 Task: Find connections with filter location Sliven with filter topic #mentorwith filter profile language Potuguese with filter current company Jindal Stainless with filter school Guru Tegh Bahadur Public School - India with filter industry Law Enforcement with filter service category Health Insurance with filter keywords title Technical Specialist
Action: Mouse moved to (206, 249)
Screenshot: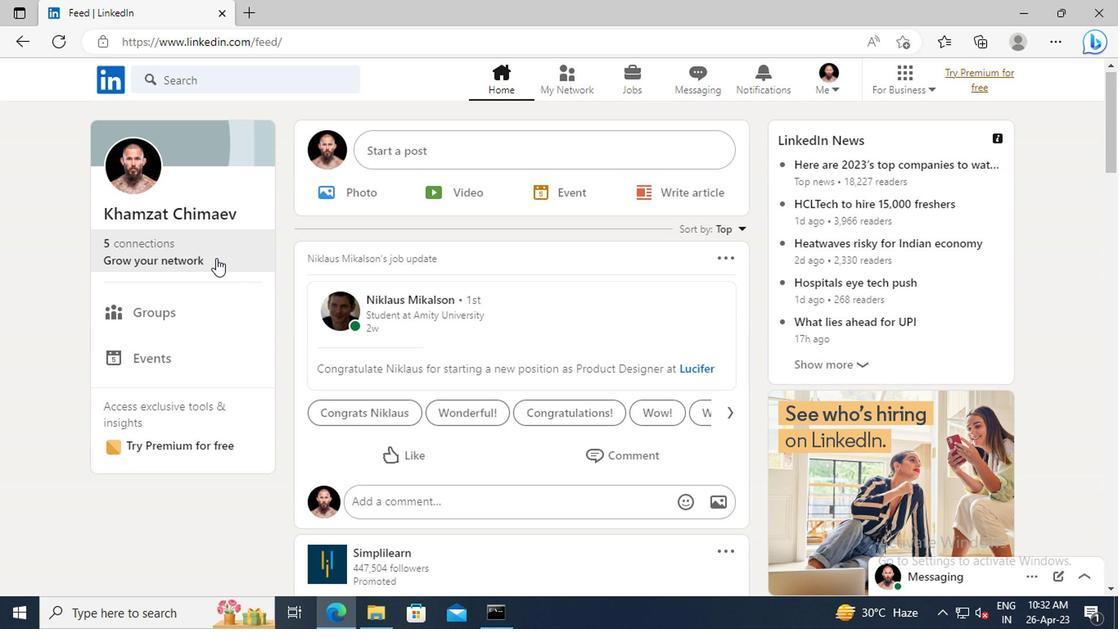 
Action: Mouse pressed left at (206, 249)
Screenshot: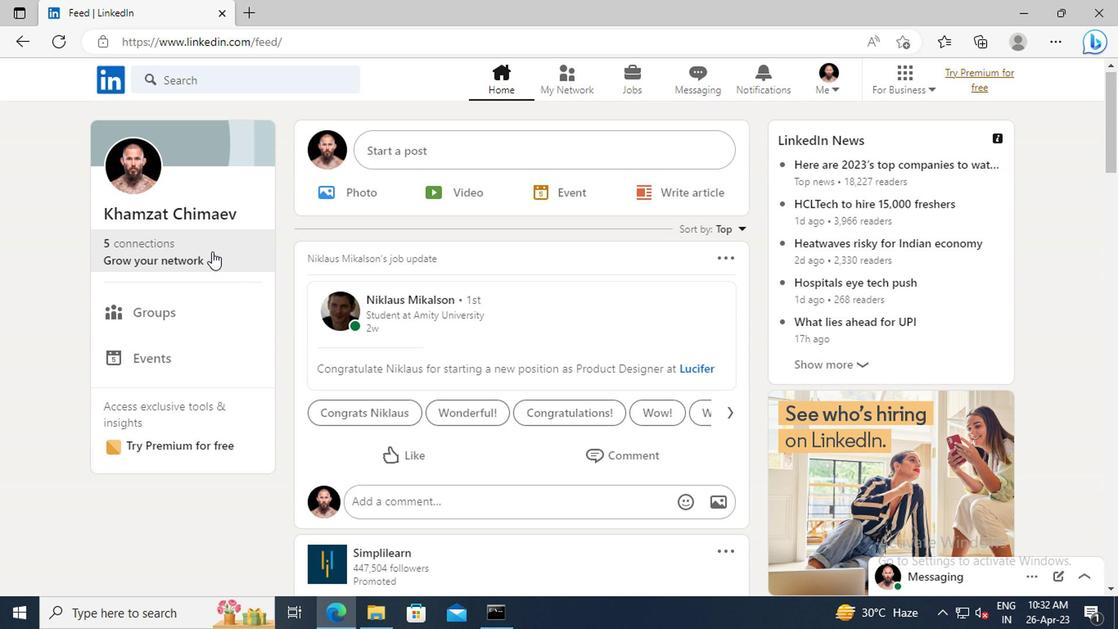 
Action: Mouse moved to (208, 177)
Screenshot: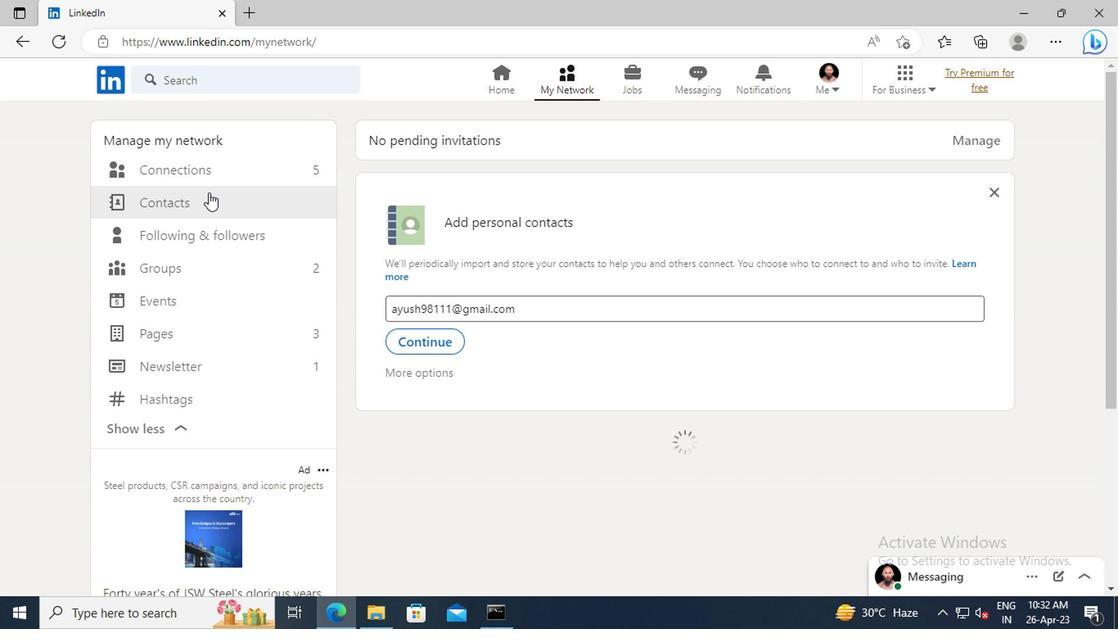 
Action: Mouse pressed left at (208, 177)
Screenshot: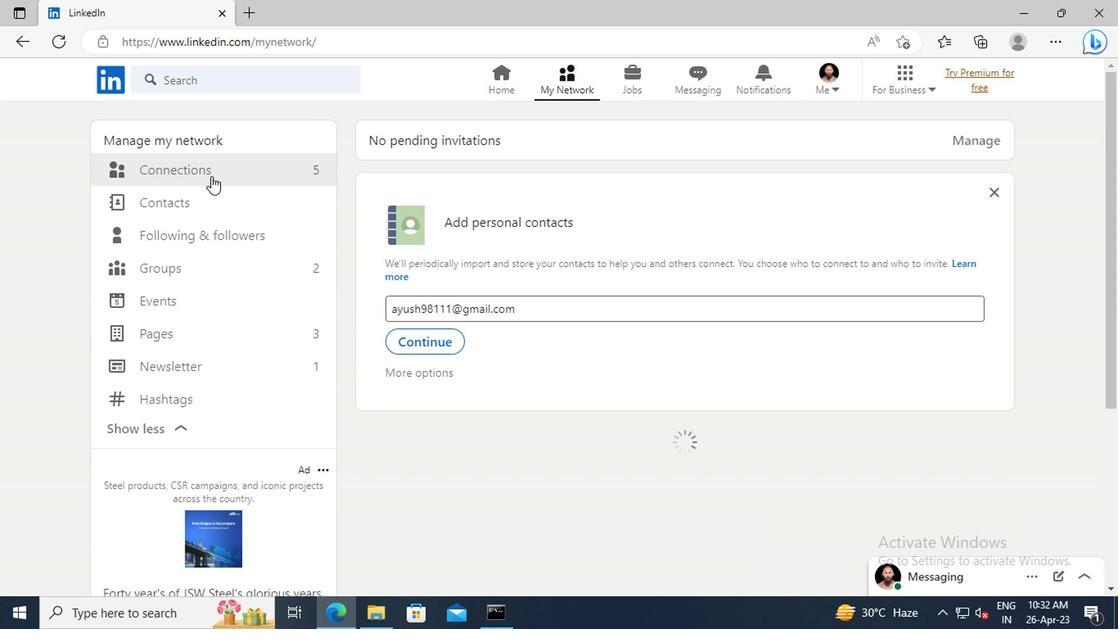 
Action: Mouse moved to (686, 178)
Screenshot: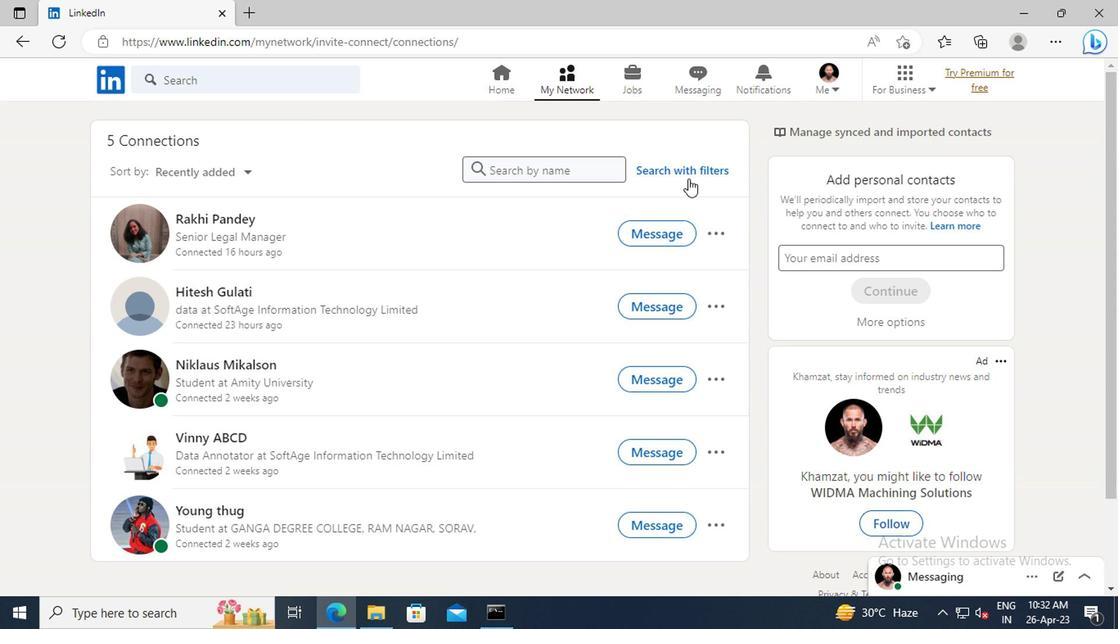 
Action: Mouse pressed left at (686, 178)
Screenshot: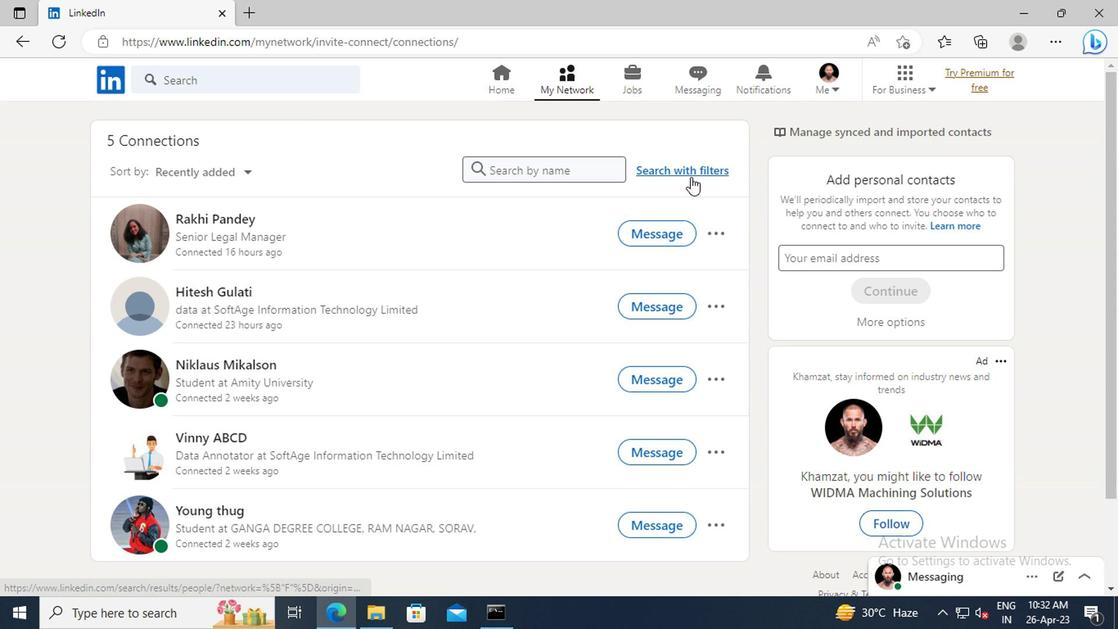 
Action: Mouse moved to (617, 131)
Screenshot: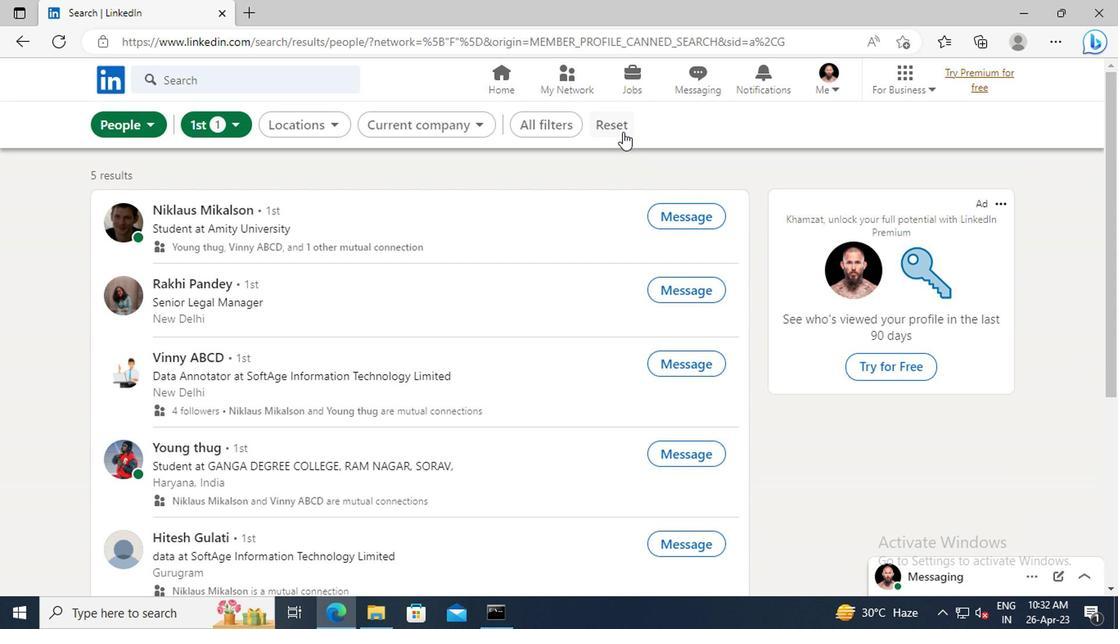 
Action: Mouse pressed left at (617, 131)
Screenshot: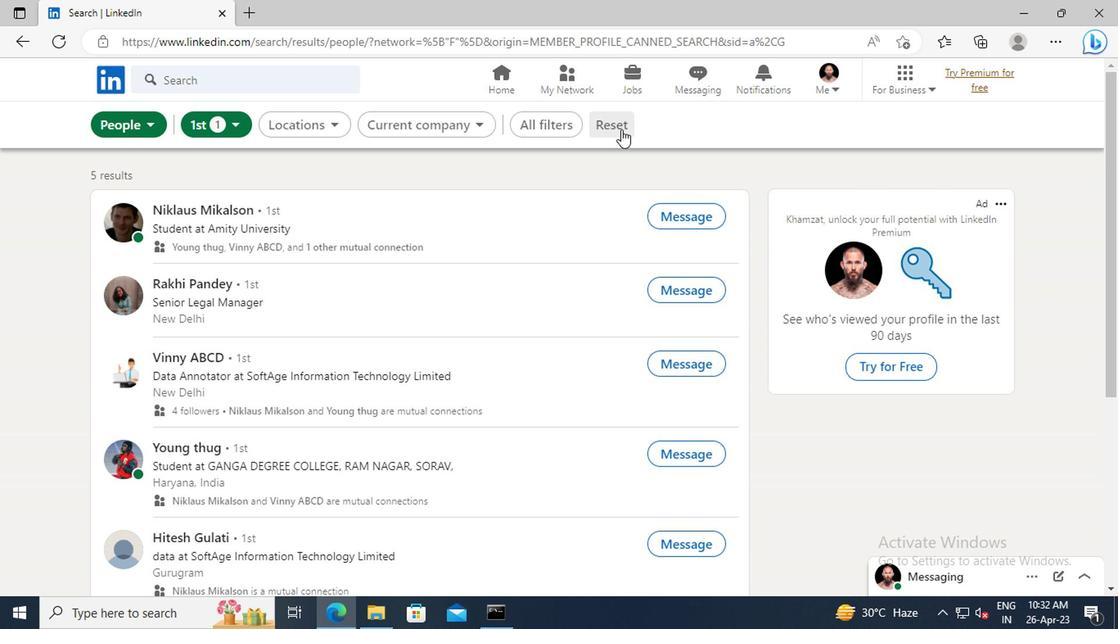 
Action: Mouse moved to (594, 130)
Screenshot: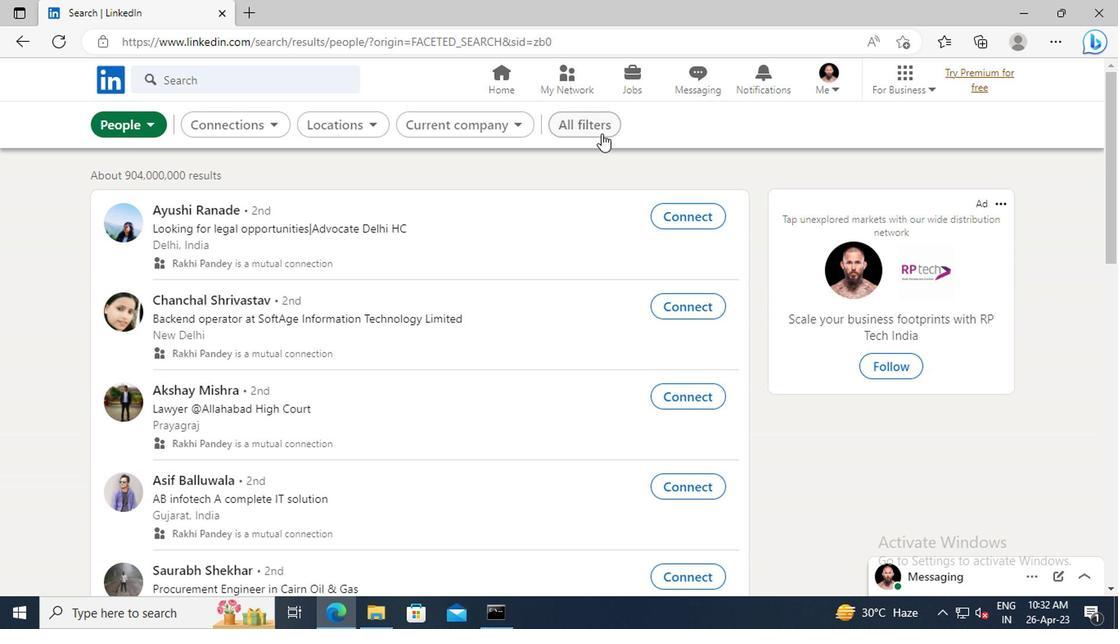 
Action: Mouse pressed left at (594, 130)
Screenshot: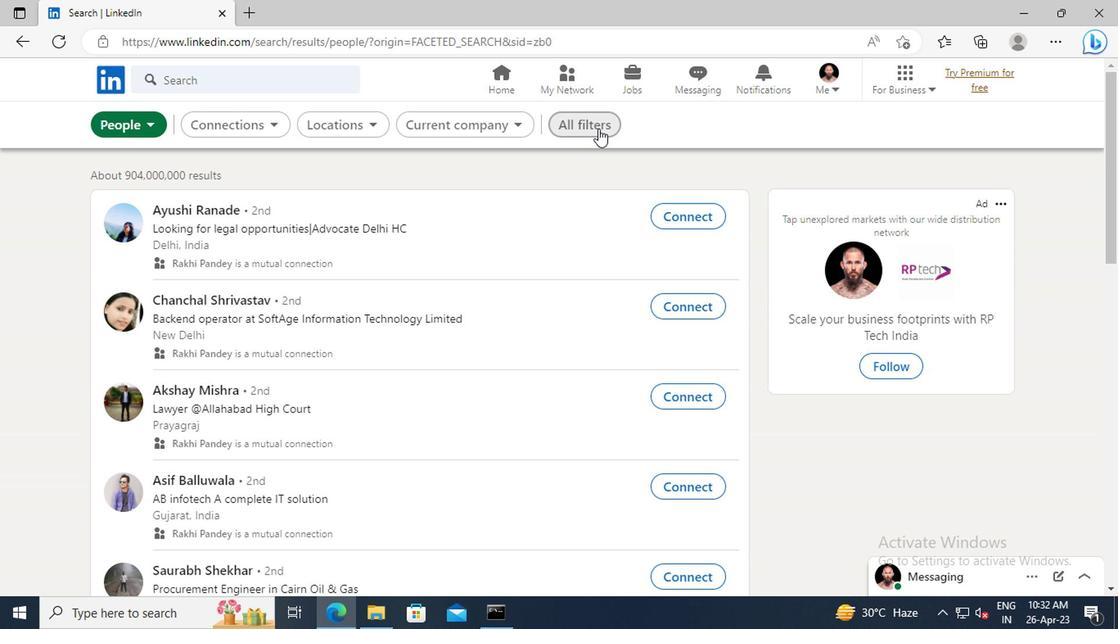 
Action: Mouse moved to (918, 290)
Screenshot: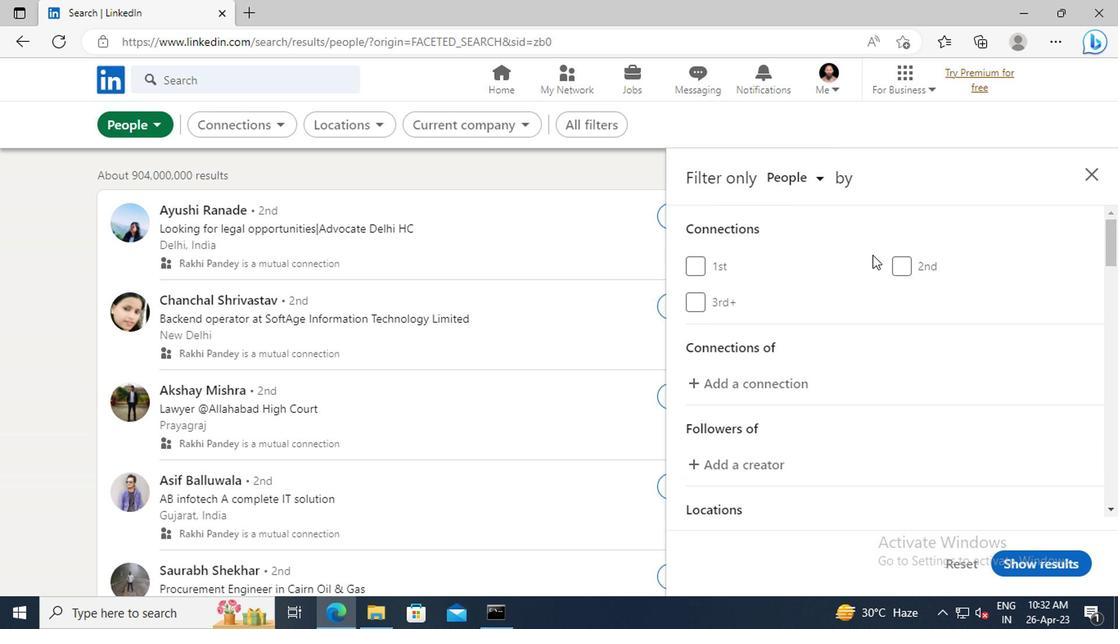 
Action: Mouse scrolled (918, 289) with delta (0, 0)
Screenshot: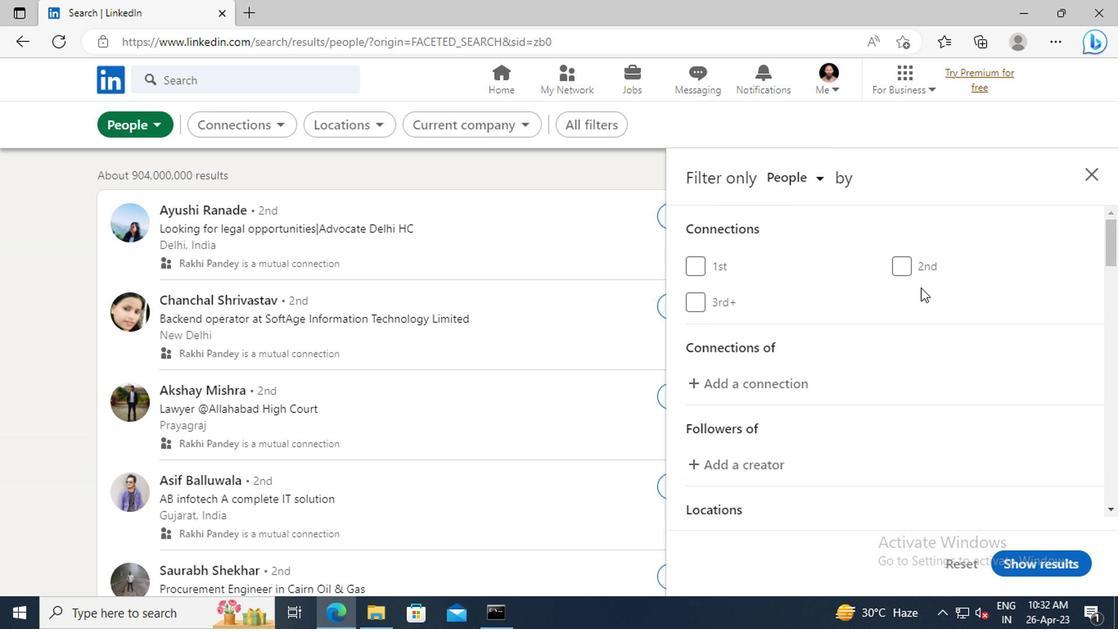 
Action: Mouse scrolled (918, 289) with delta (0, 0)
Screenshot: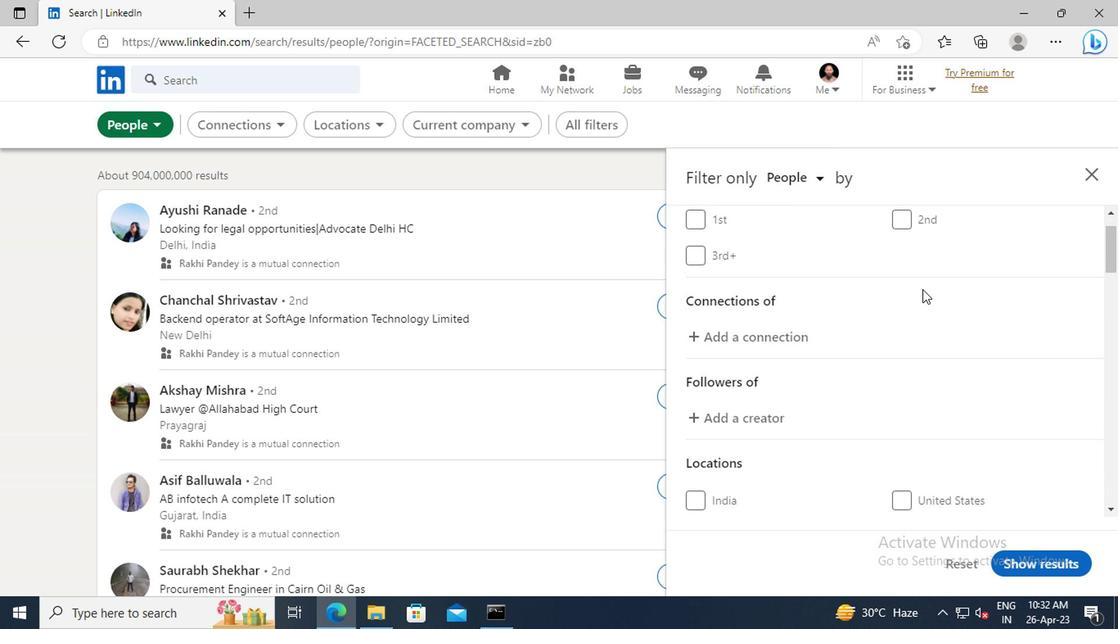 
Action: Mouse scrolled (918, 289) with delta (0, 0)
Screenshot: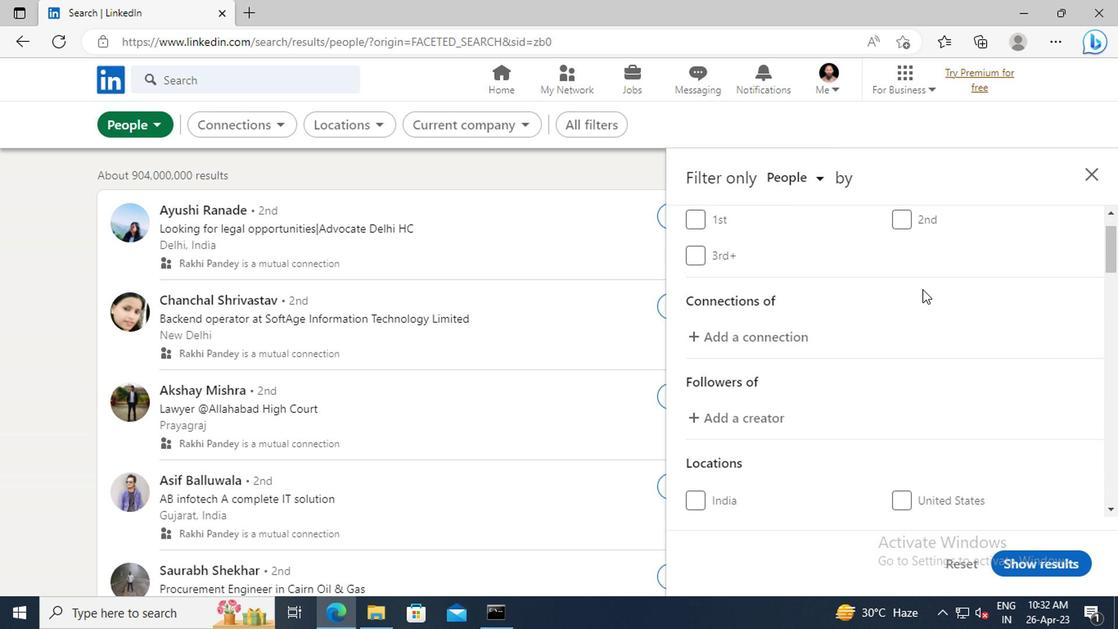 
Action: Mouse scrolled (918, 289) with delta (0, 0)
Screenshot: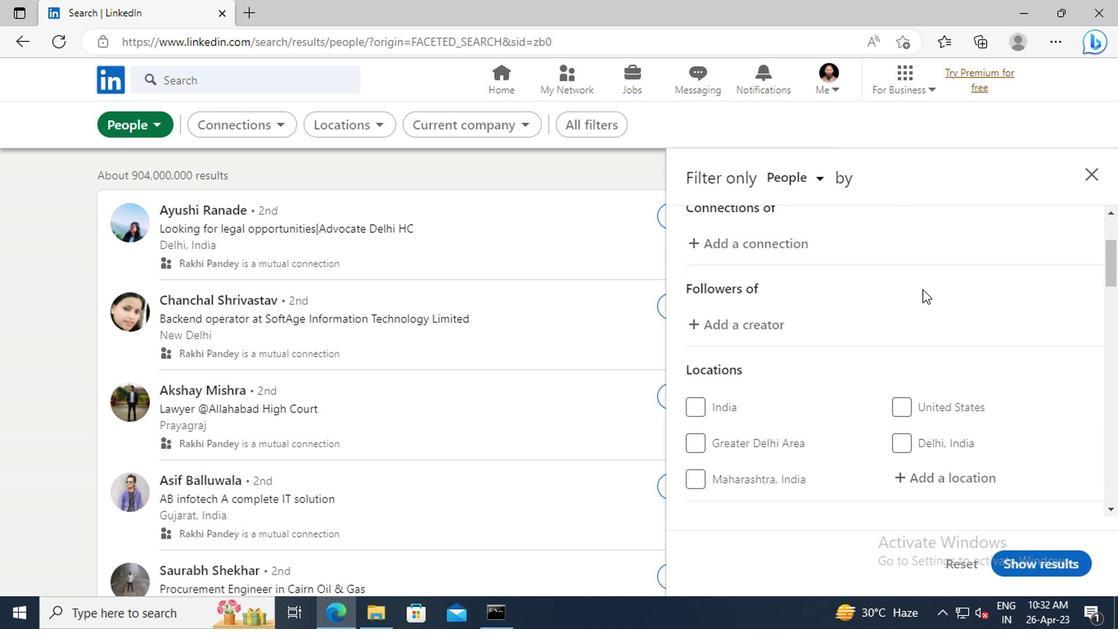 
Action: Mouse scrolled (918, 289) with delta (0, 0)
Screenshot: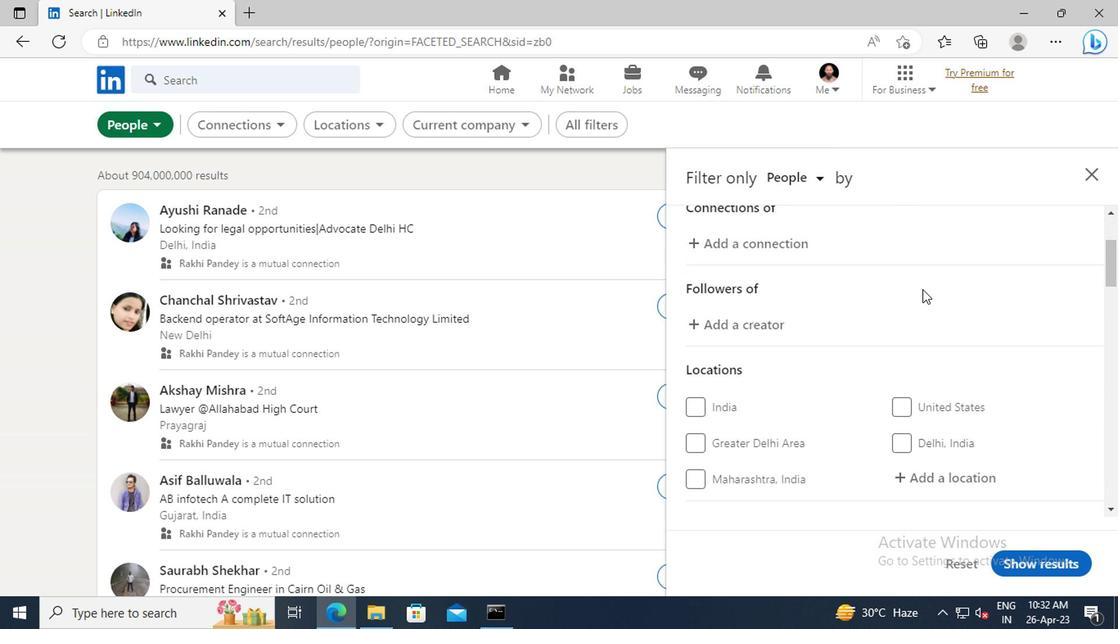 
Action: Mouse moved to (932, 382)
Screenshot: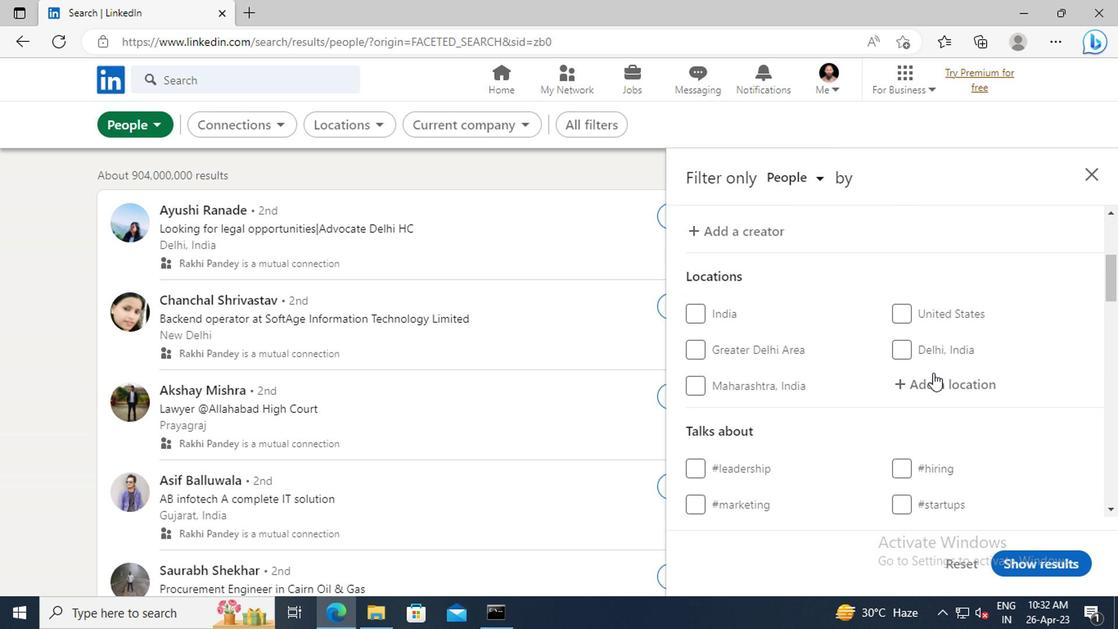 
Action: Mouse pressed left at (932, 382)
Screenshot: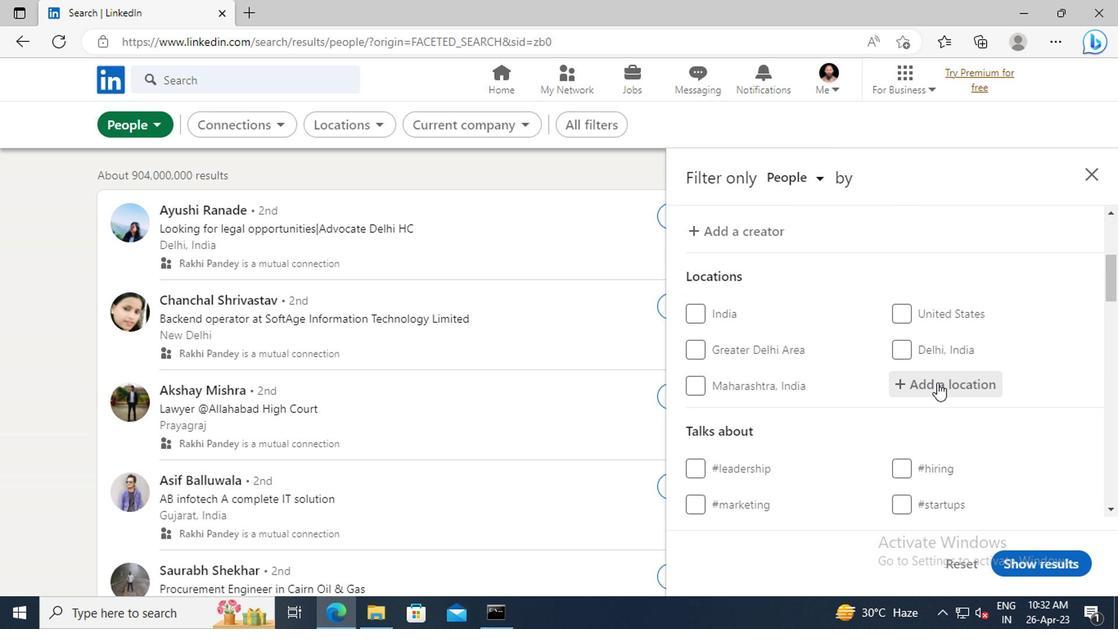 
Action: Key pressed <Key.shift>SLIVEN
Screenshot: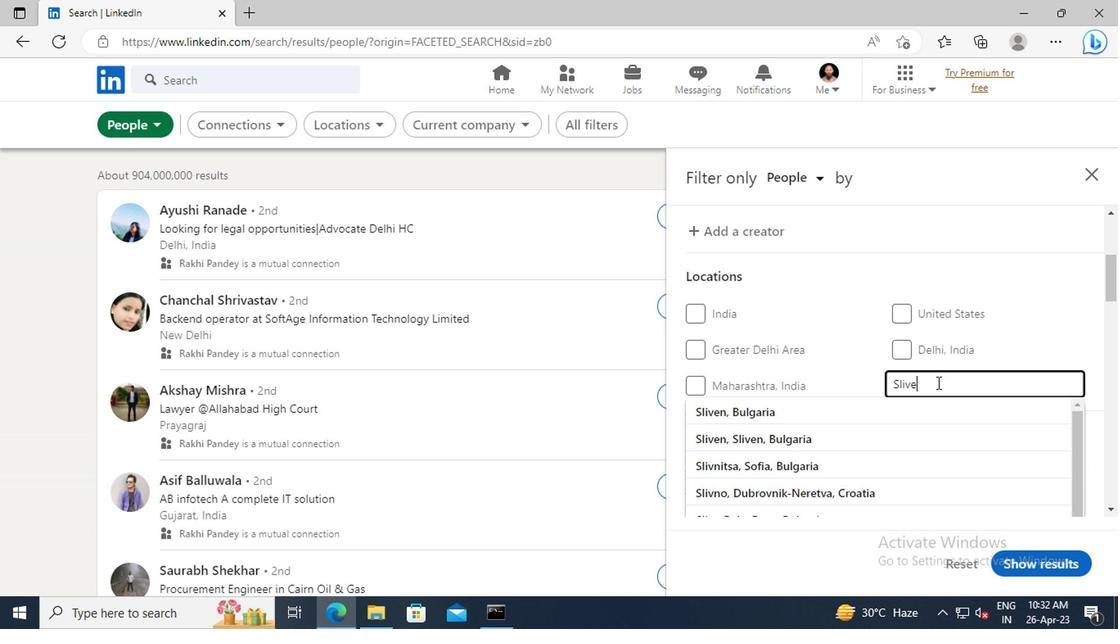 
Action: Mouse moved to (910, 407)
Screenshot: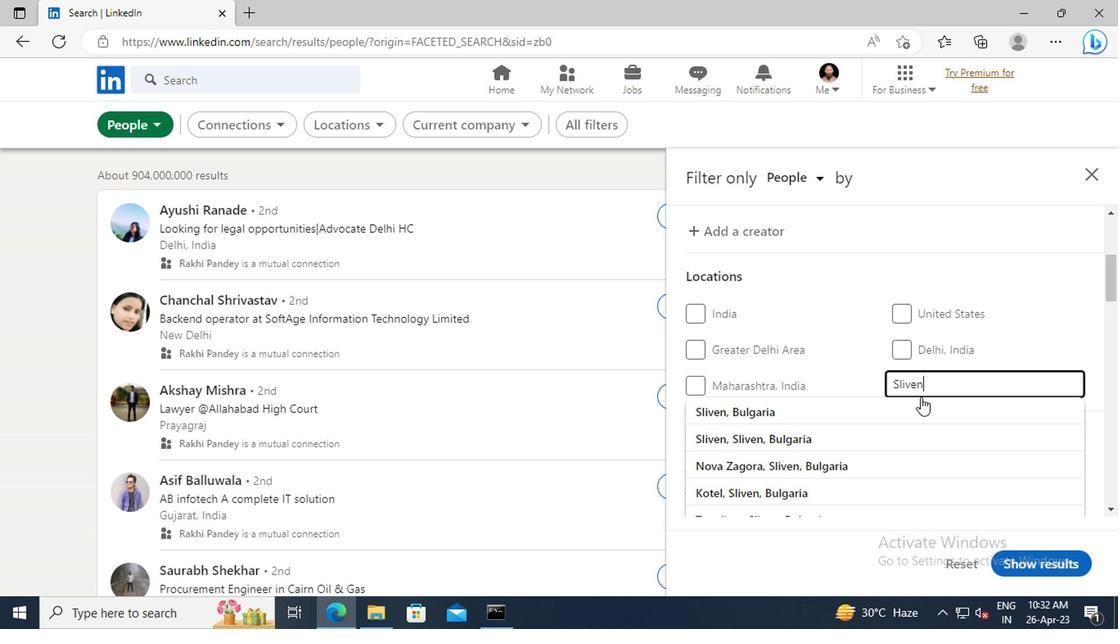 
Action: Mouse pressed left at (910, 407)
Screenshot: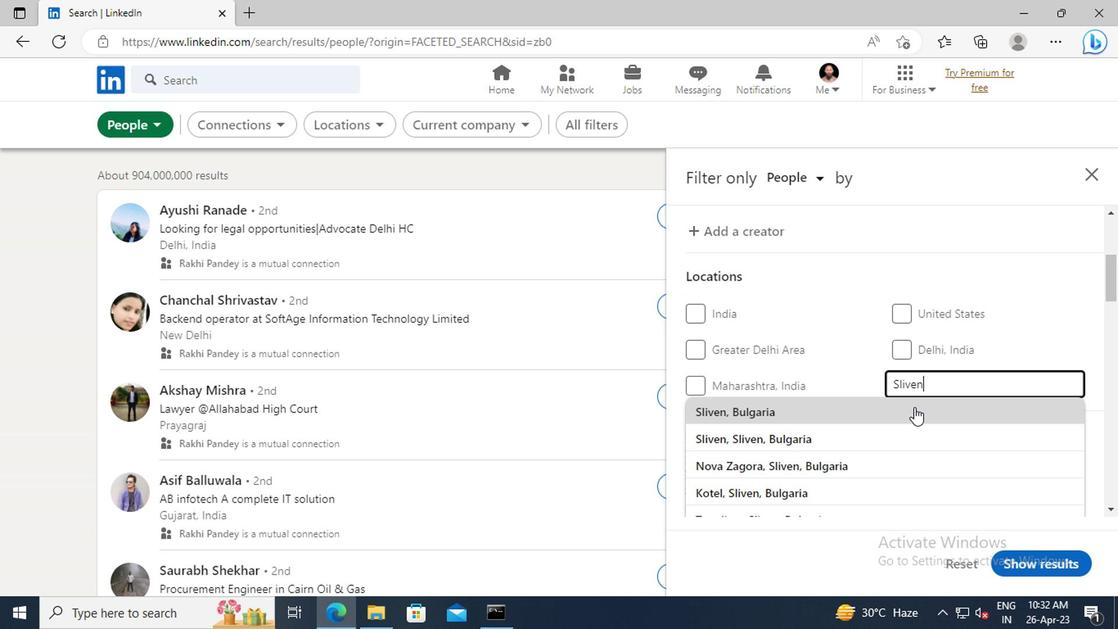 
Action: Mouse moved to (899, 363)
Screenshot: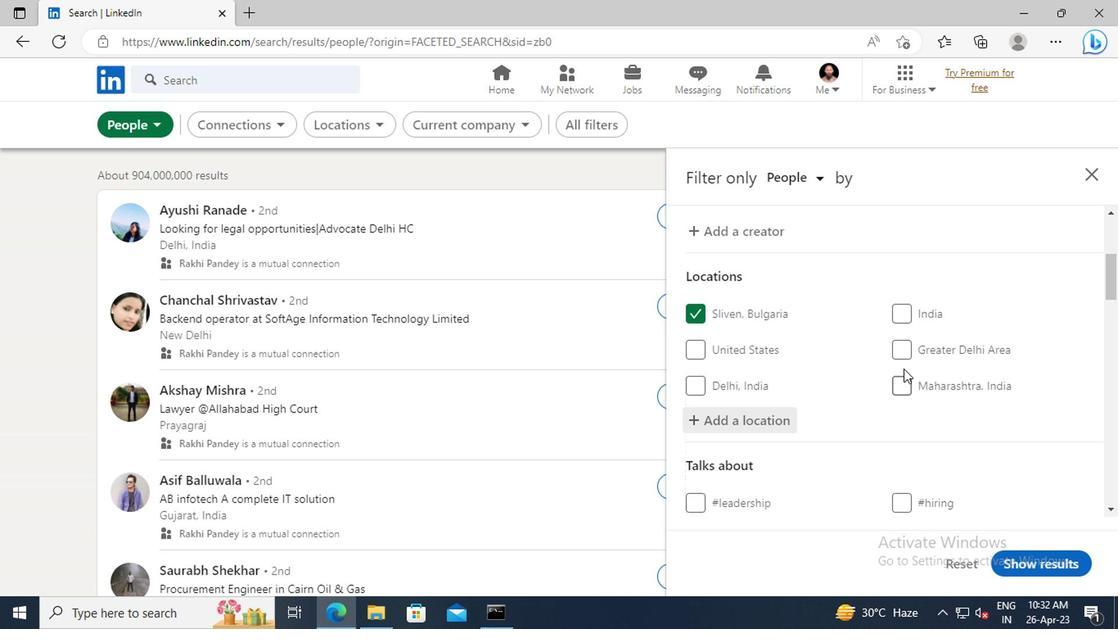 
Action: Mouse scrolled (899, 362) with delta (0, -1)
Screenshot: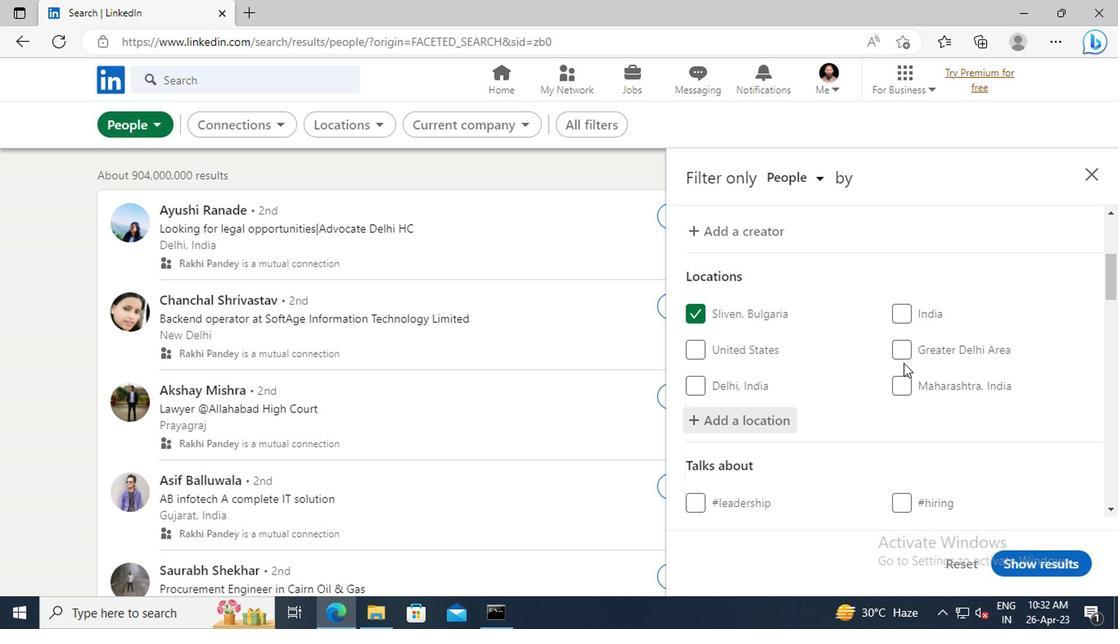 
Action: Mouse scrolled (899, 362) with delta (0, -1)
Screenshot: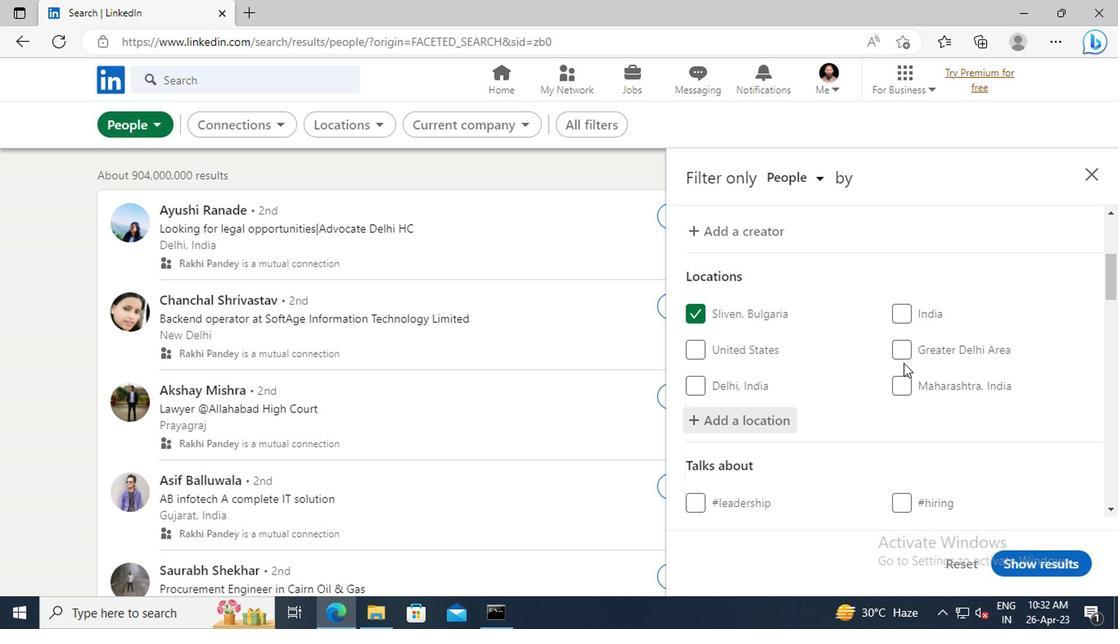 
Action: Mouse scrolled (899, 362) with delta (0, -1)
Screenshot: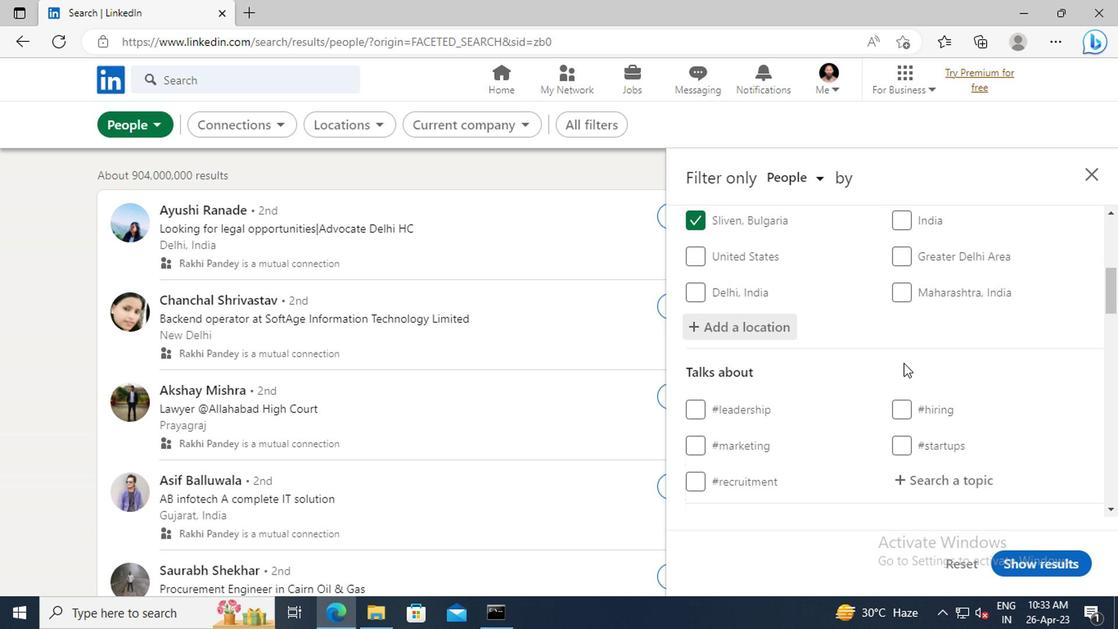 
Action: Mouse scrolled (899, 362) with delta (0, -1)
Screenshot: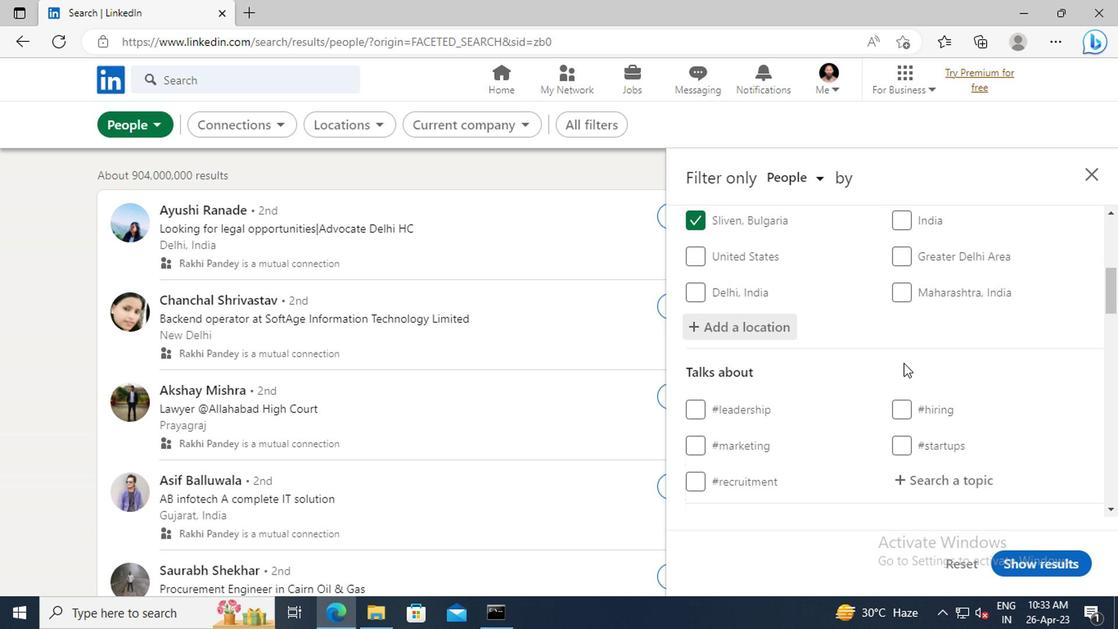 
Action: Mouse moved to (918, 392)
Screenshot: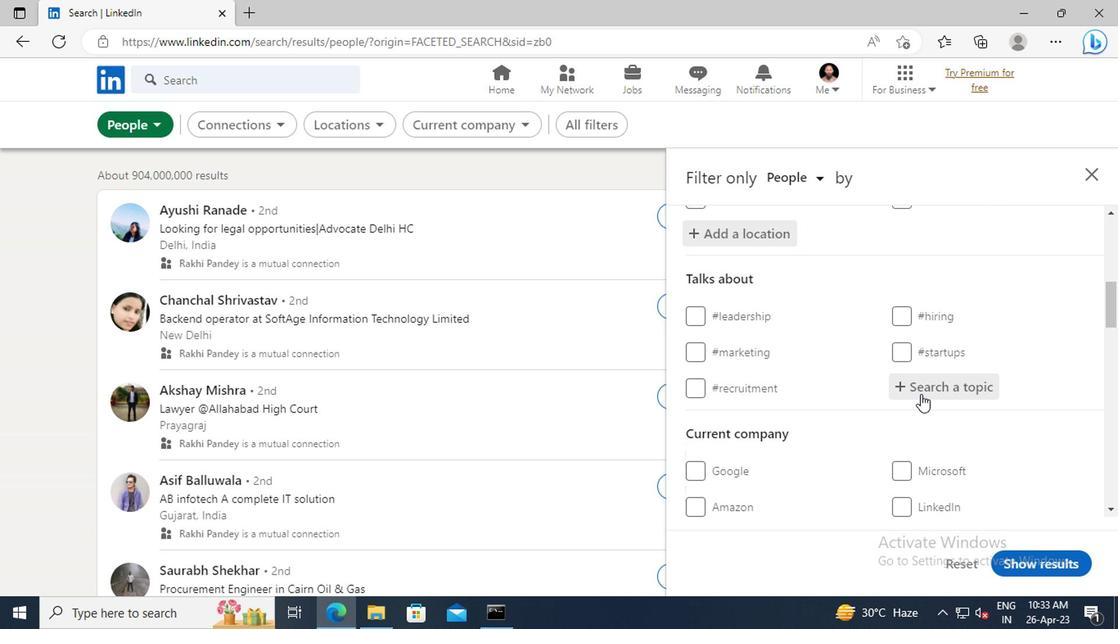 
Action: Mouse pressed left at (918, 392)
Screenshot: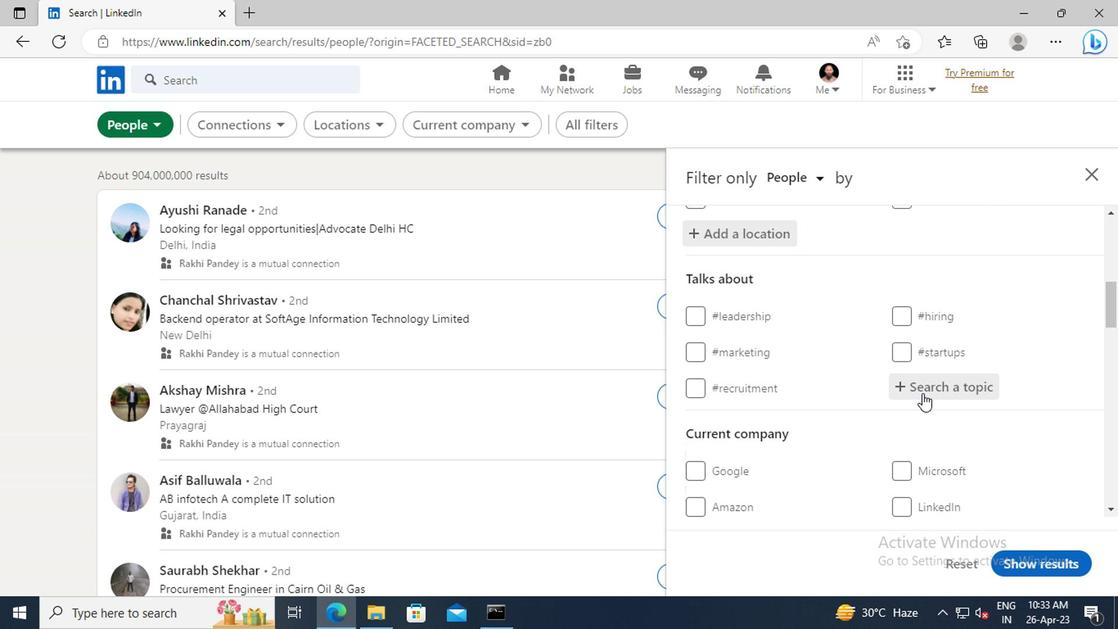 
Action: Key pressed <Key.shift>#MENTORWITH<Key.enter>
Screenshot: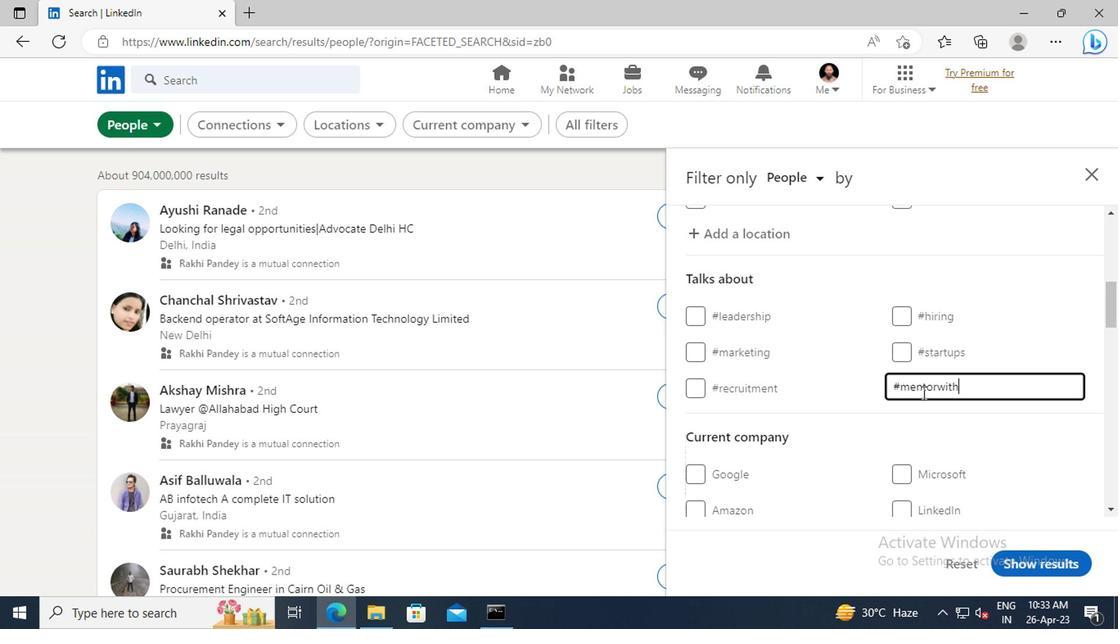 
Action: Mouse moved to (917, 392)
Screenshot: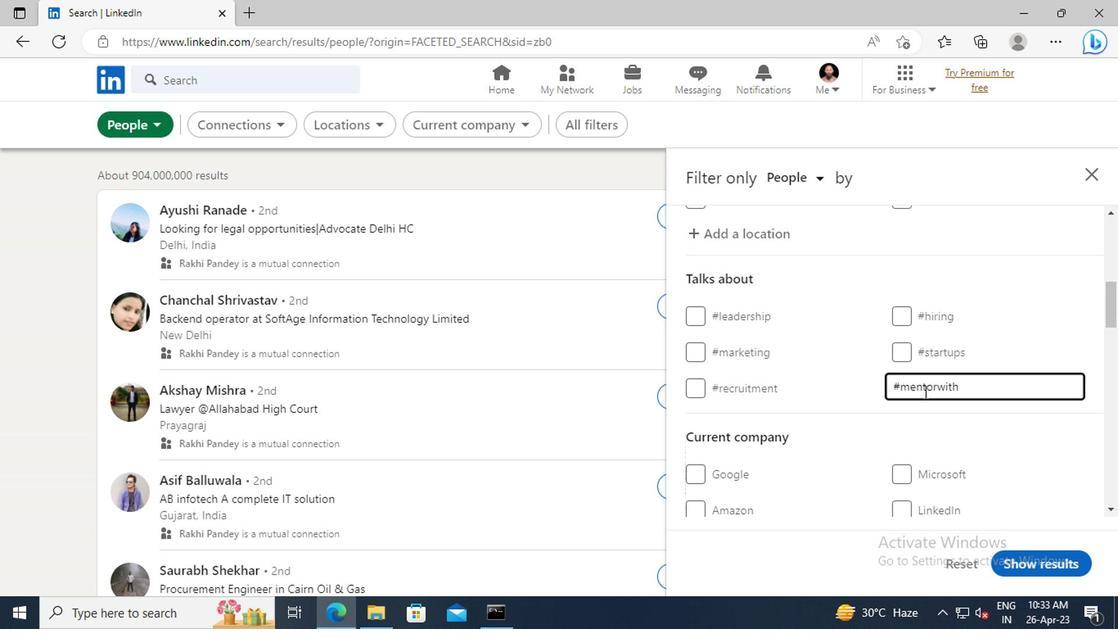 
Action: Mouse scrolled (917, 390) with delta (0, -1)
Screenshot: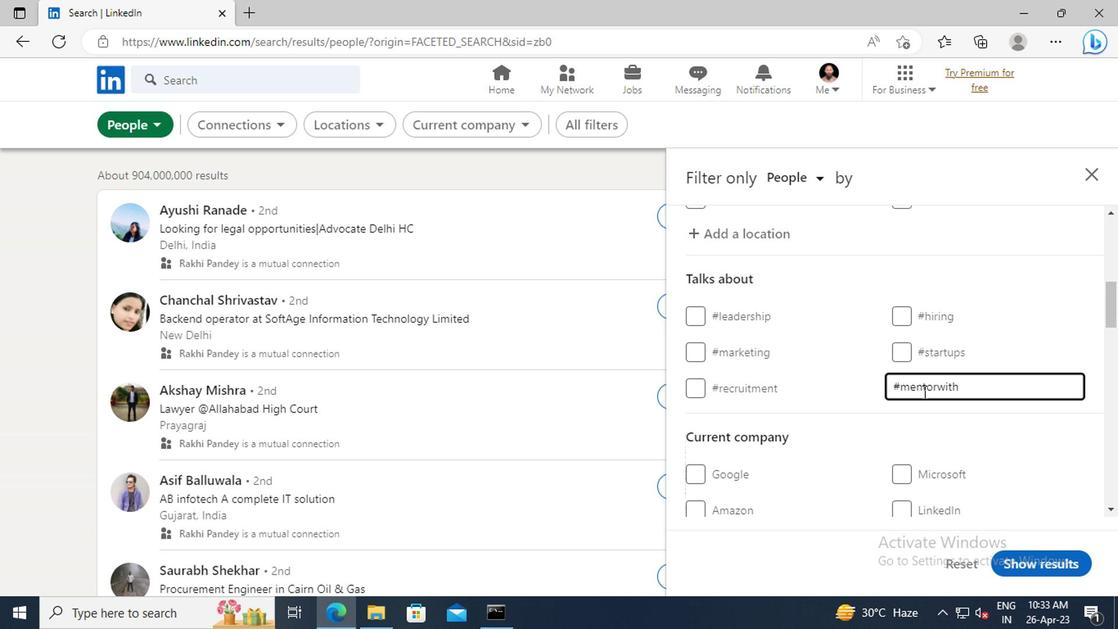 
Action: Mouse scrolled (917, 390) with delta (0, -1)
Screenshot: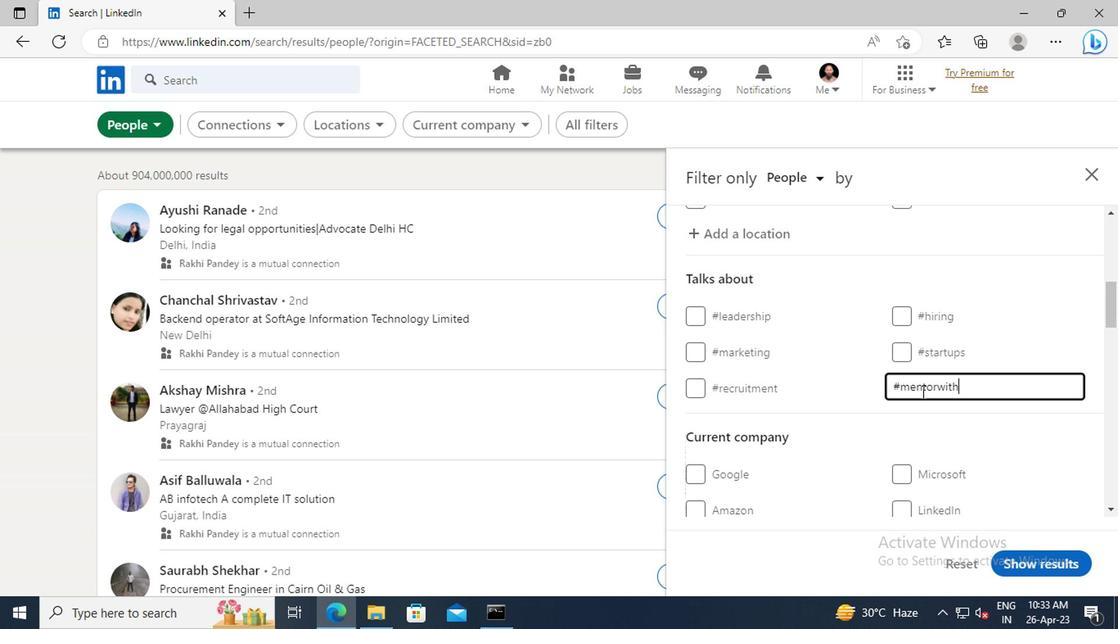 
Action: Mouse scrolled (917, 390) with delta (0, -1)
Screenshot: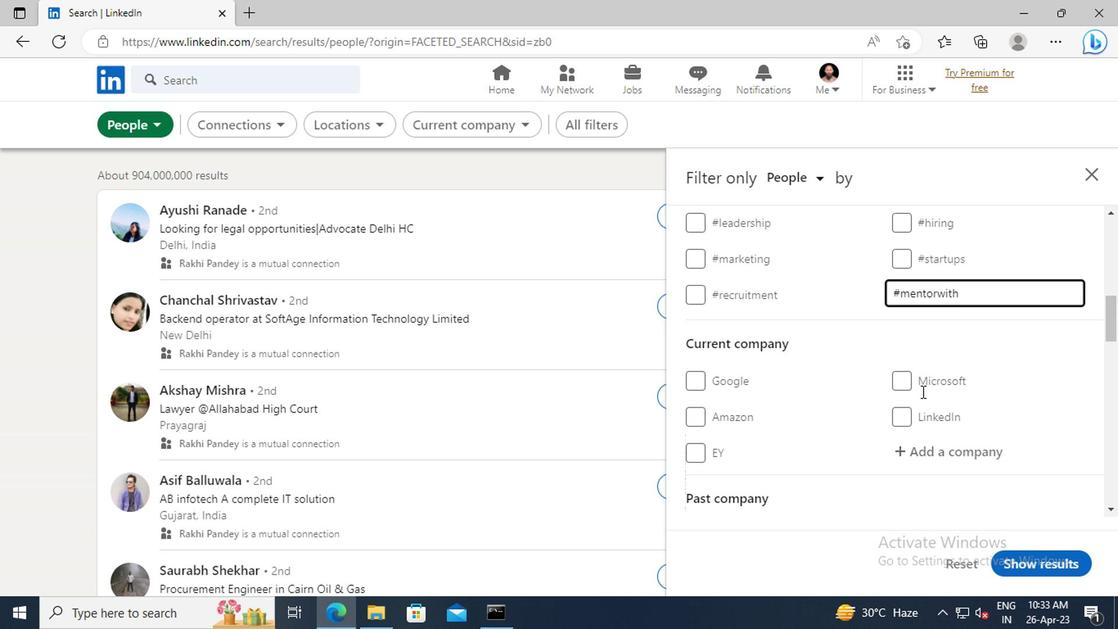 
Action: Mouse scrolled (917, 390) with delta (0, -1)
Screenshot: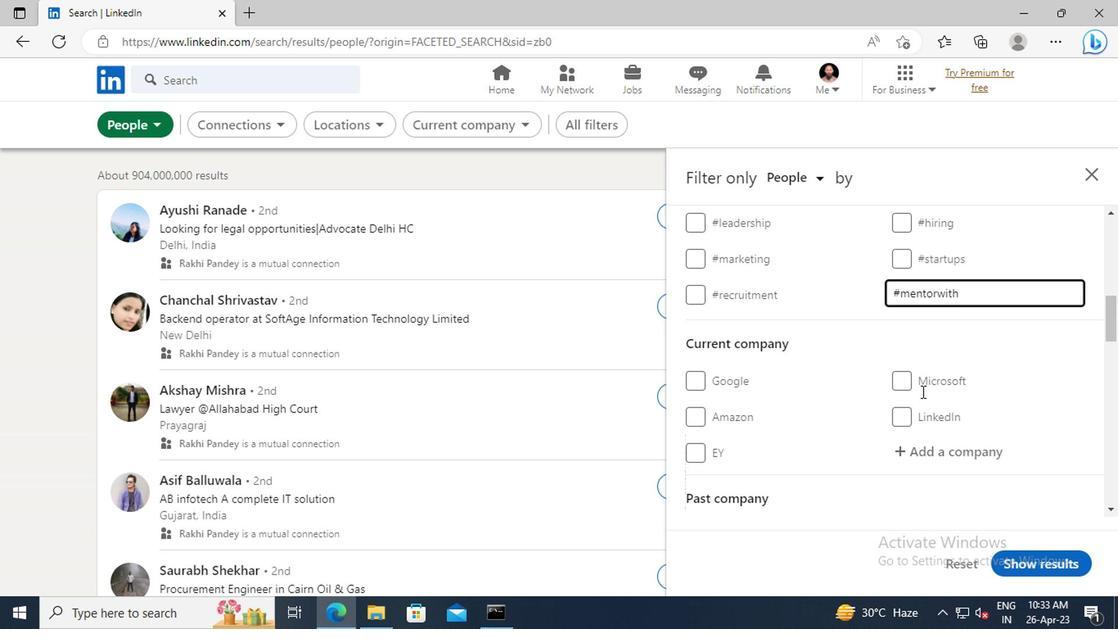 
Action: Mouse scrolled (917, 390) with delta (0, -1)
Screenshot: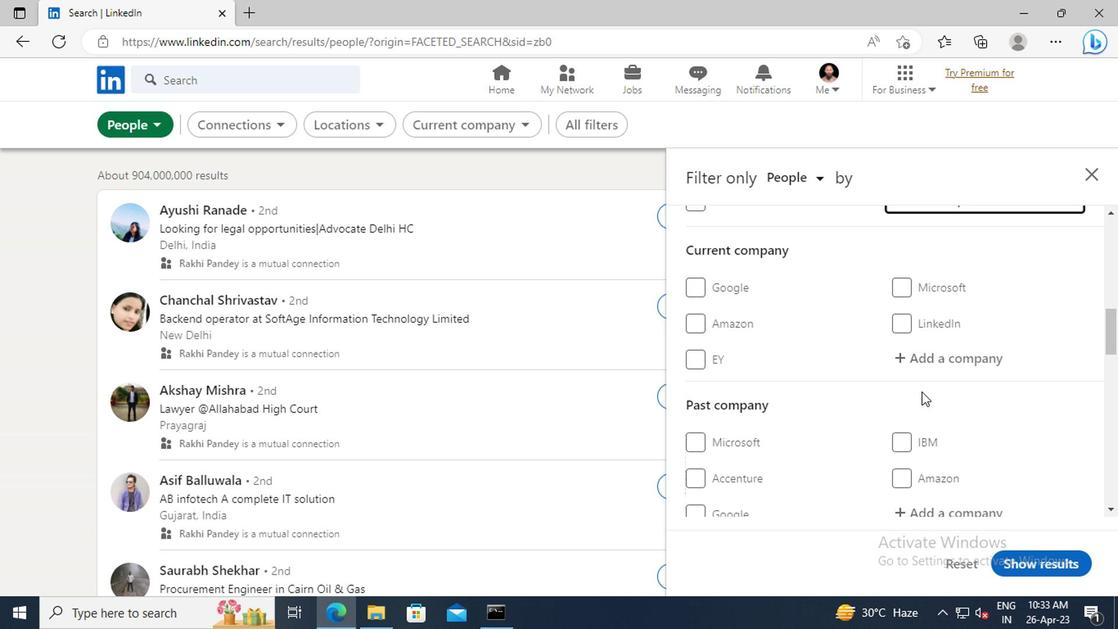 
Action: Mouse moved to (916, 392)
Screenshot: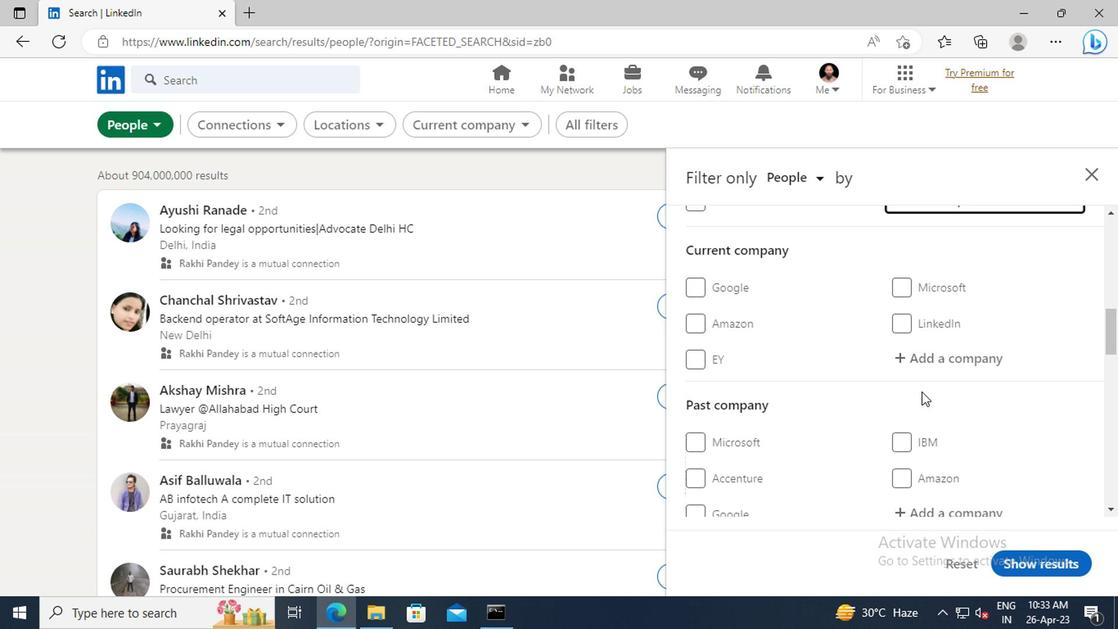 
Action: Mouse scrolled (916, 390) with delta (0, -1)
Screenshot: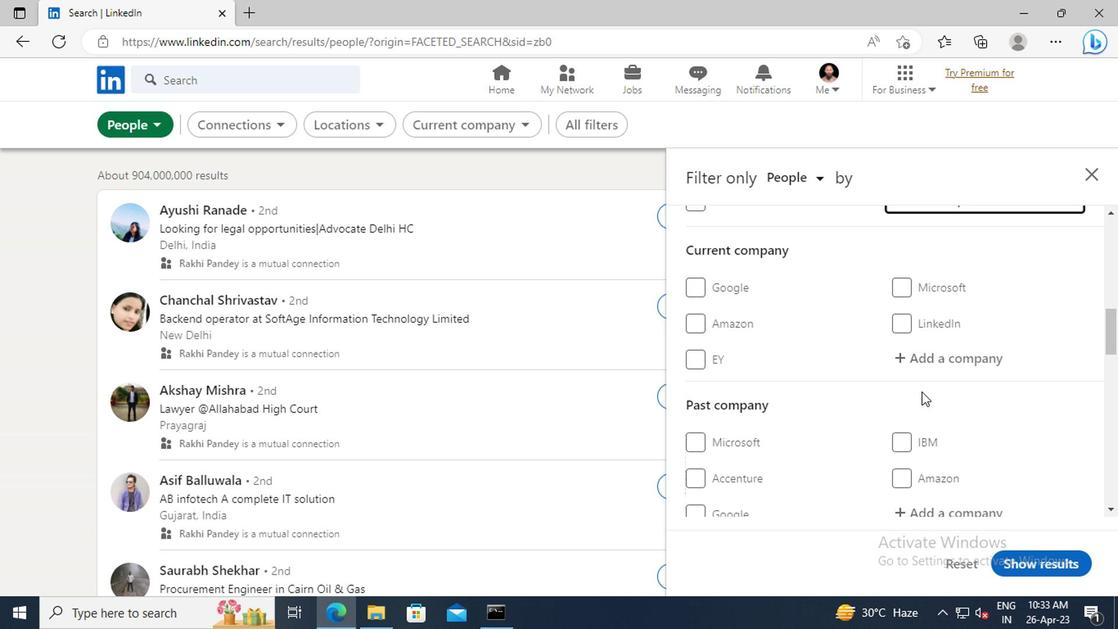 
Action: Mouse scrolled (916, 390) with delta (0, -1)
Screenshot: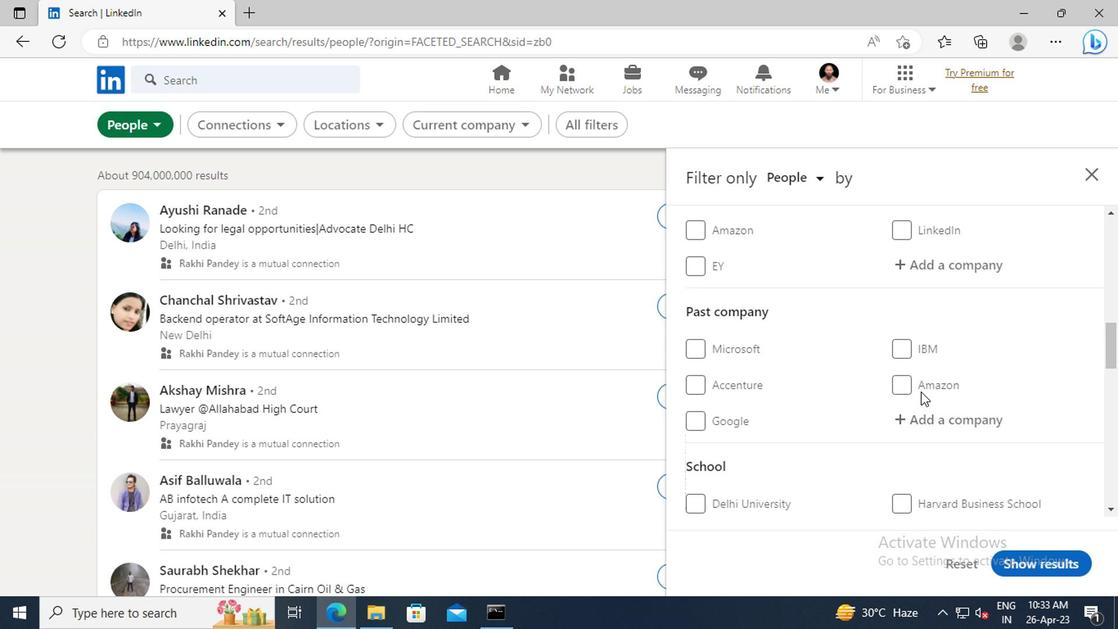 
Action: Mouse scrolled (916, 390) with delta (0, -1)
Screenshot: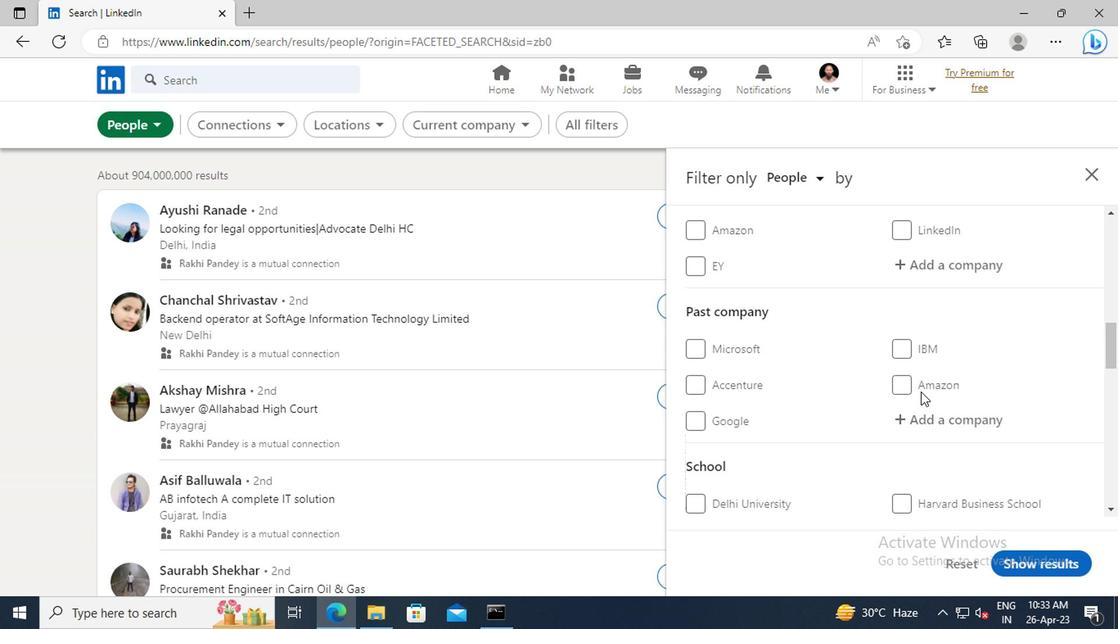 
Action: Mouse scrolled (916, 390) with delta (0, -1)
Screenshot: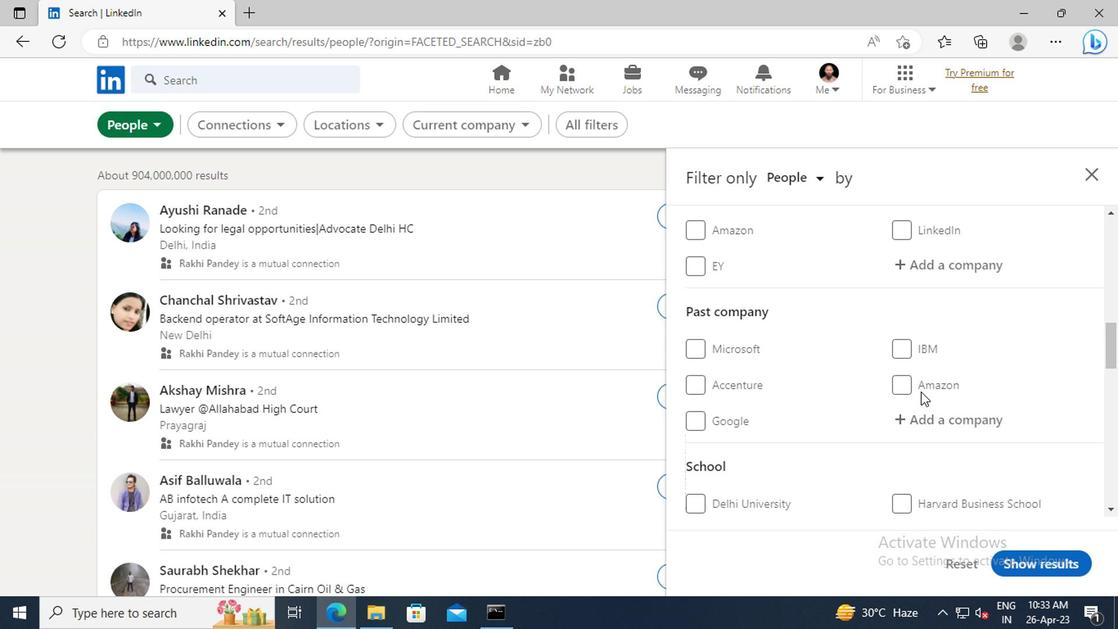 
Action: Mouse scrolled (916, 390) with delta (0, -1)
Screenshot: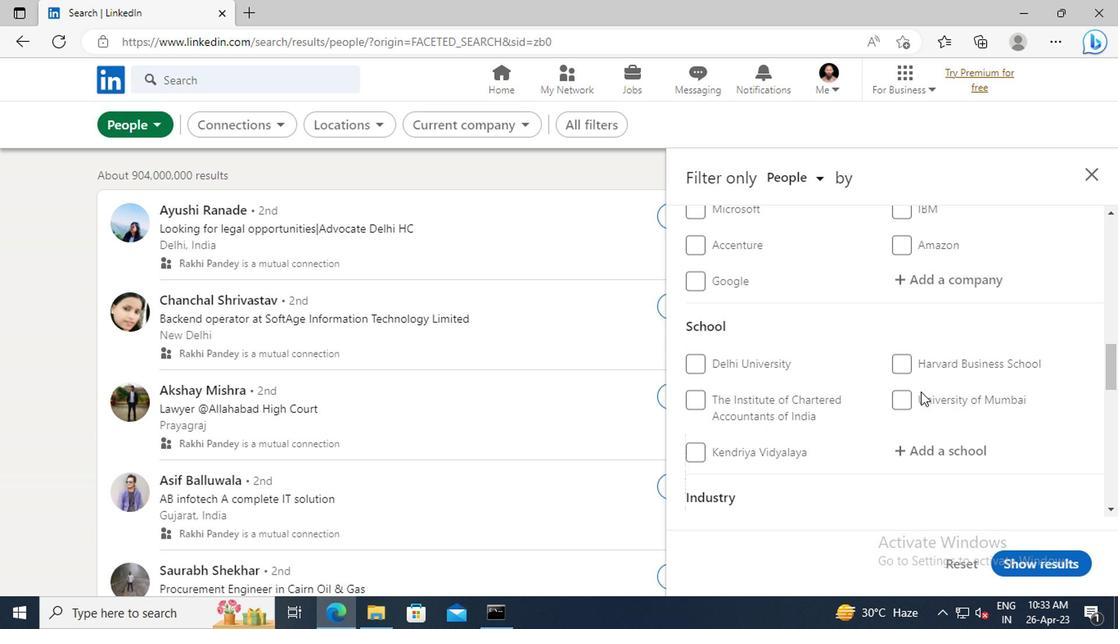
Action: Mouse scrolled (916, 390) with delta (0, -1)
Screenshot: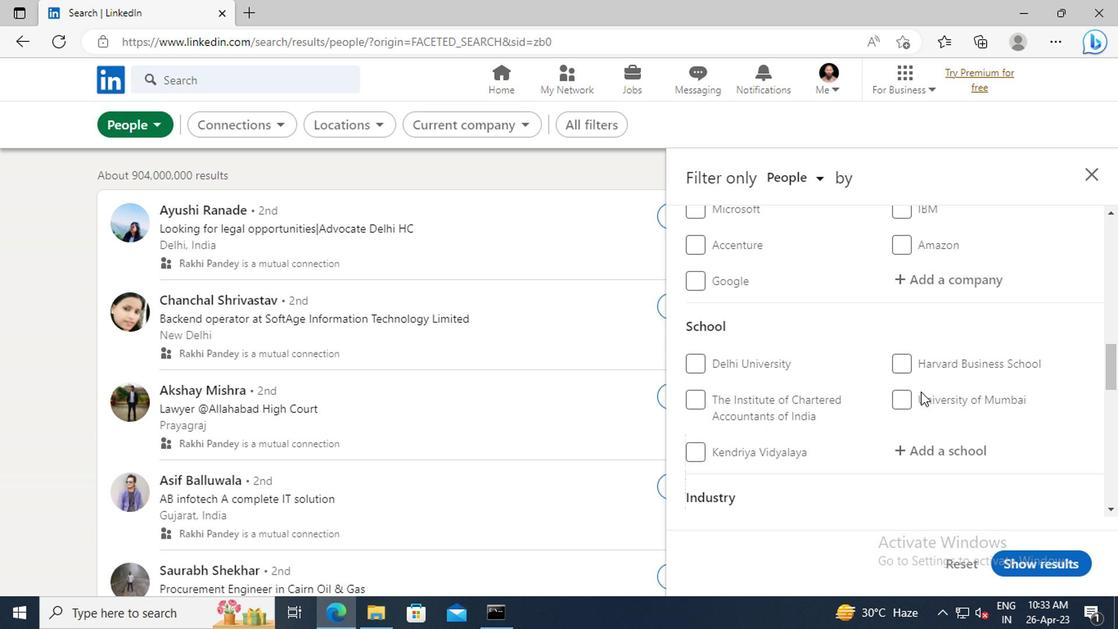 
Action: Mouse scrolled (916, 390) with delta (0, -1)
Screenshot: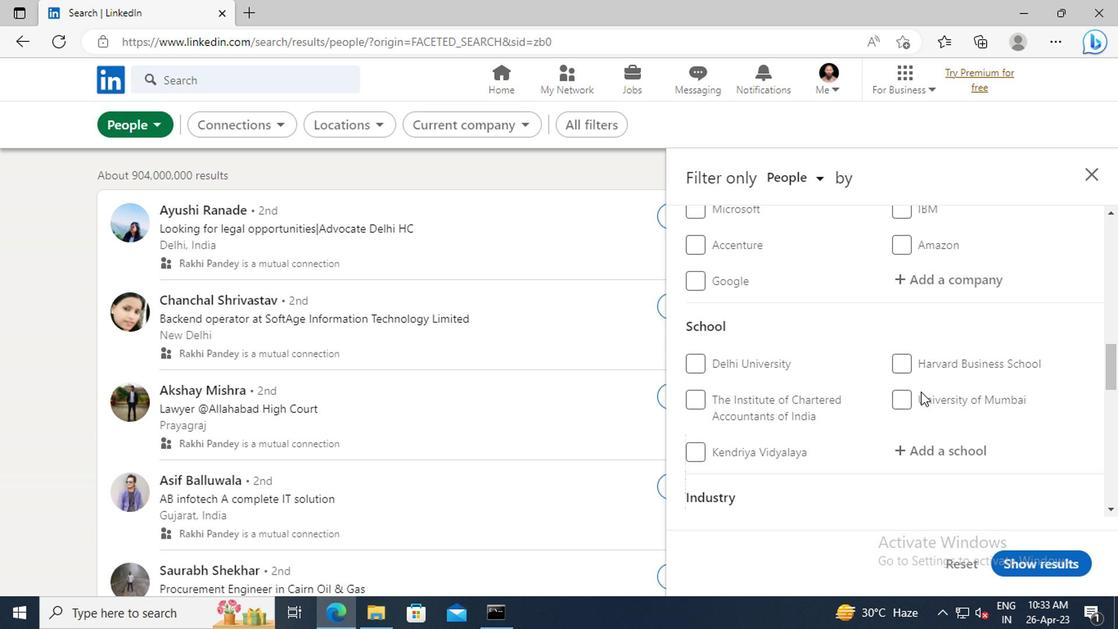 
Action: Mouse scrolled (916, 390) with delta (0, -1)
Screenshot: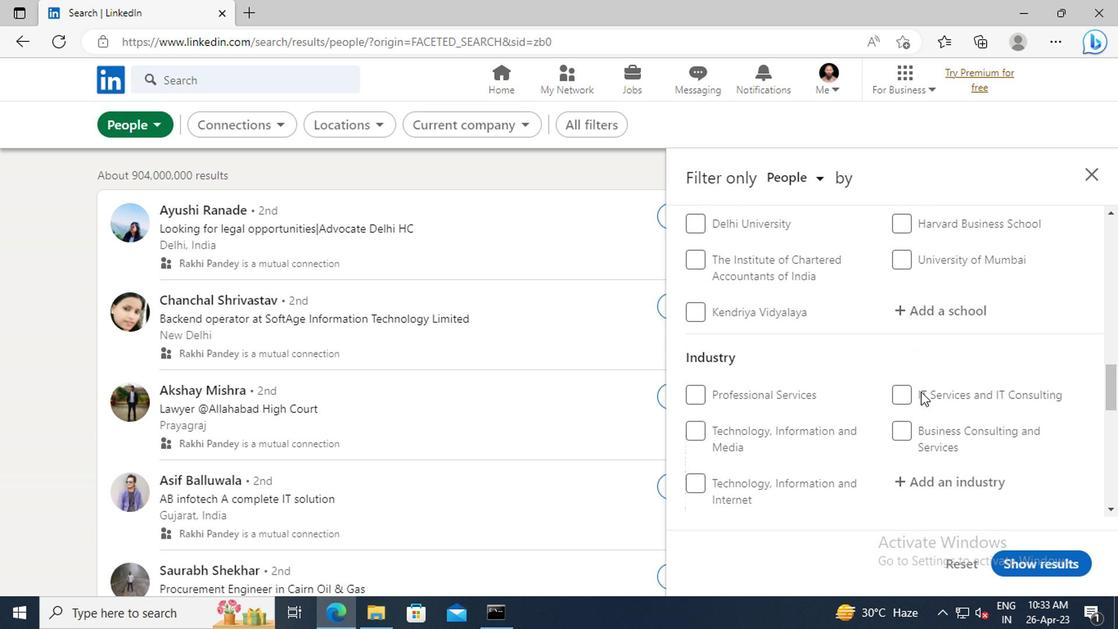 
Action: Mouse scrolled (916, 390) with delta (0, -1)
Screenshot: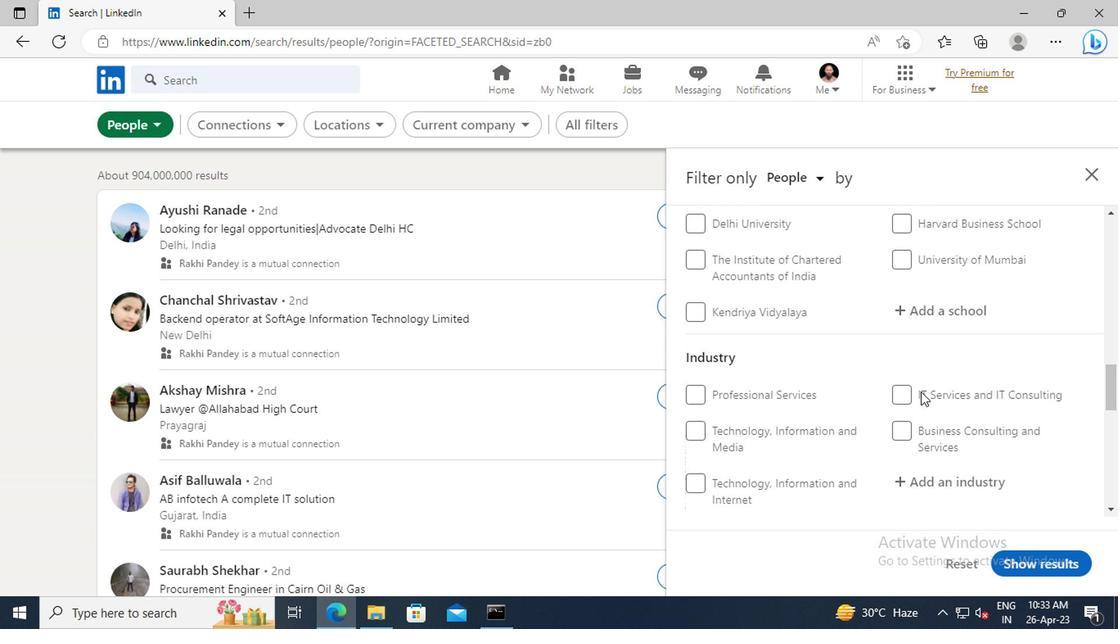 
Action: Mouse scrolled (916, 390) with delta (0, -1)
Screenshot: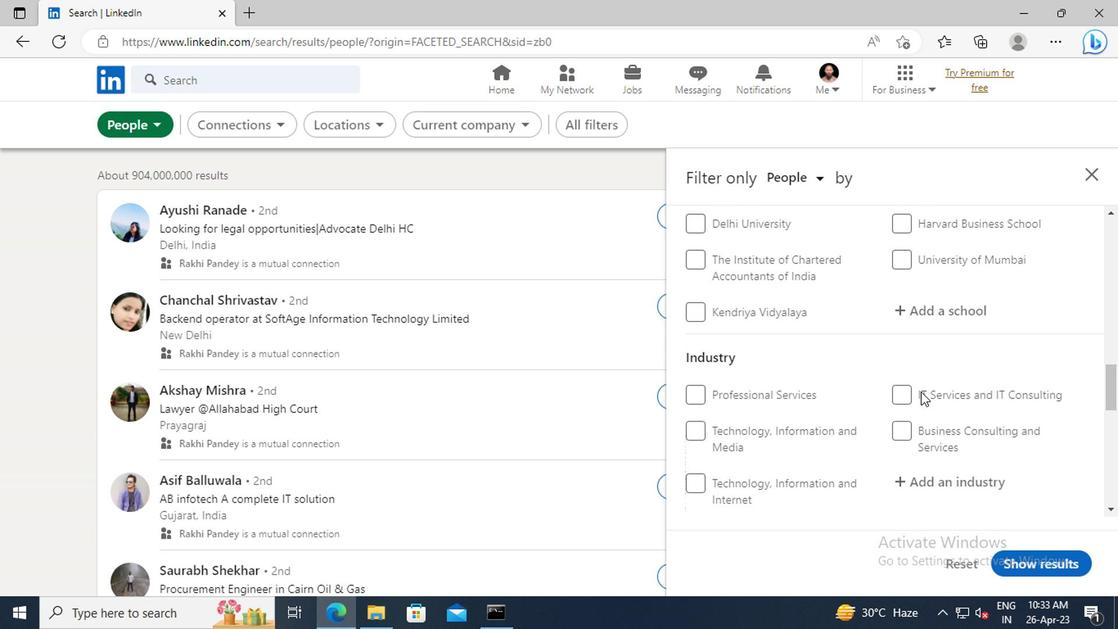 
Action: Mouse moved to (915, 392)
Screenshot: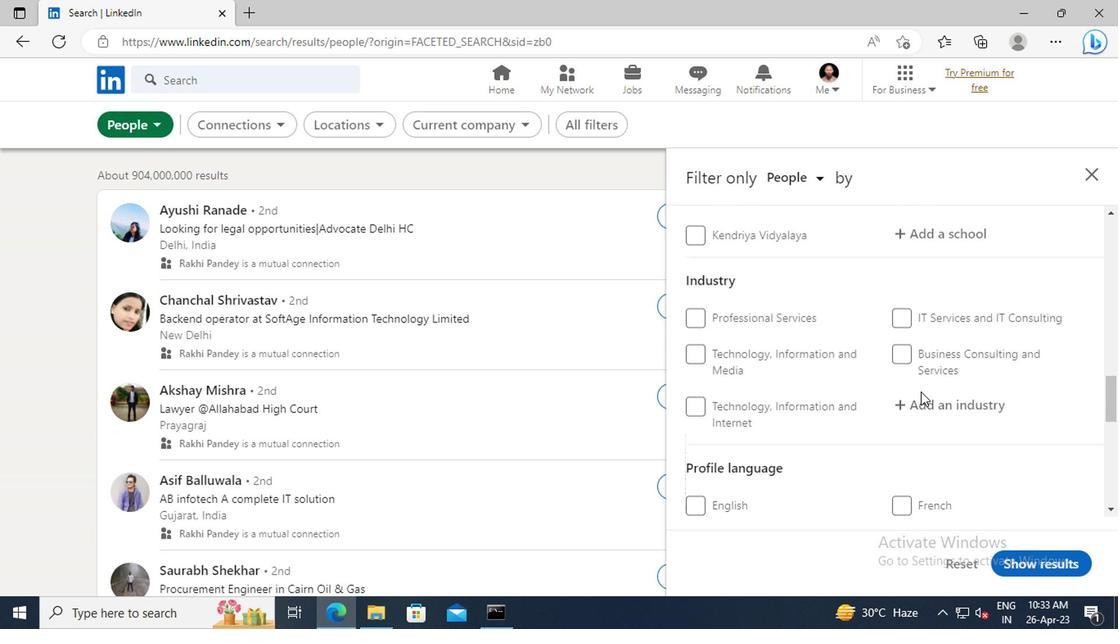 
Action: Mouse scrolled (915, 392) with delta (0, 0)
Screenshot: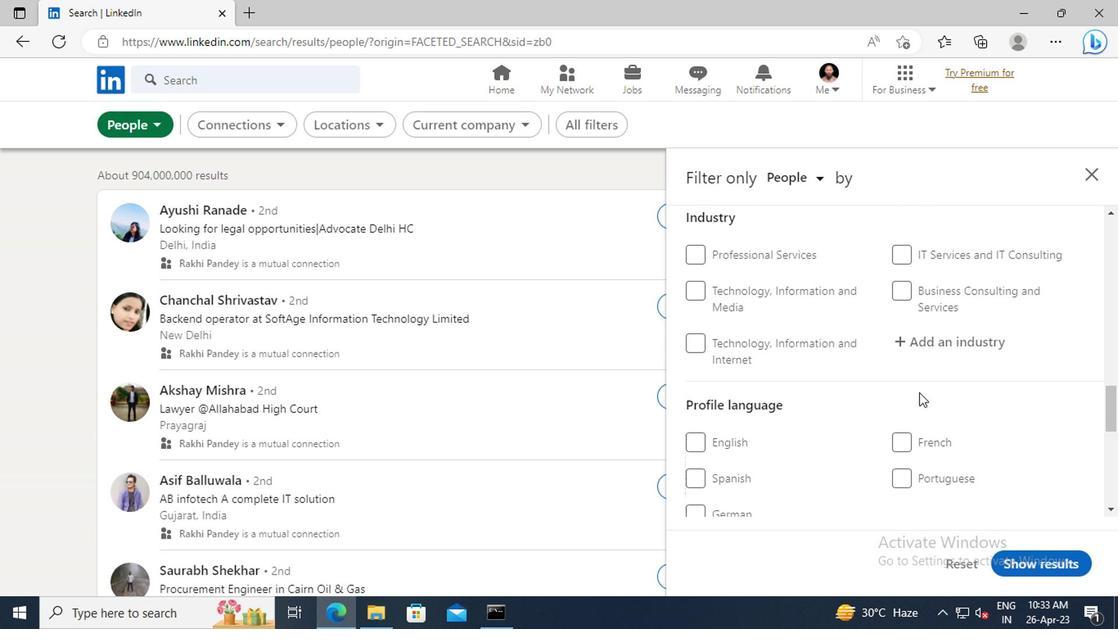 
Action: Mouse scrolled (915, 392) with delta (0, 0)
Screenshot: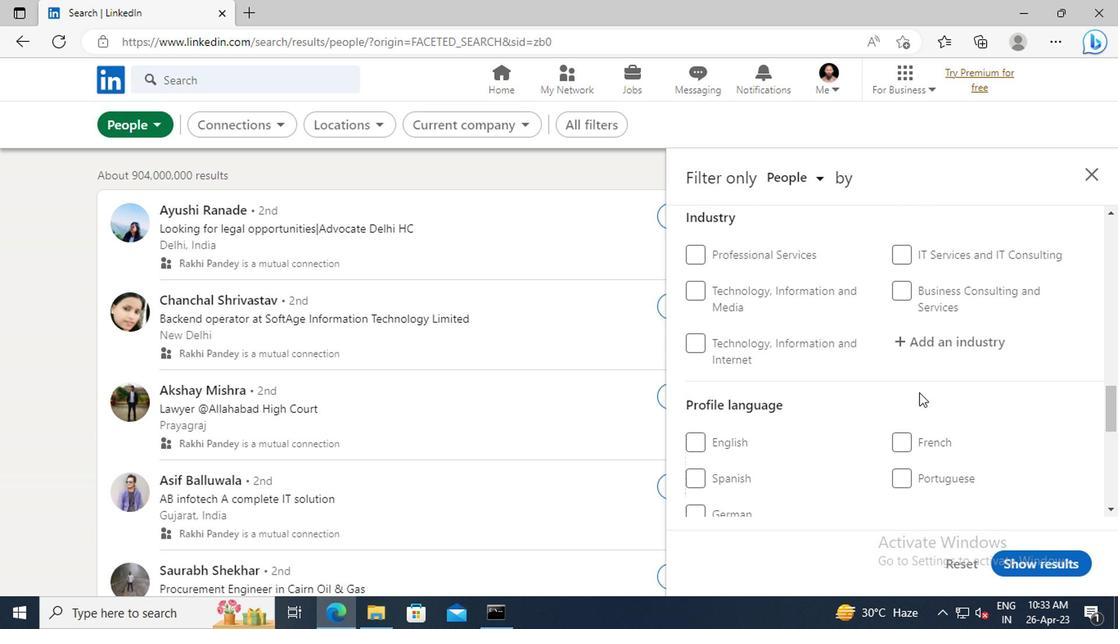
Action: Mouse scrolled (915, 392) with delta (0, 0)
Screenshot: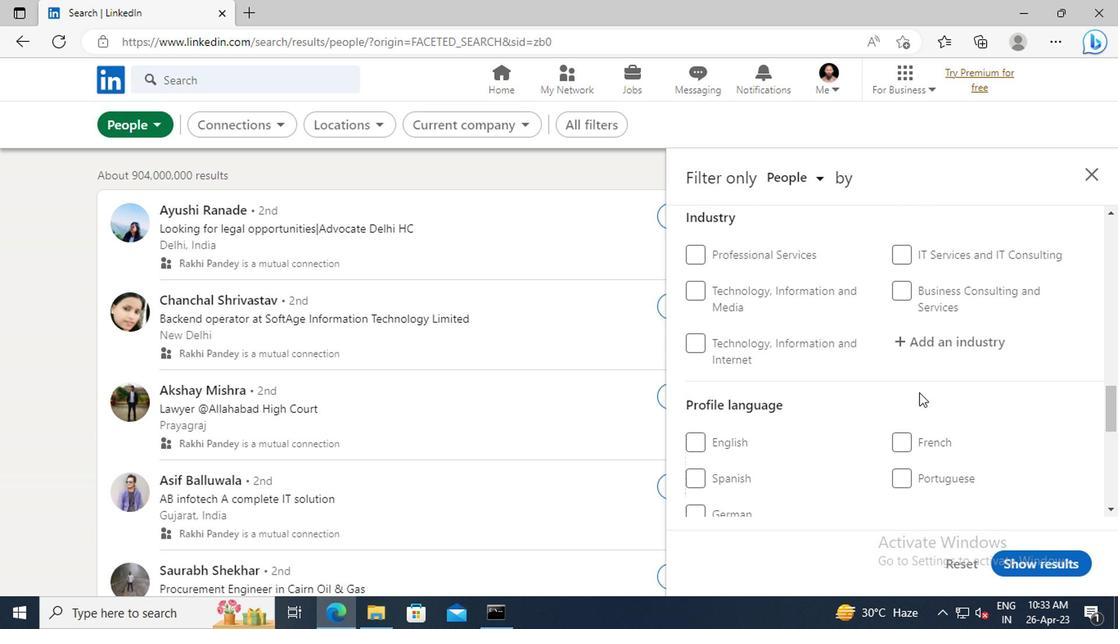 
Action: Mouse moved to (901, 344)
Screenshot: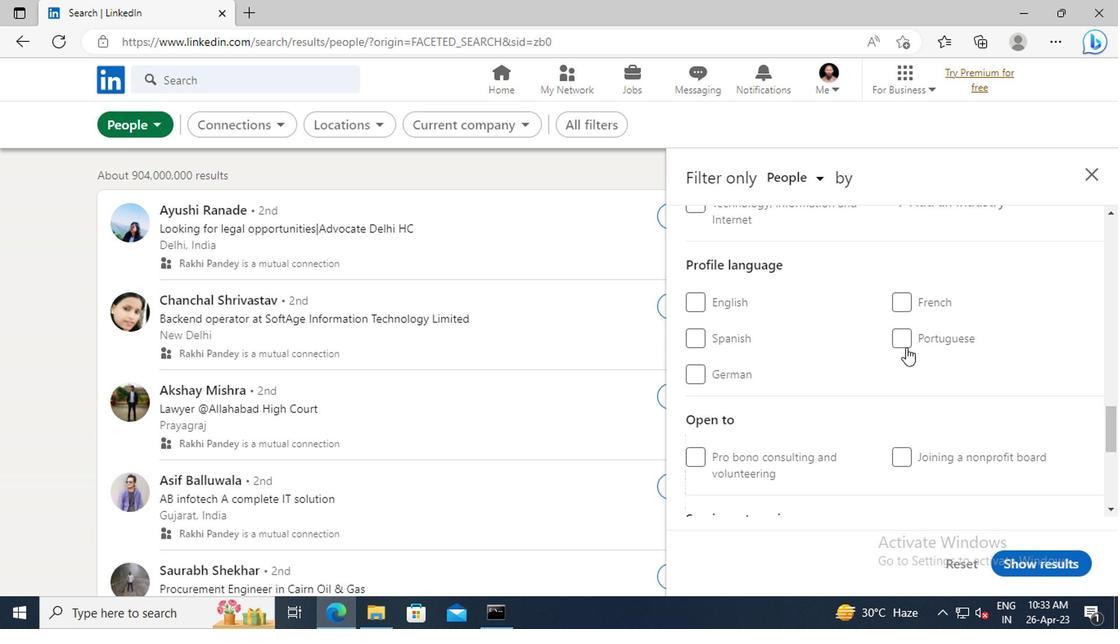 
Action: Mouse pressed left at (901, 344)
Screenshot: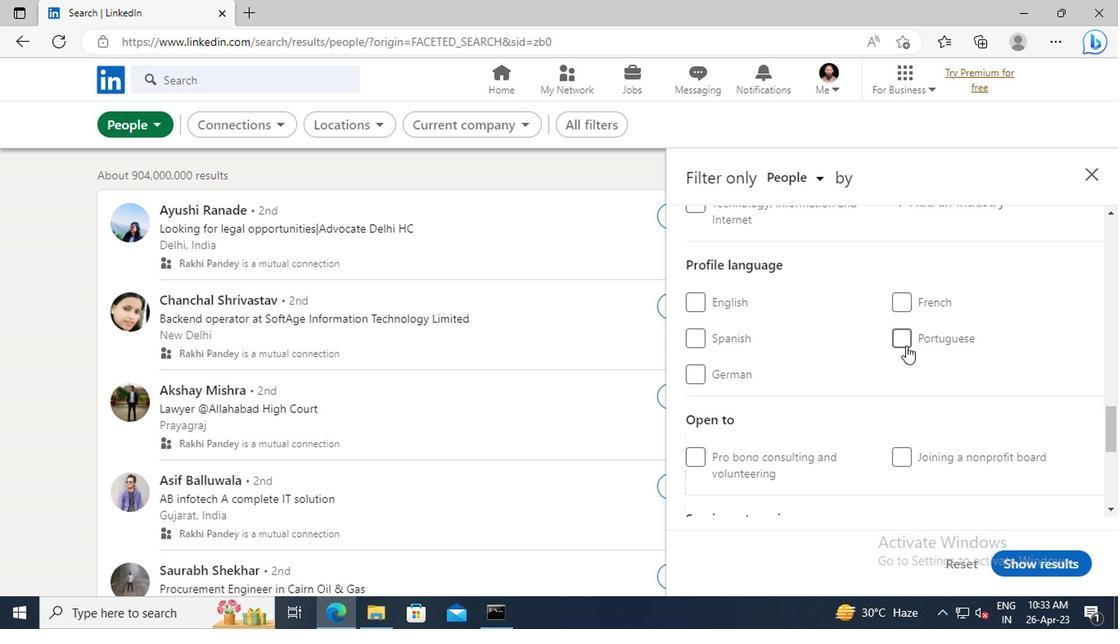
Action: Mouse moved to (873, 349)
Screenshot: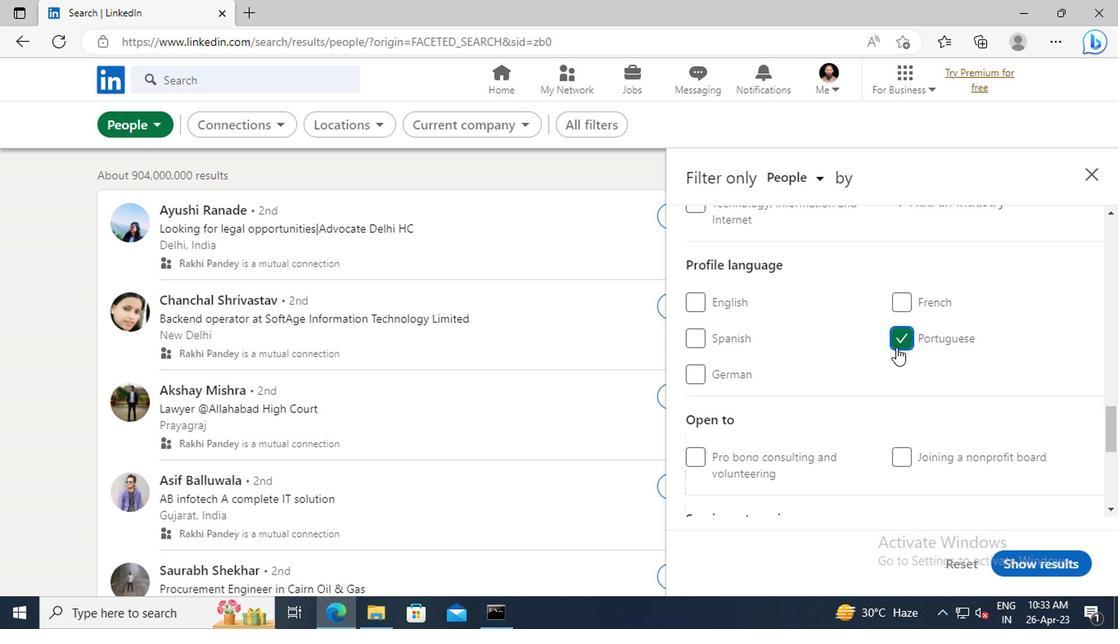 
Action: Mouse scrolled (873, 350) with delta (0, 0)
Screenshot: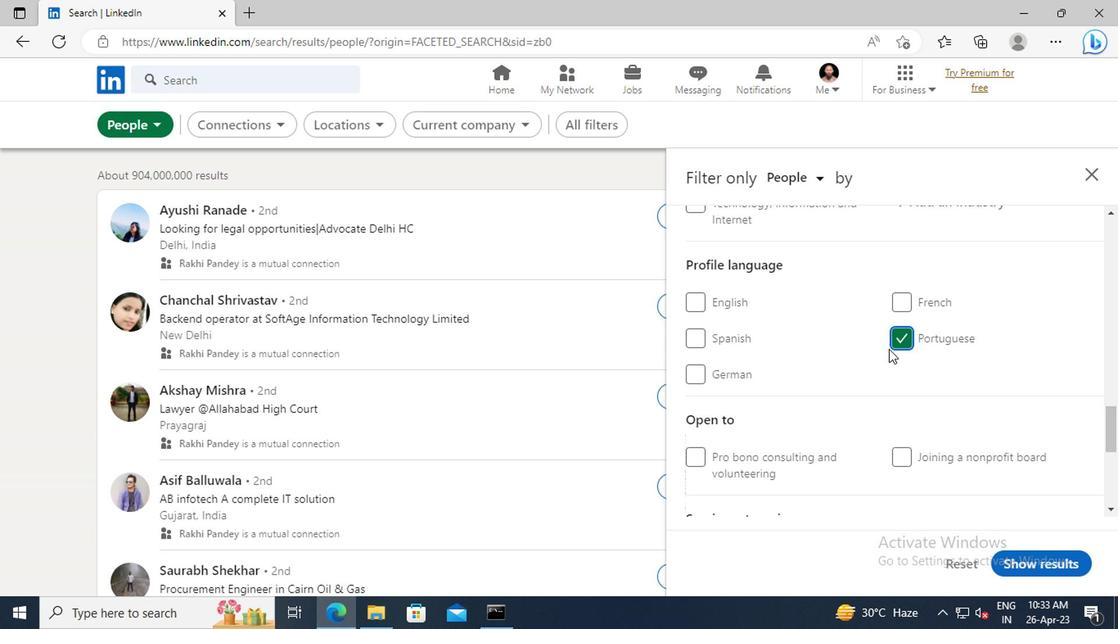 
Action: Mouse scrolled (873, 350) with delta (0, 0)
Screenshot: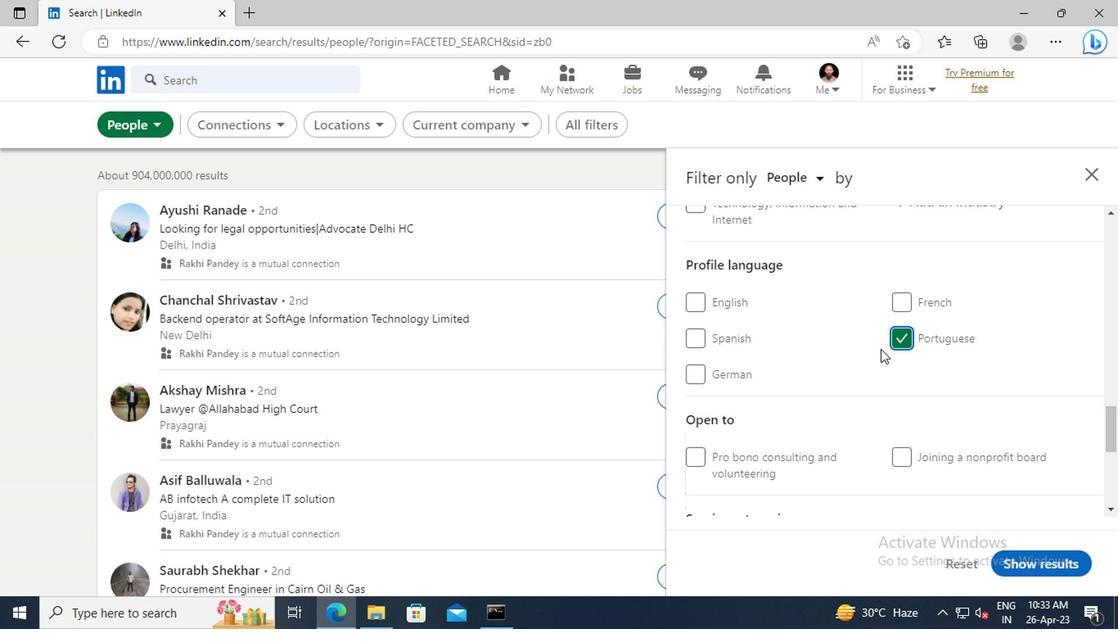 
Action: Mouse scrolled (873, 350) with delta (0, 0)
Screenshot: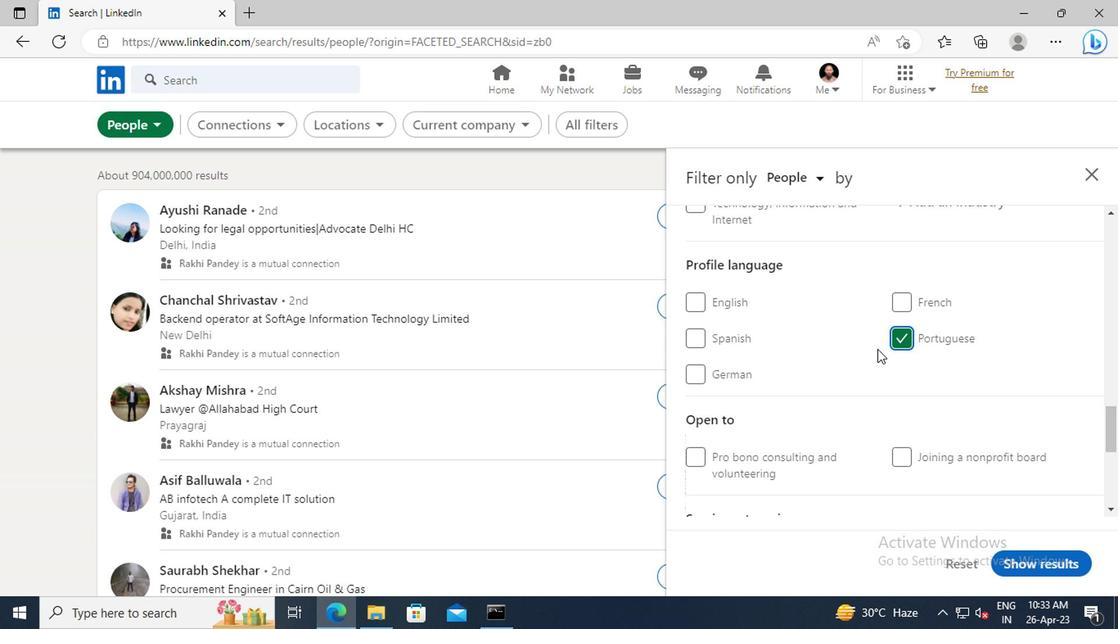 
Action: Mouse scrolled (873, 350) with delta (0, 0)
Screenshot: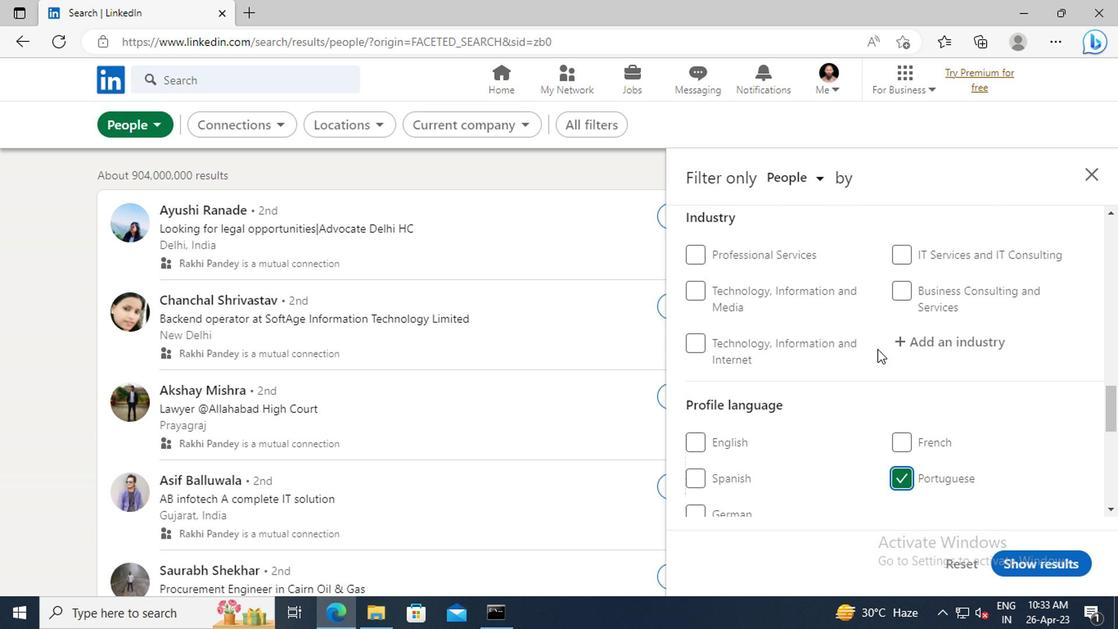 
Action: Mouse scrolled (873, 350) with delta (0, 0)
Screenshot: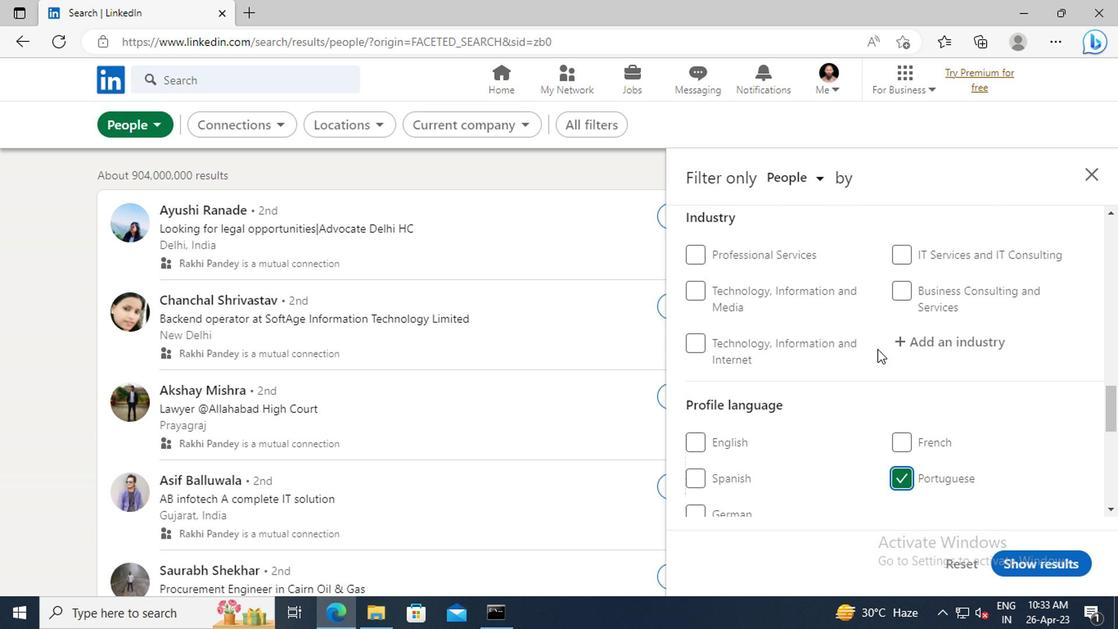 
Action: Mouse scrolled (873, 350) with delta (0, 0)
Screenshot: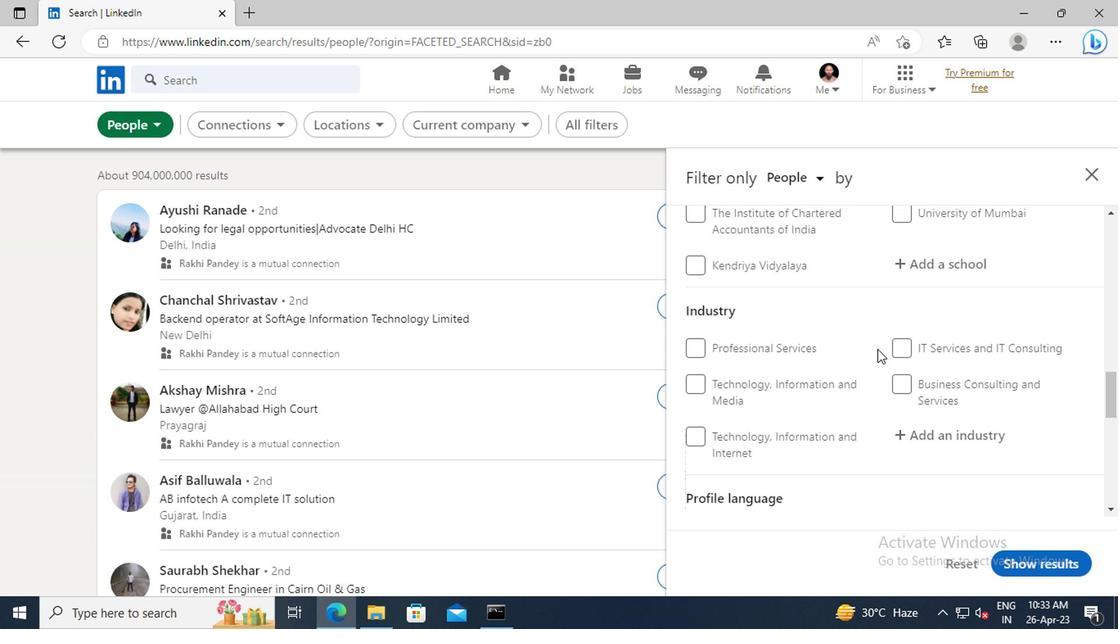 
Action: Mouse scrolled (873, 350) with delta (0, 0)
Screenshot: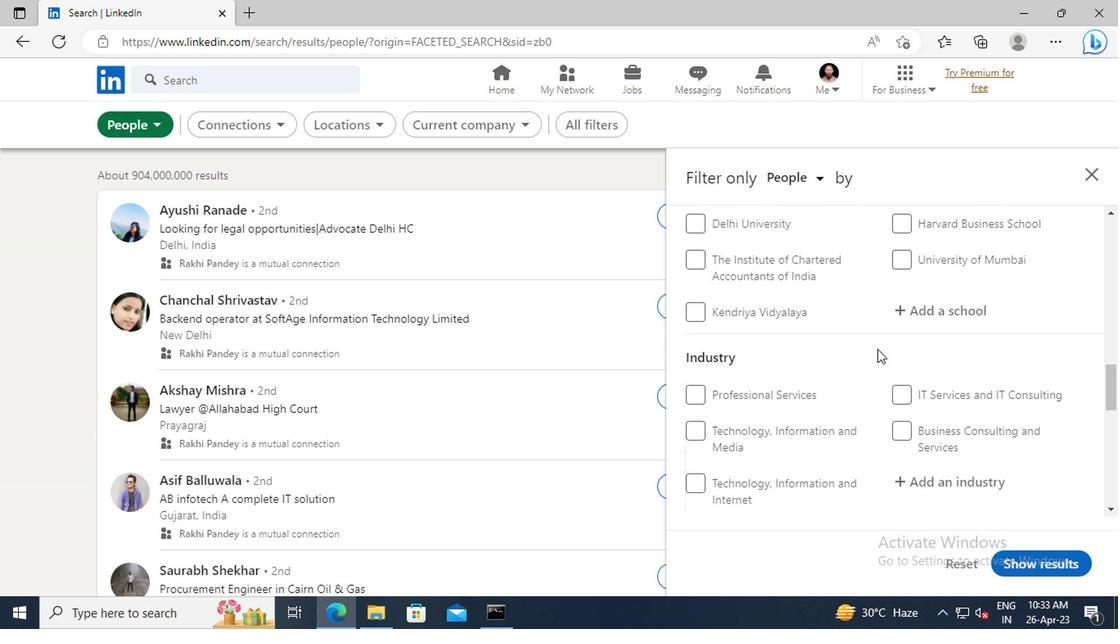 
Action: Mouse scrolled (873, 350) with delta (0, 0)
Screenshot: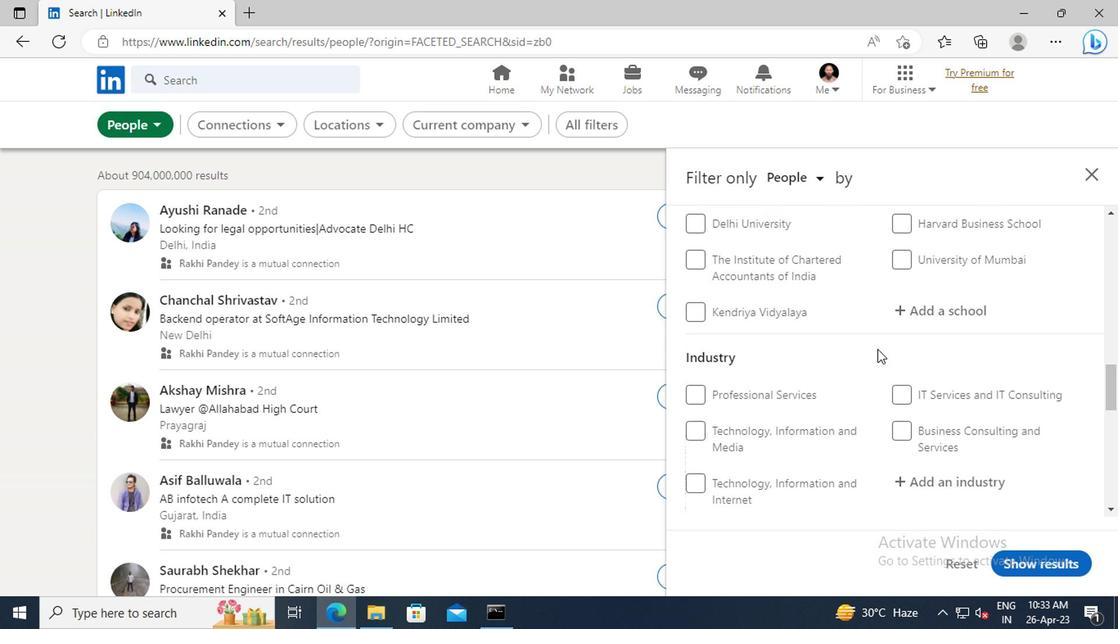 
Action: Mouse scrolled (873, 350) with delta (0, 0)
Screenshot: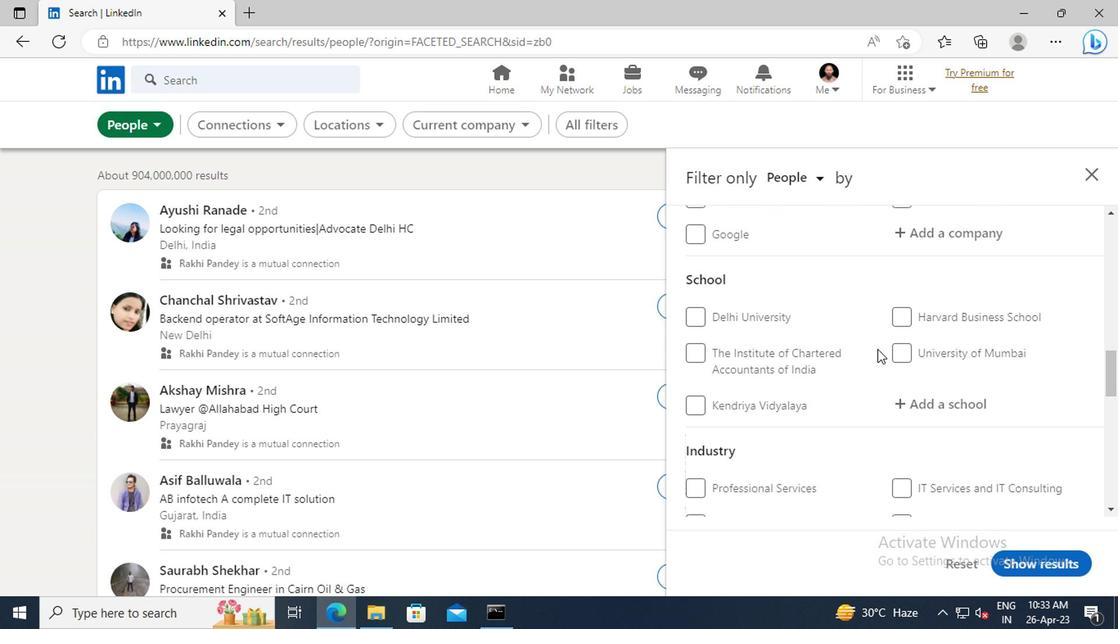 
Action: Mouse scrolled (873, 350) with delta (0, 0)
Screenshot: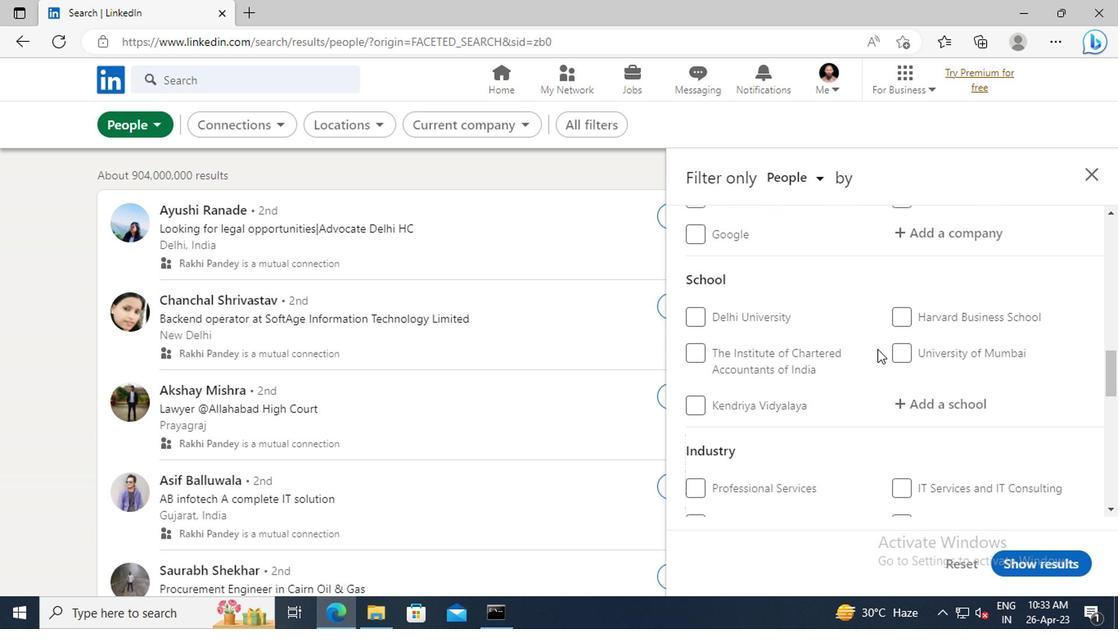 
Action: Mouse scrolled (873, 350) with delta (0, 0)
Screenshot: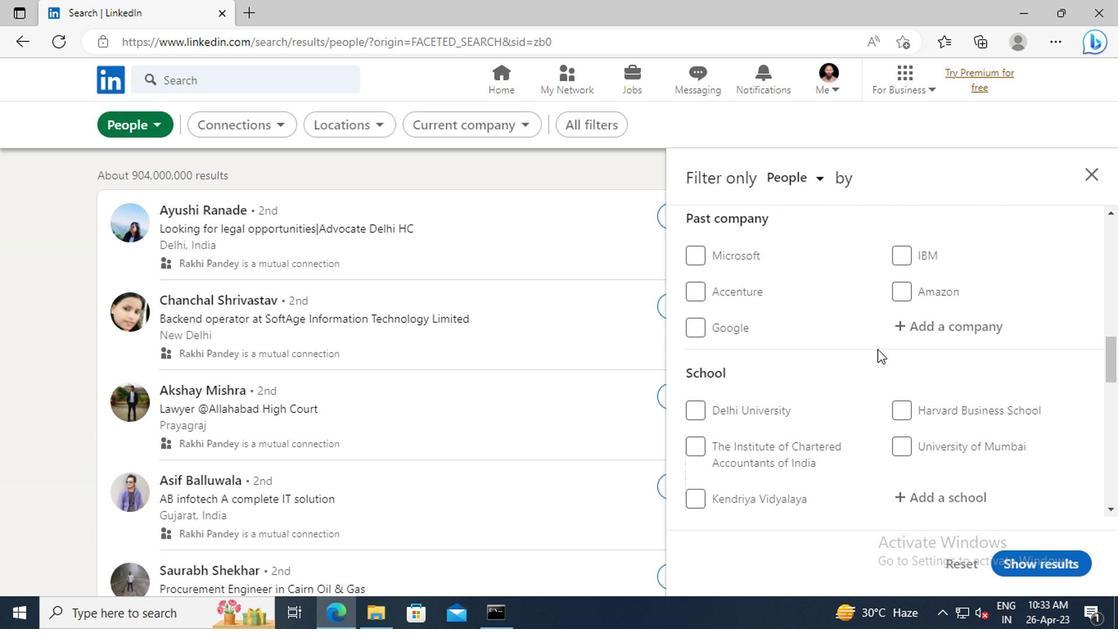 
Action: Mouse scrolled (873, 350) with delta (0, 0)
Screenshot: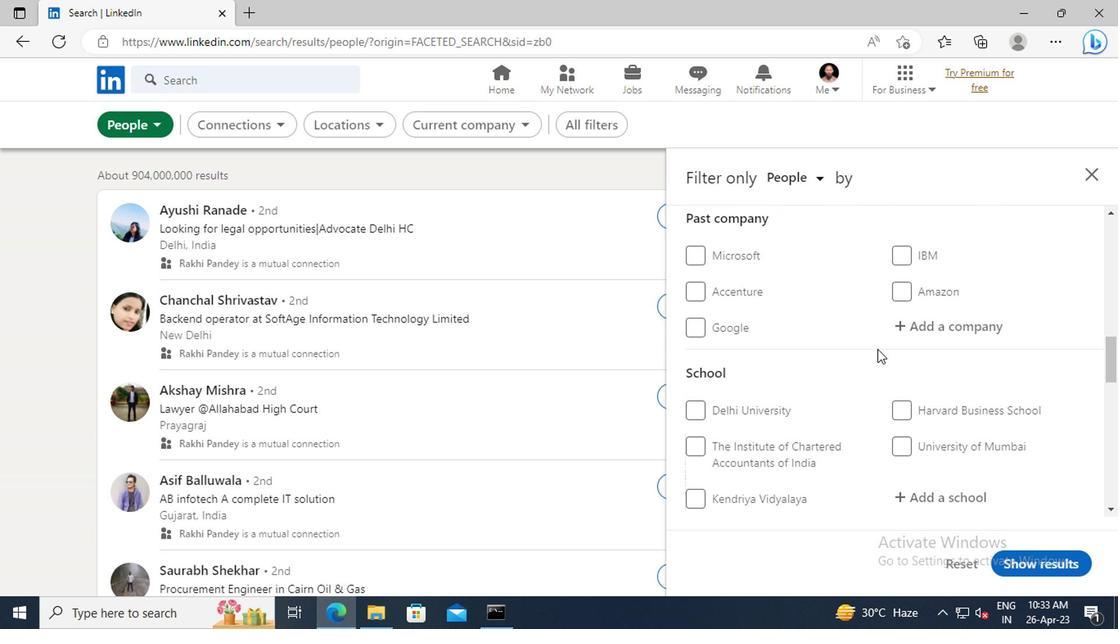 
Action: Mouse scrolled (873, 350) with delta (0, 0)
Screenshot: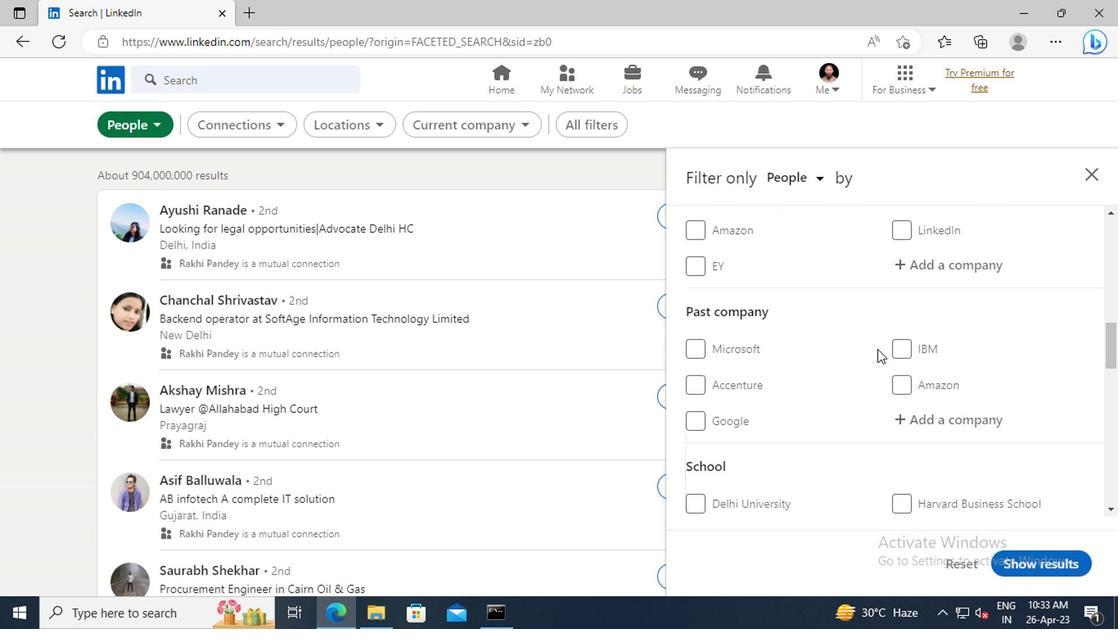 
Action: Mouse scrolled (873, 350) with delta (0, 0)
Screenshot: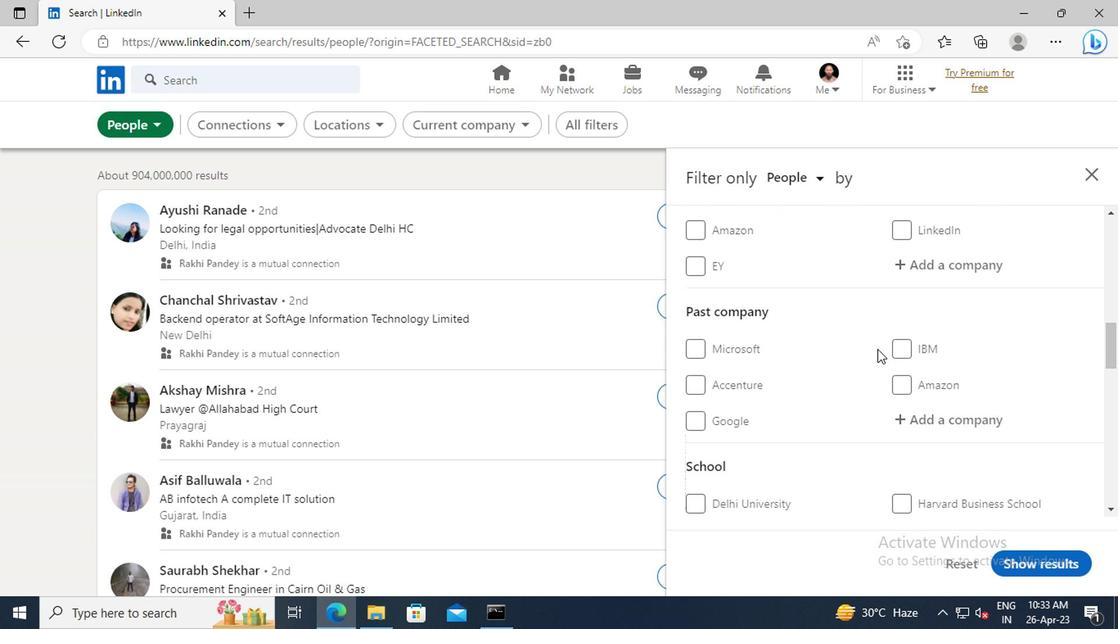 
Action: Mouse scrolled (873, 350) with delta (0, 0)
Screenshot: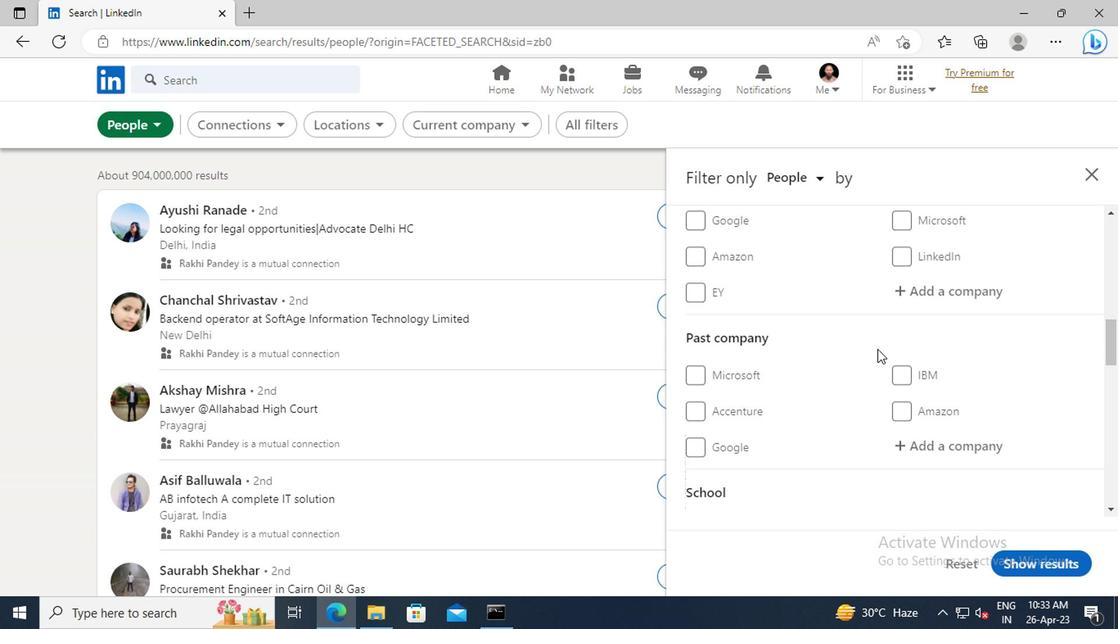 
Action: Mouse moved to (920, 408)
Screenshot: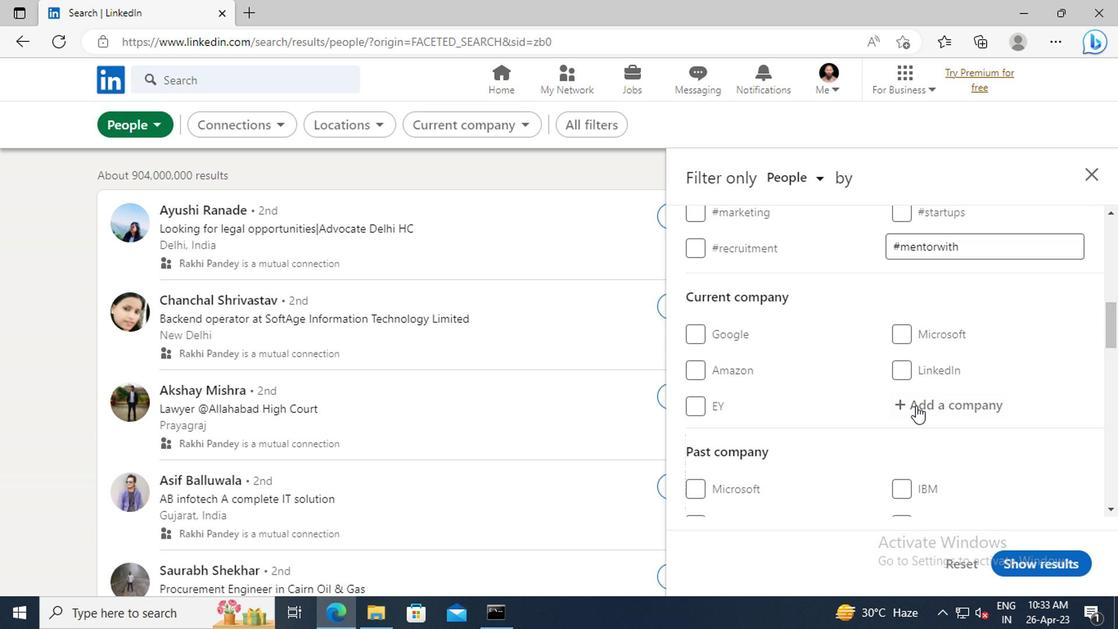 
Action: Mouse pressed left at (920, 408)
Screenshot: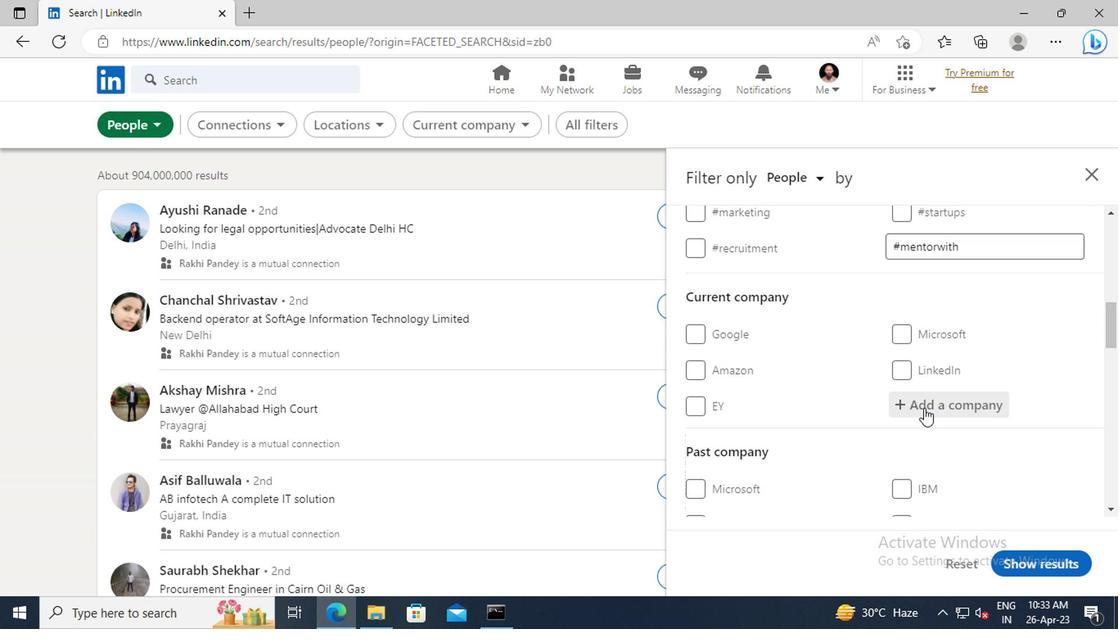 
Action: Key pressed <Key.shift>JINDAL<Key.space><Key.shift>STAINLESS
Screenshot: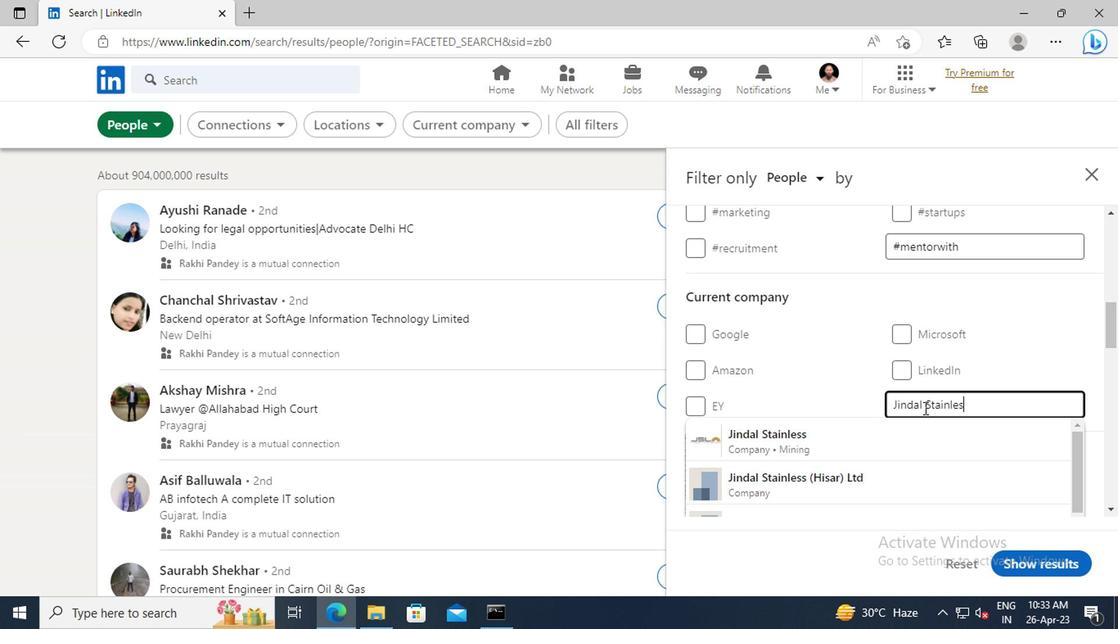 
Action: Mouse moved to (889, 435)
Screenshot: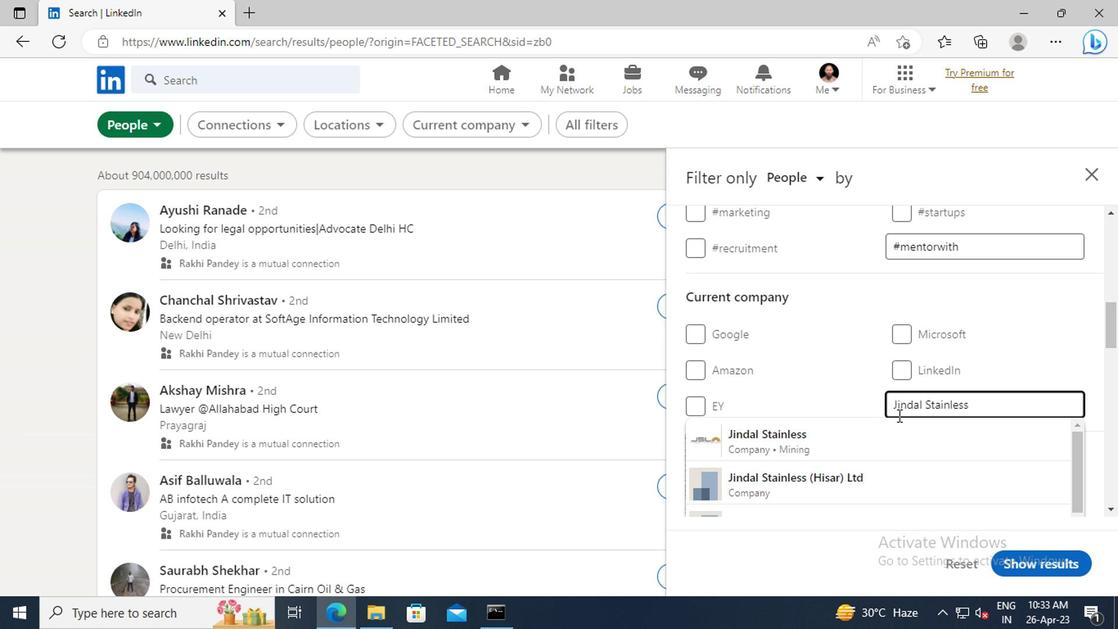 
Action: Mouse pressed left at (889, 435)
Screenshot: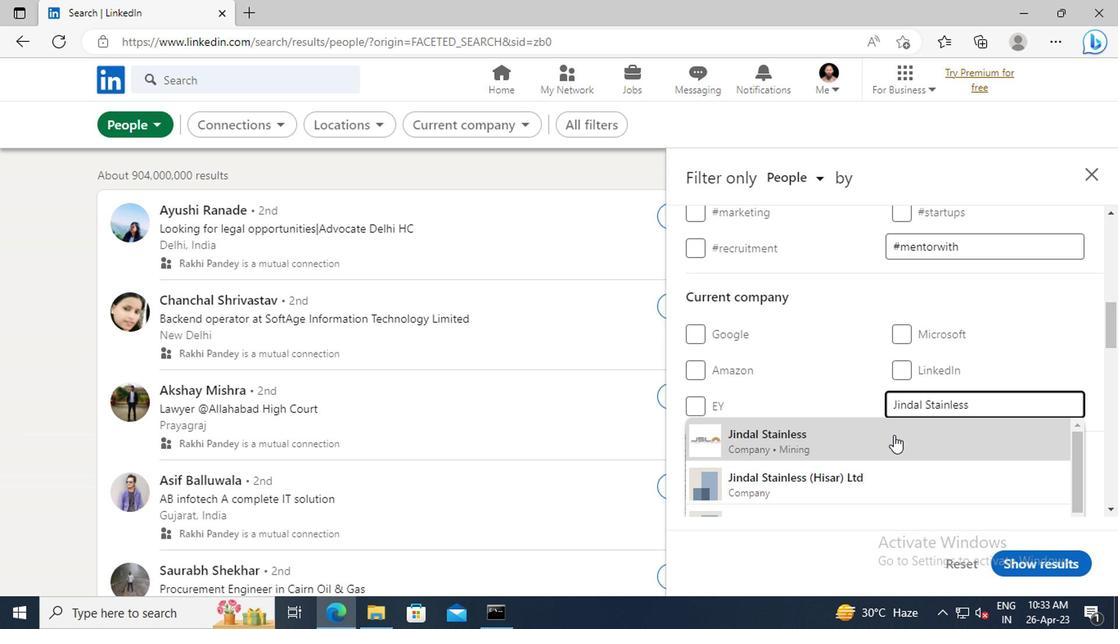 
Action: Mouse moved to (855, 358)
Screenshot: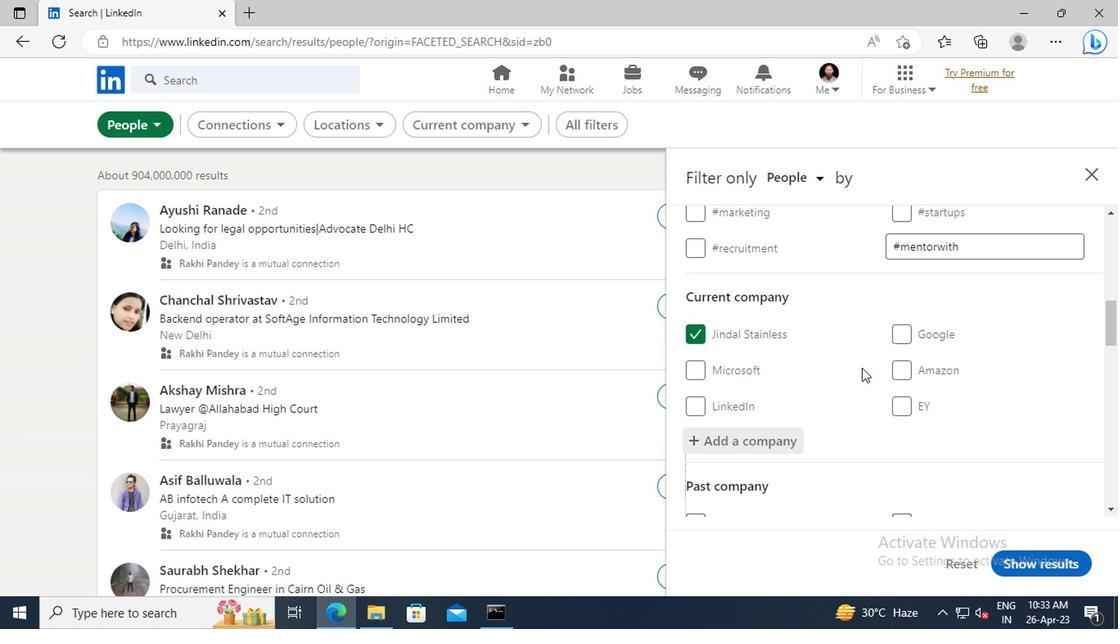
Action: Mouse scrolled (855, 357) with delta (0, 0)
Screenshot: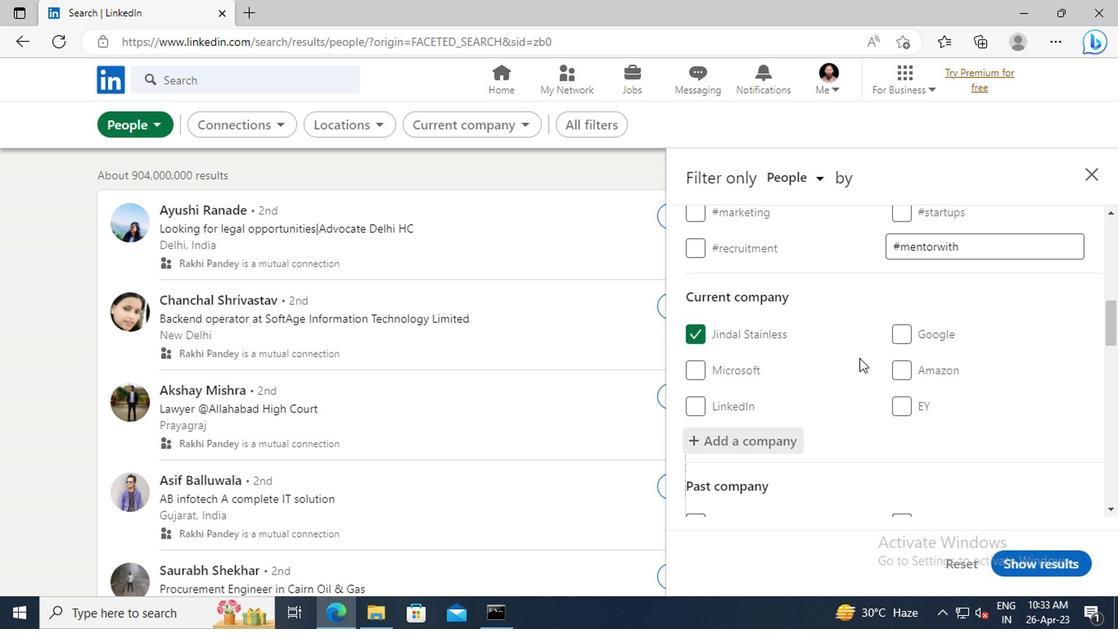 
Action: Mouse scrolled (855, 357) with delta (0, 0)
Screenshot: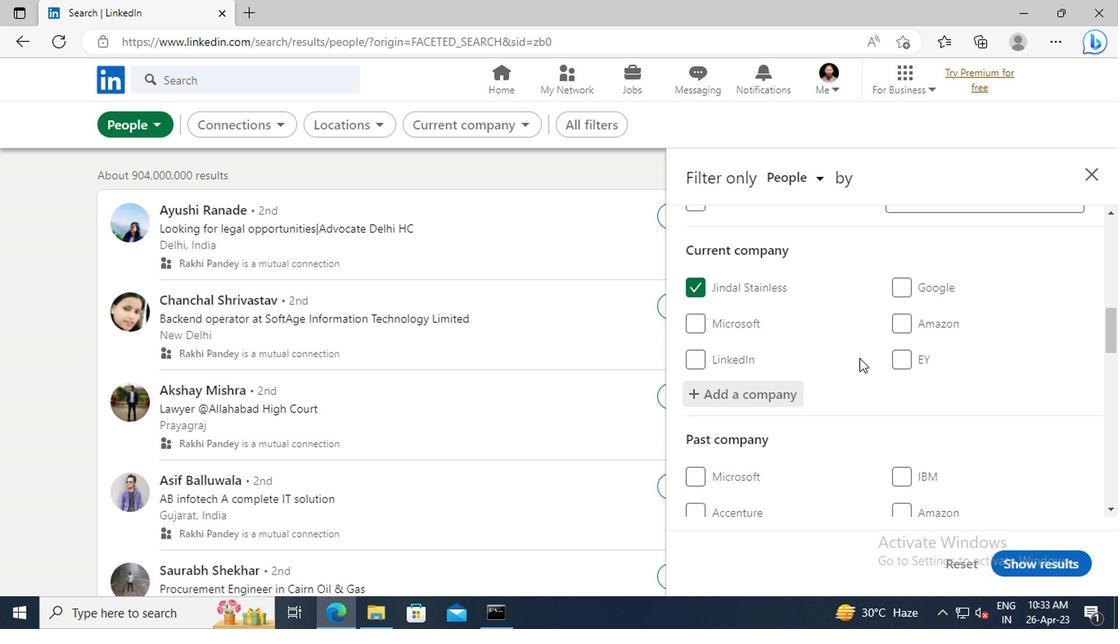 
Action: Mouse scrolled (855, 357) with delta (0, 0)
Screenshot: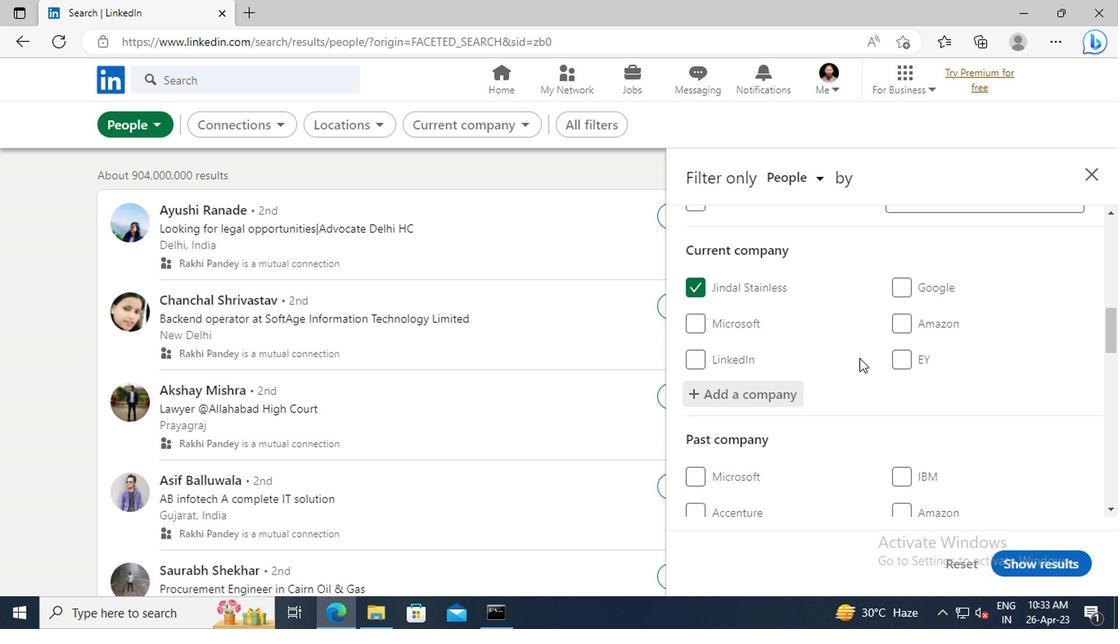 
Action: Mouse scrolled (855, 357) with delta (0, 0)
Screenshot: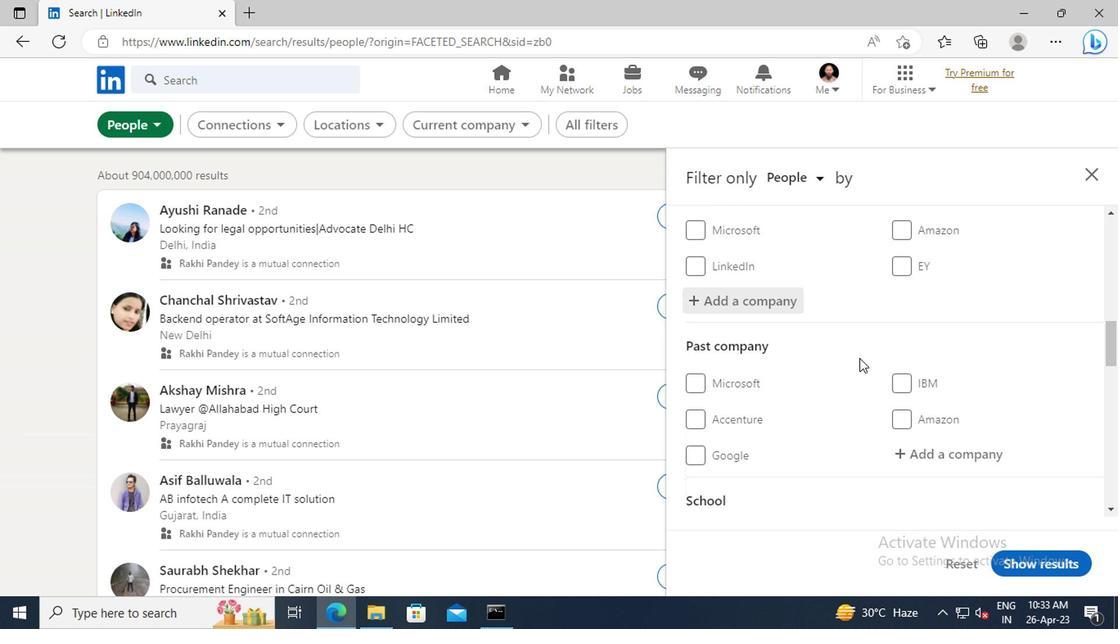 
Action: Mouse scrolled (855, 357) with delta (0, 0)
Screenshot: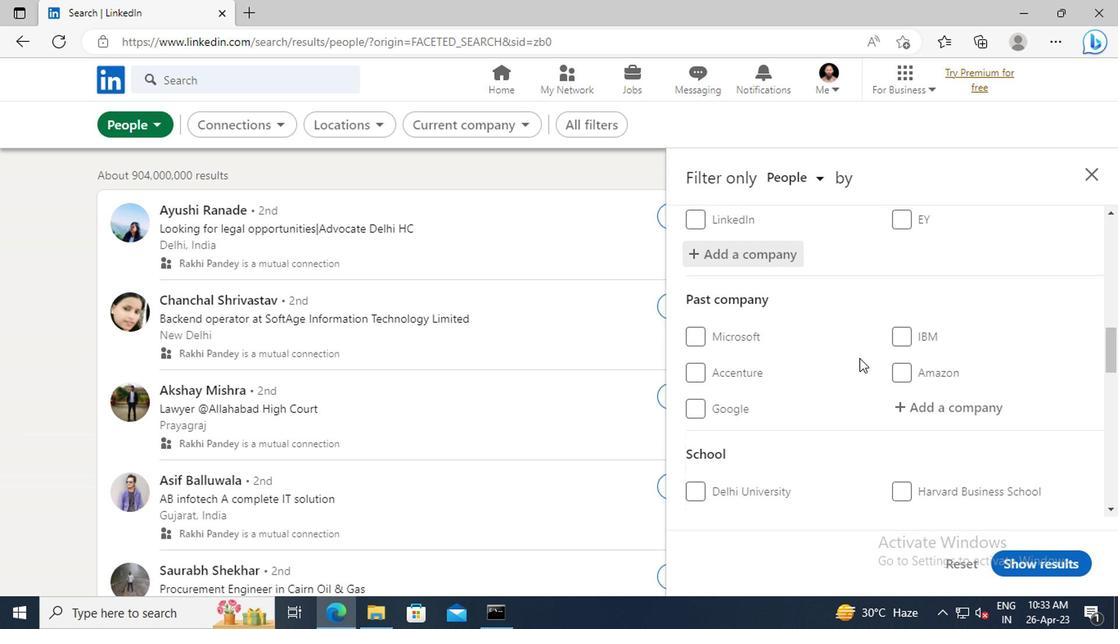 
Action: Mouse scrolled (855, 357) with delta (0, 0)
Screenshot: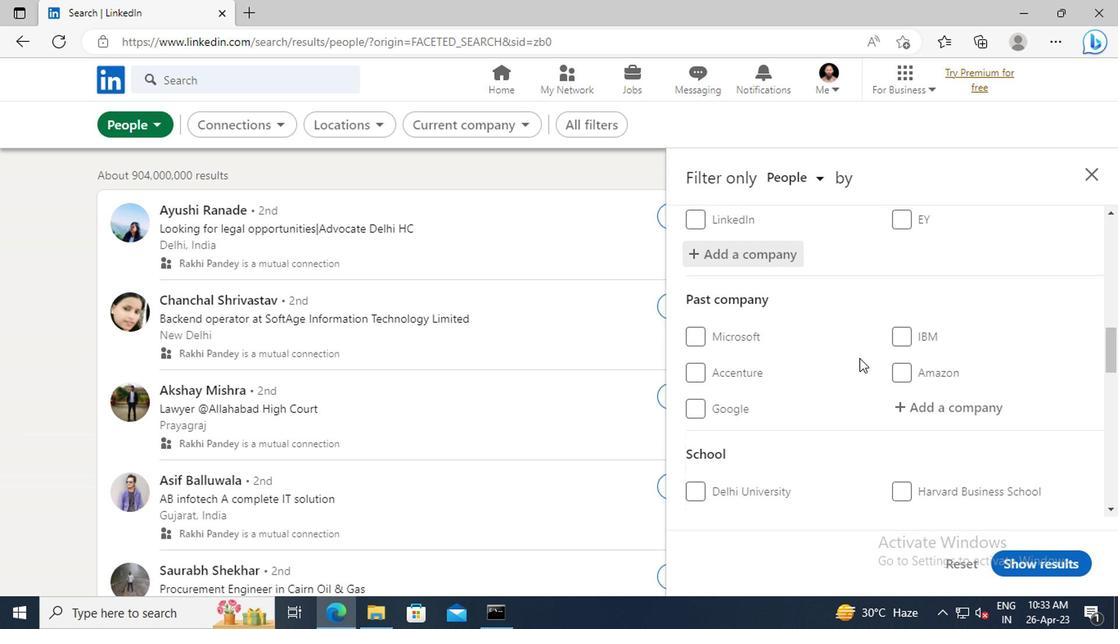 
Action: Mouse scrolled (855, 357) with delta (0, 0)
Screenshot: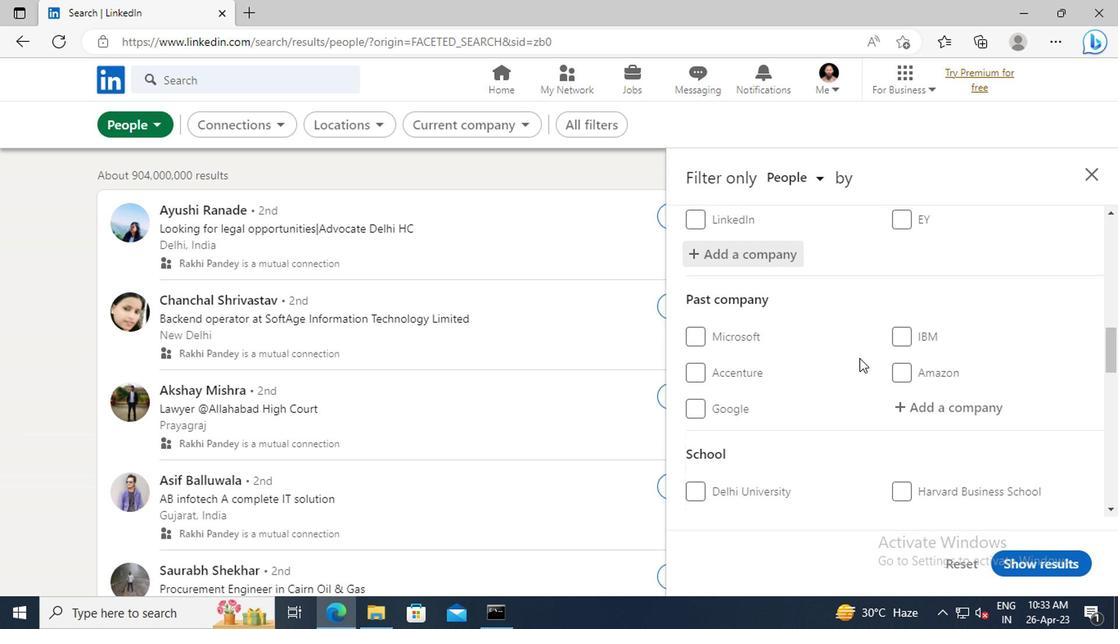 
Action: Mouse scrolled (855, 357) with delta (0, 0)
Screenshot: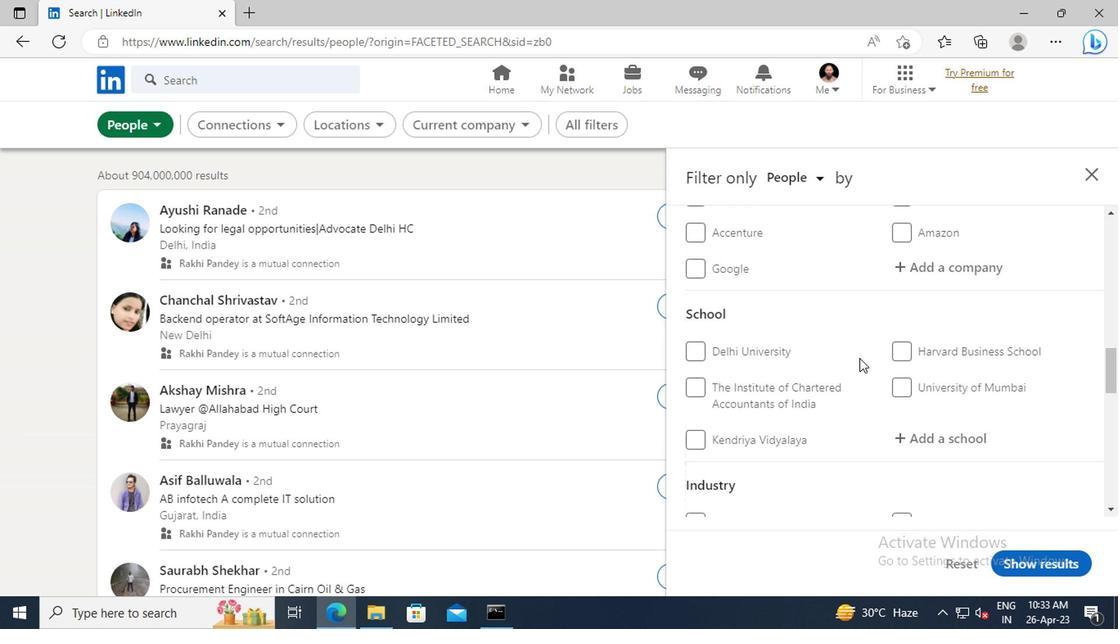 
Action: Mouse moved to (905, 388)
Screenshot: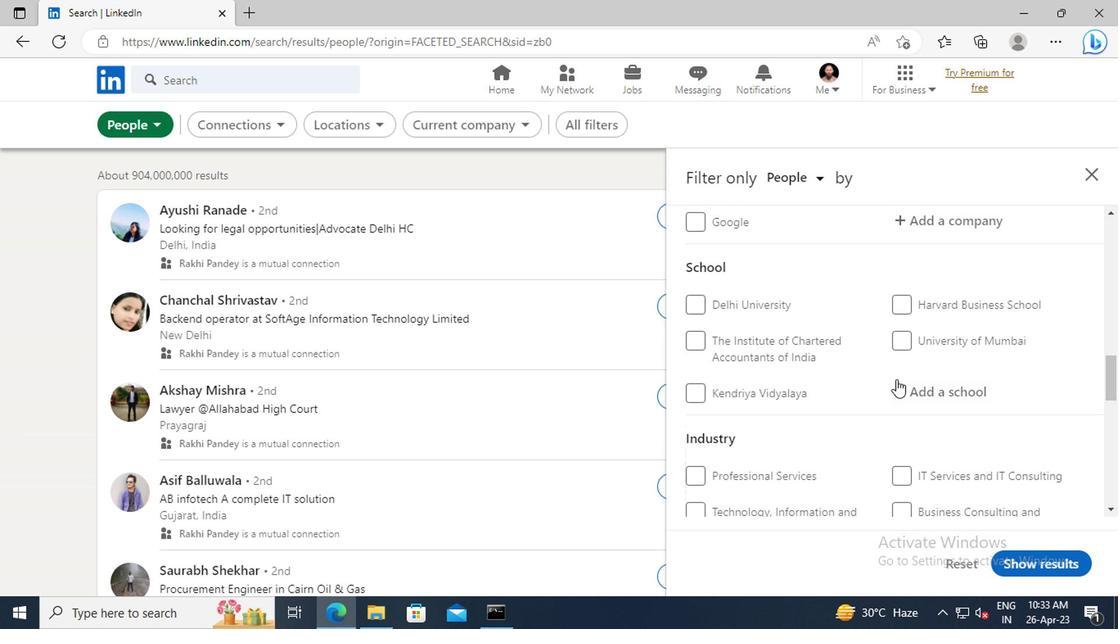 
Action: Mouse pressed left at (905, 388)
Screenshot: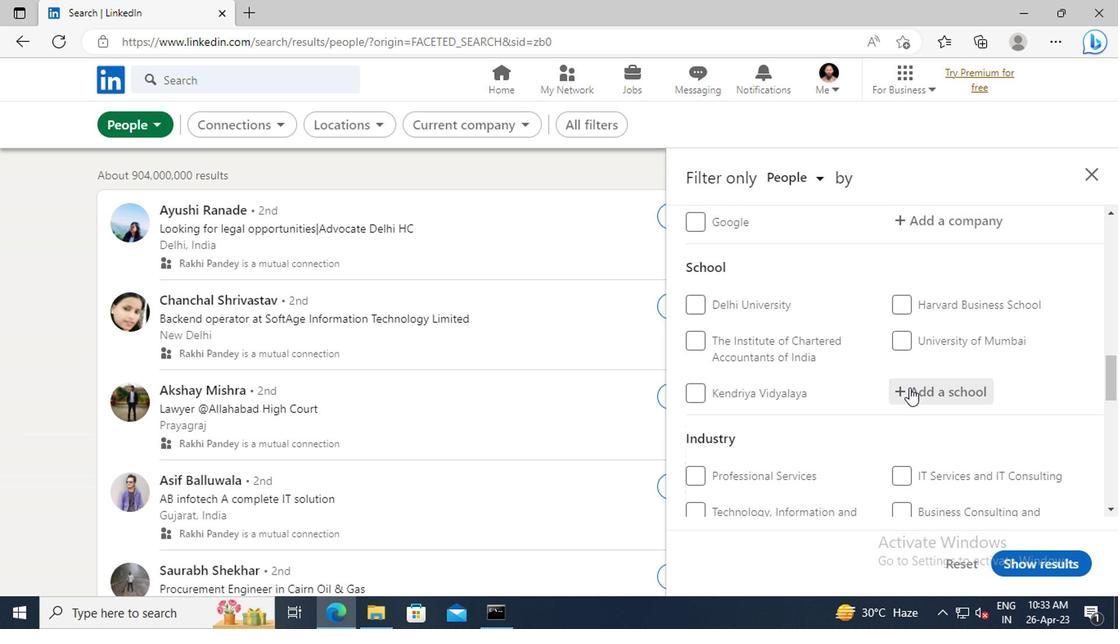
Action: Key pressed <Key.shift>GURU<Key.space><Key.shift>TEGH<Key.space><Key.shift>BAHADUR<Key.space><Key.shift>PUBLIC<Key.space><Key.shift>SCHOOL<Key.space>-<Key.space><Key.shift>INDIA
Screenshot: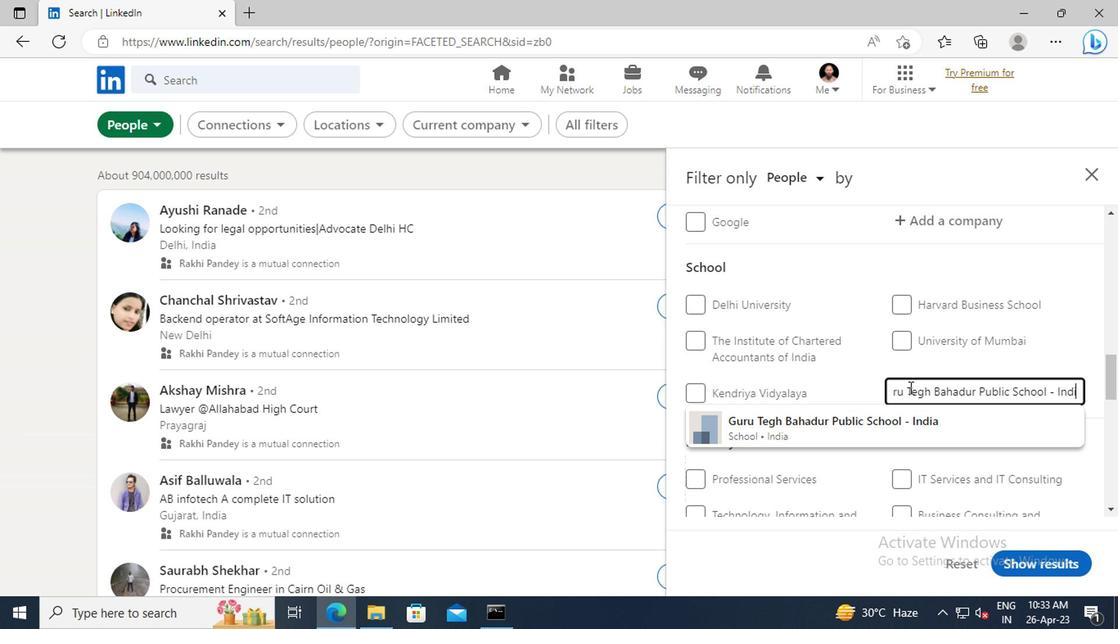 
Action: Mouse moved to (901, 423)
Screenshot: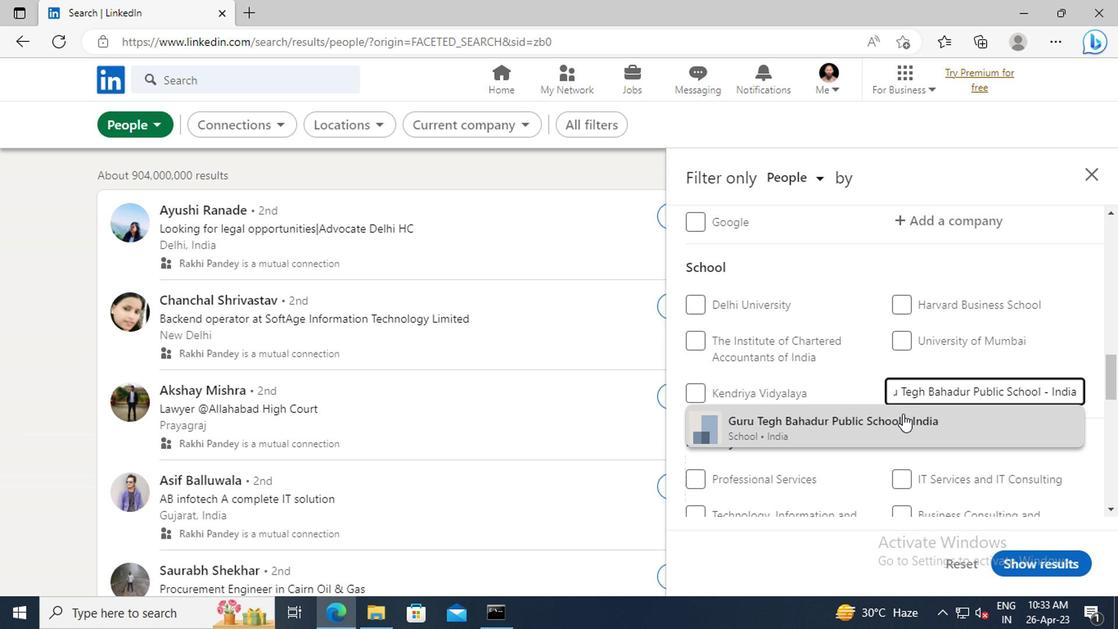 
Action: Mouse pressed left at (901, 423)
Screenshot: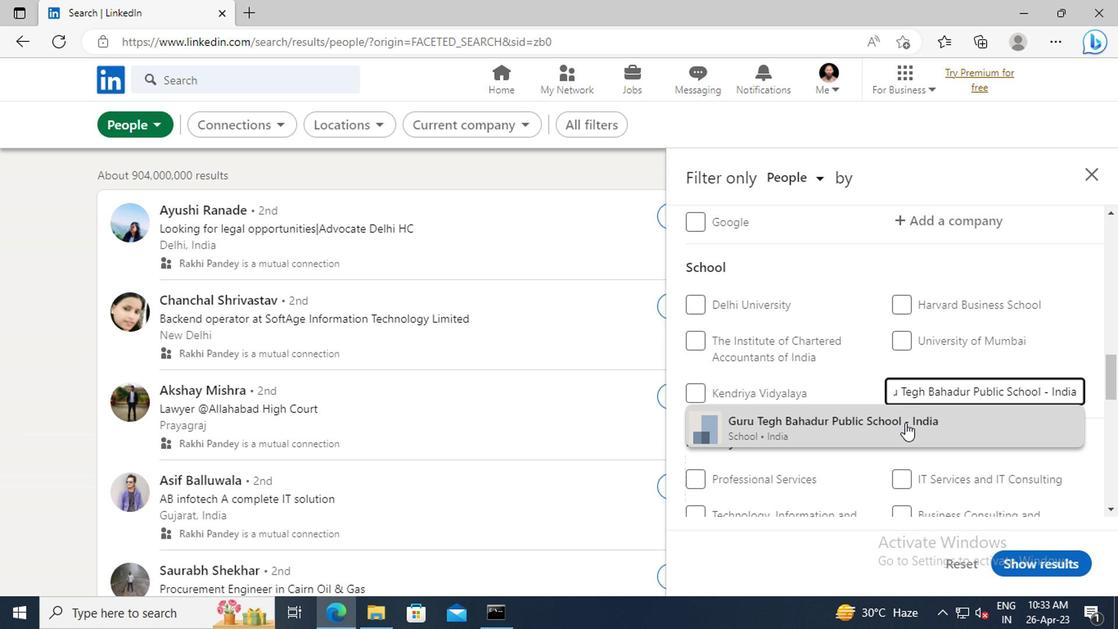 
Action: Mouse moved to (875, 354)
Screenshot: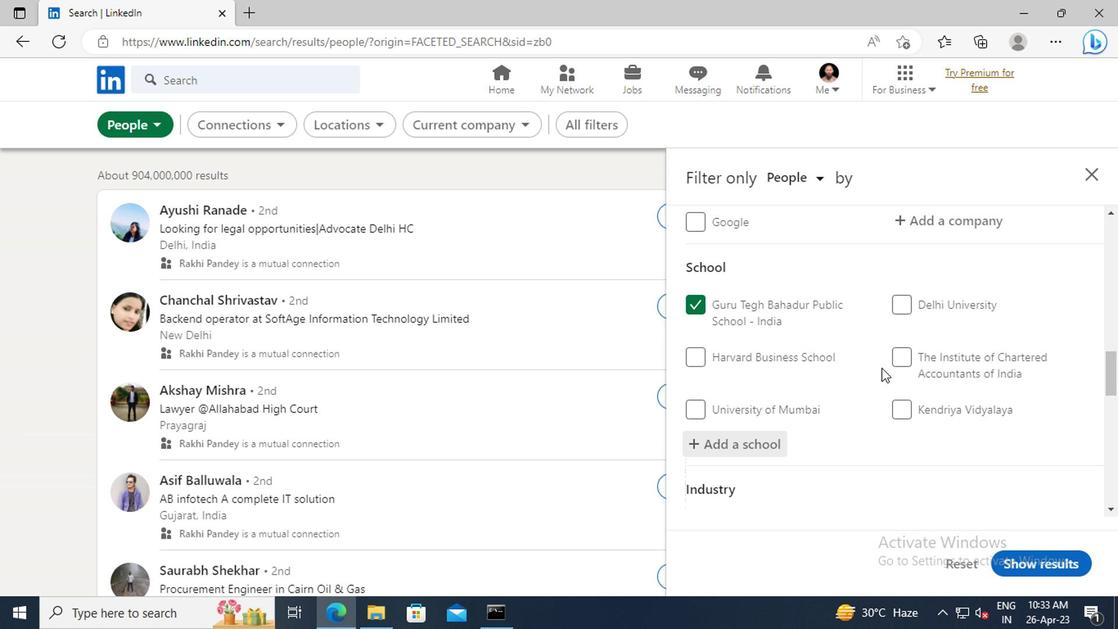
Action: Mouse scrolled (875, 353) with delta (0, 0)
Screenshot: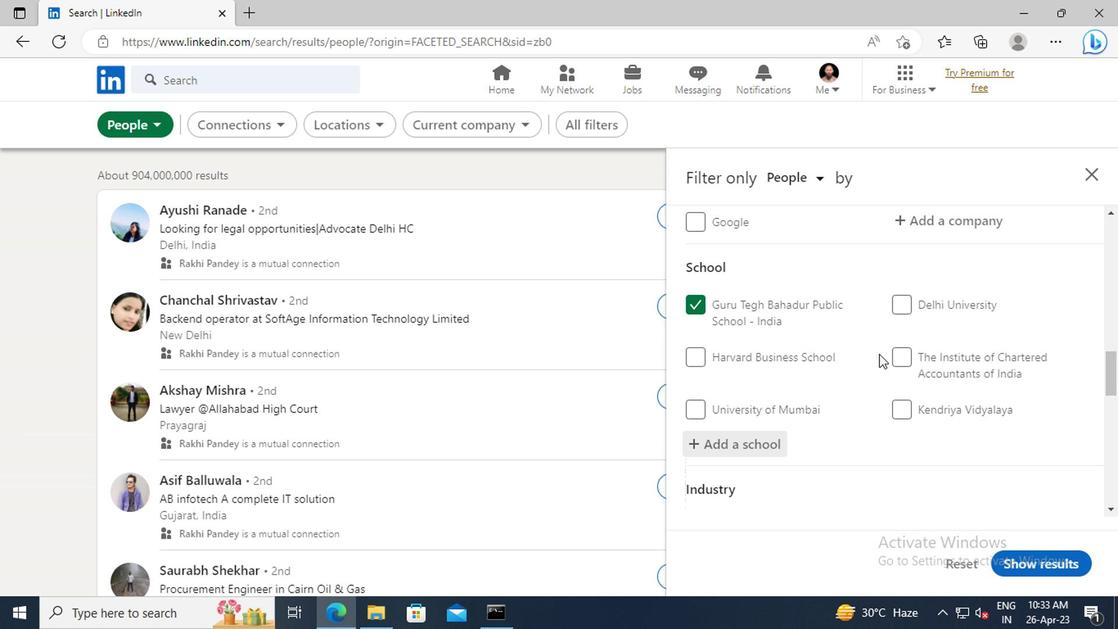 
Action: Mouse scrolled (875, 353) with delta (0, 0)
Screenshot: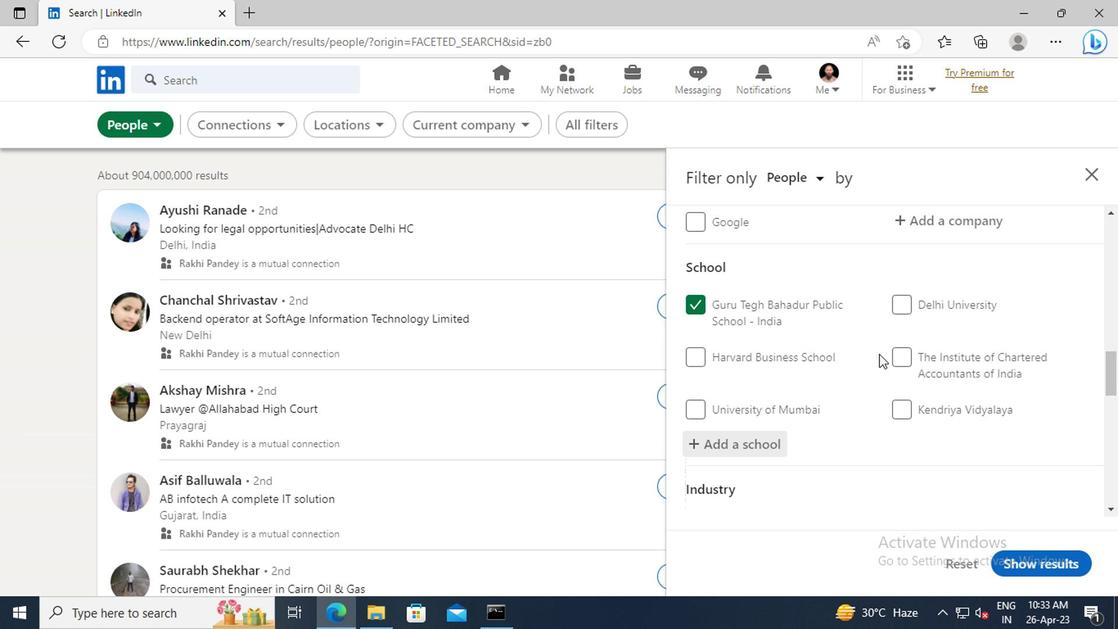 
Action: Mouse scrolled (875, 353) with delta (0, 0)
Screenshot: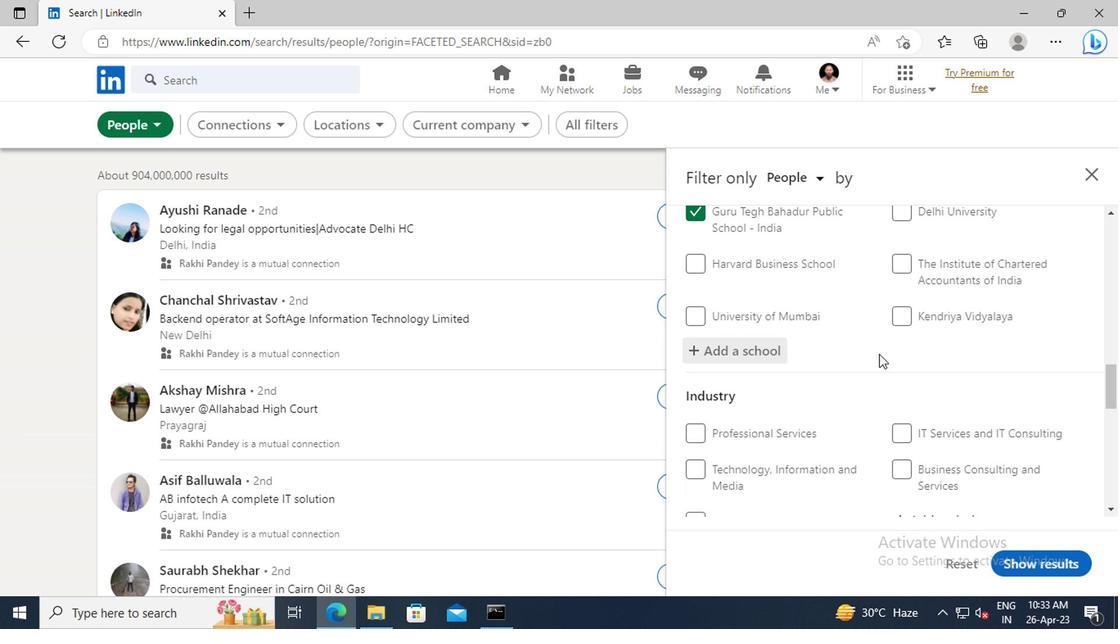 
Action: Mouse scrolled (875, 353) with delta (0, 0)
Screenshot: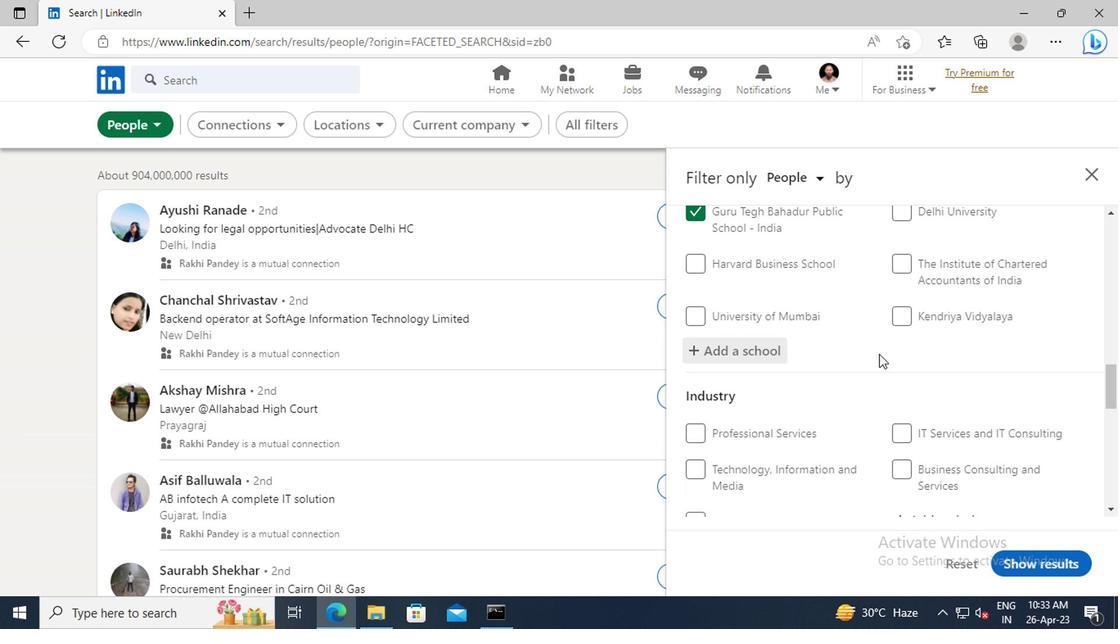 
Action: Mouse scrolled (875, 353) with delta (0, 0)
Screenshot: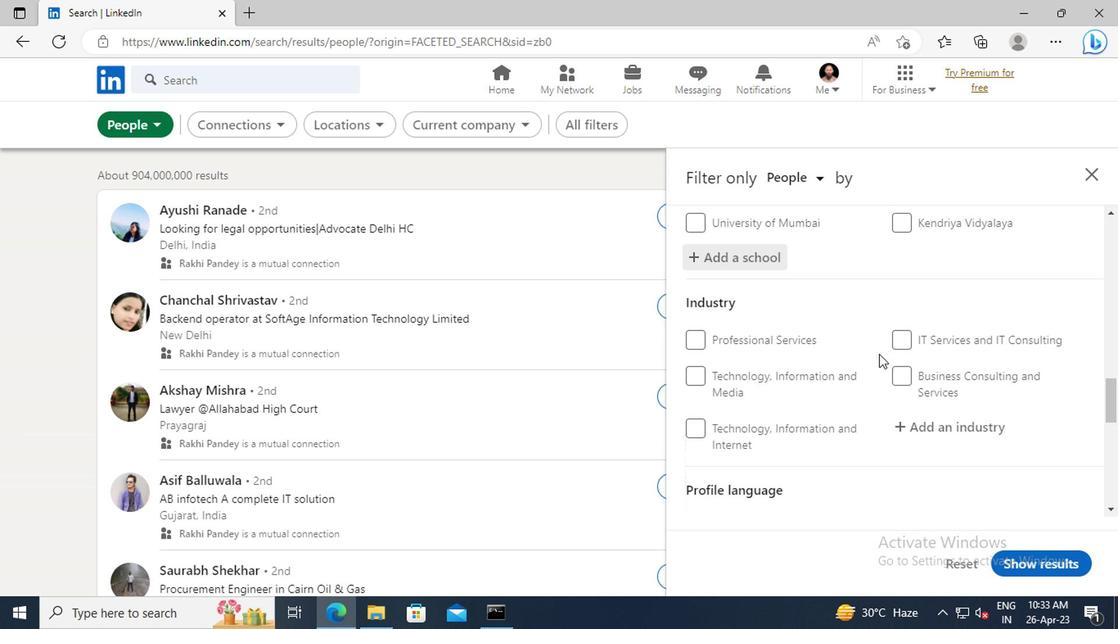 
Action: Mouse scrolled (875, 353) with delta (0, 0)
Screenshot: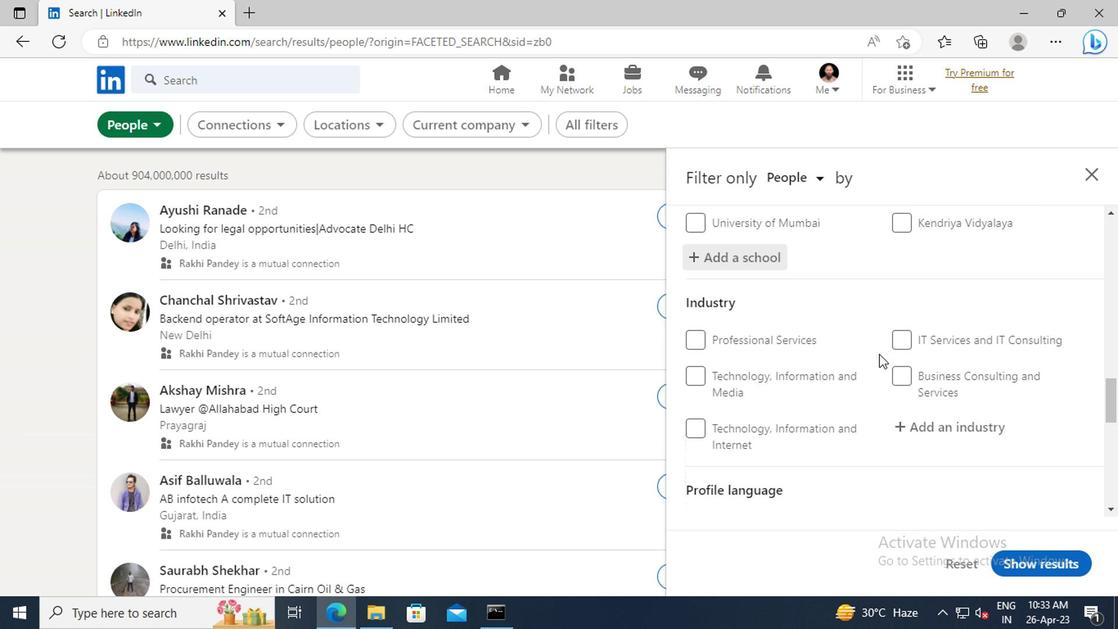 
Action: Mouse moved to (907, 337)
Screenshot: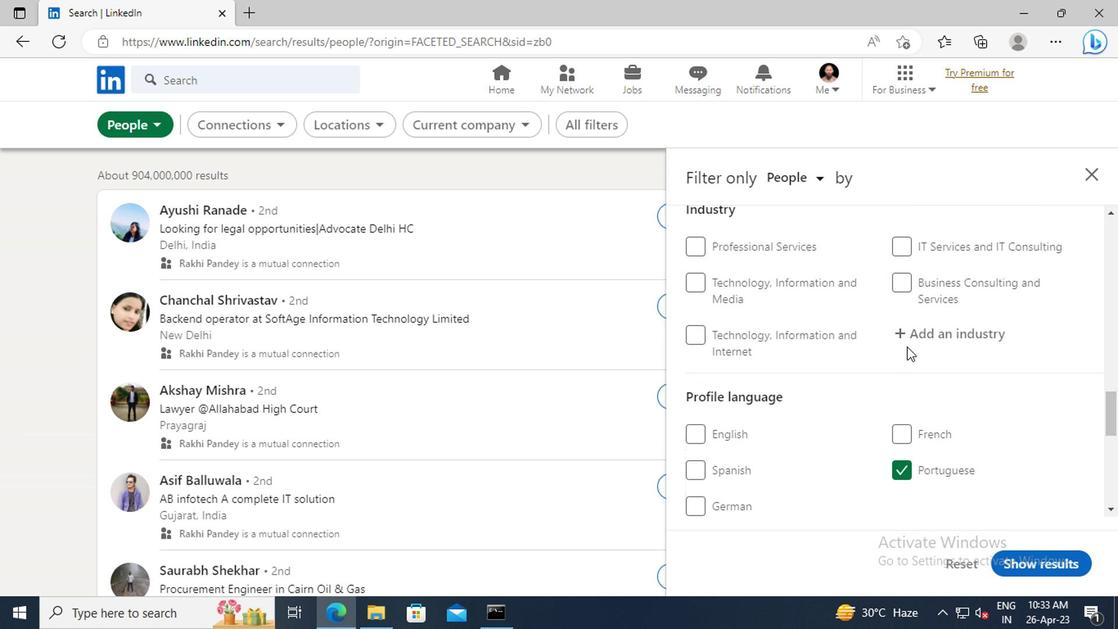 
Action: Mouse pressed left at (907, 337)
Screenshot: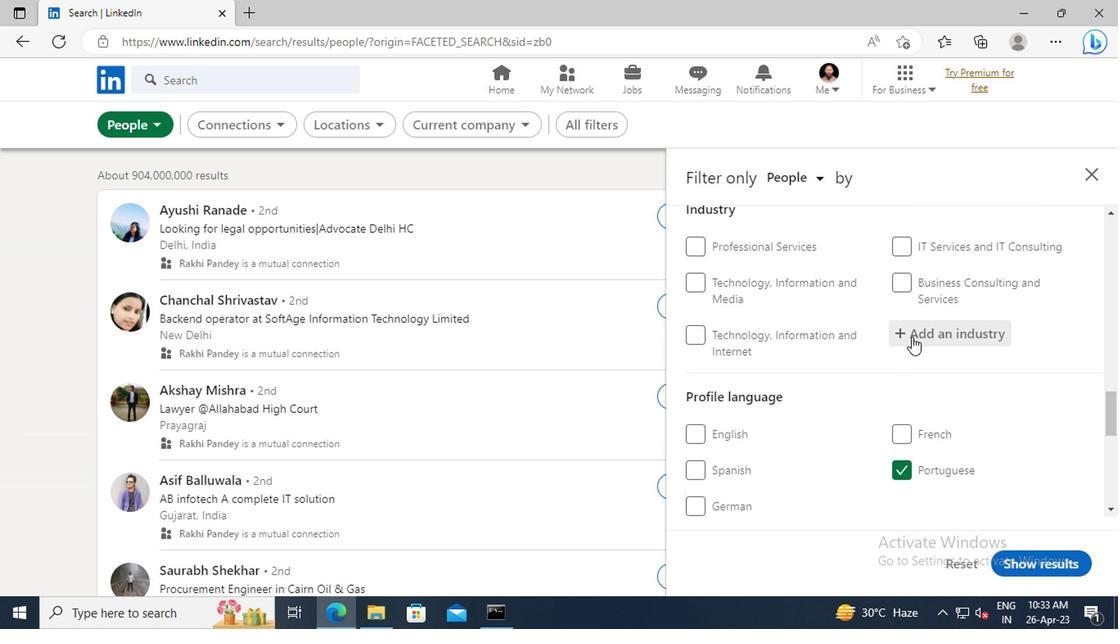 
Action: Key pressed <Key.shift>LAW<Key.space><Key.shift>EN
Screenshot: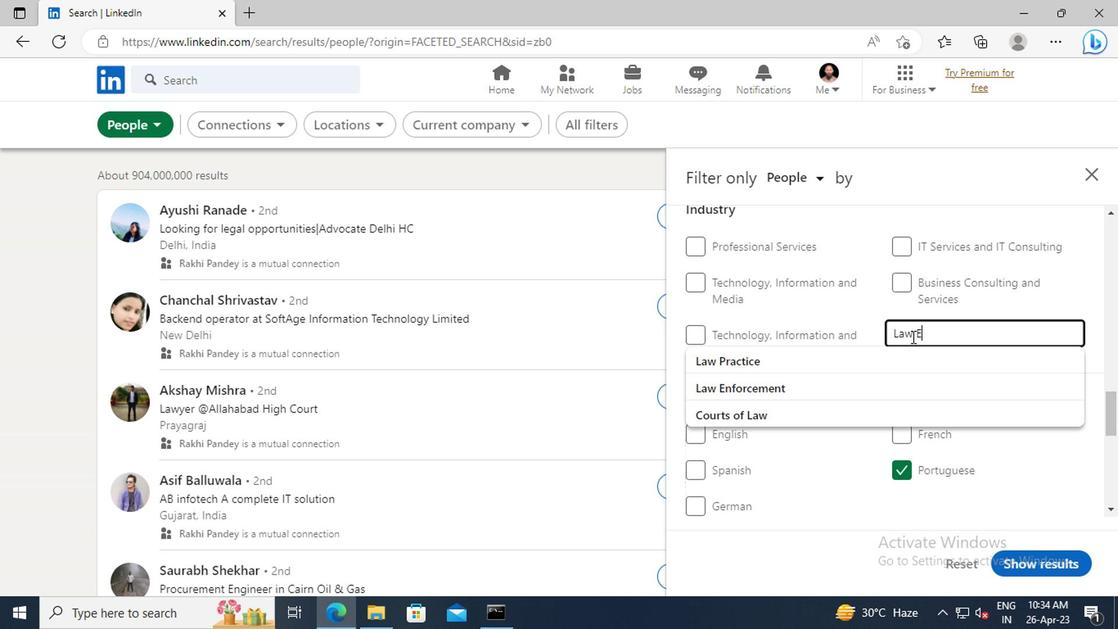 
Action: Mouse moved to (907, 336)
Screenshot: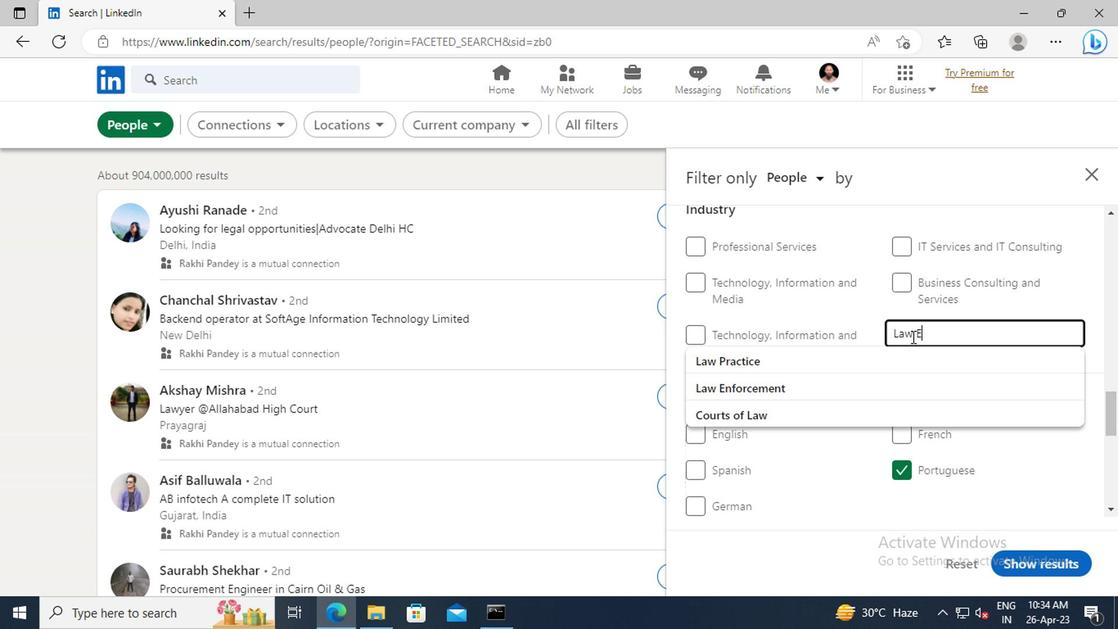 
Action: Key pressed FORCEMENT
Screenshot: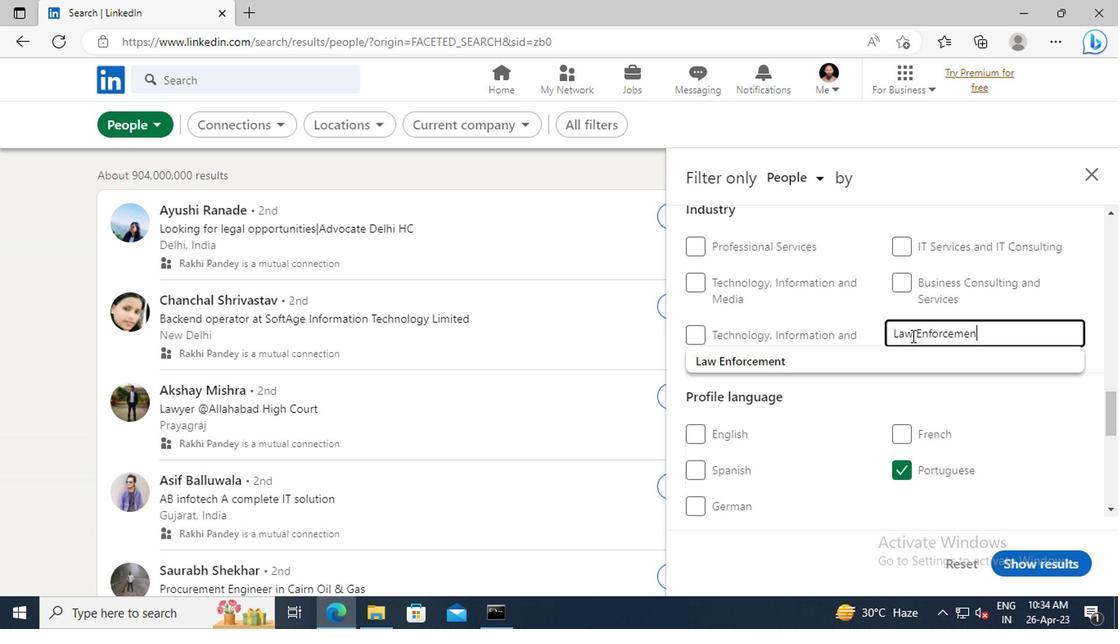 
Action: Mouse moved to (855, 353)
Screenshot: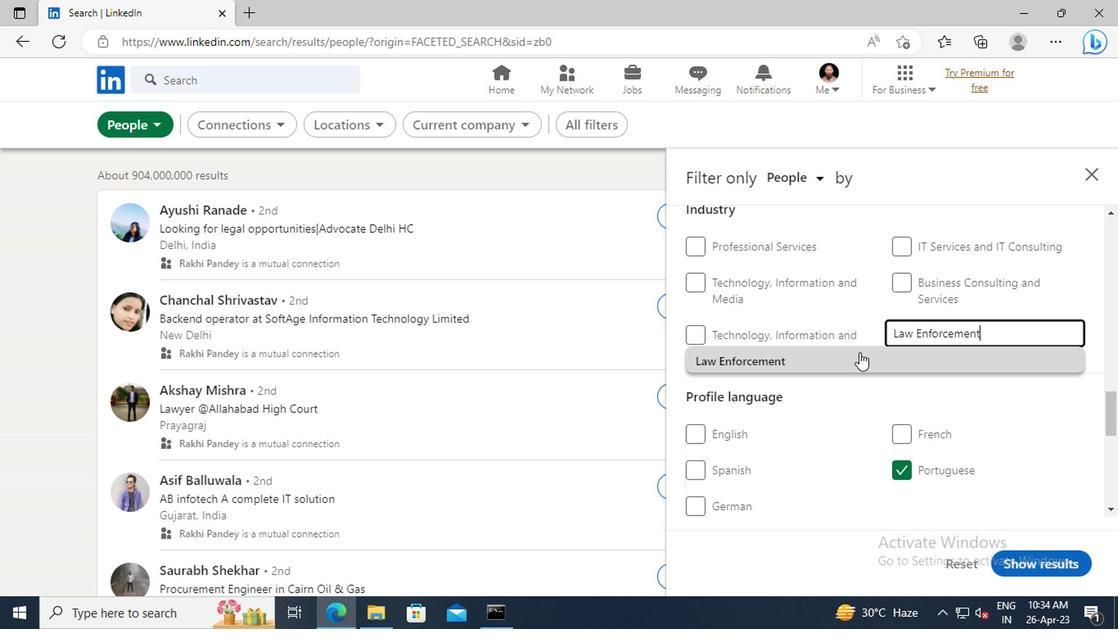 
Action: Mouse pressed left at (855, 353)
Screenshot: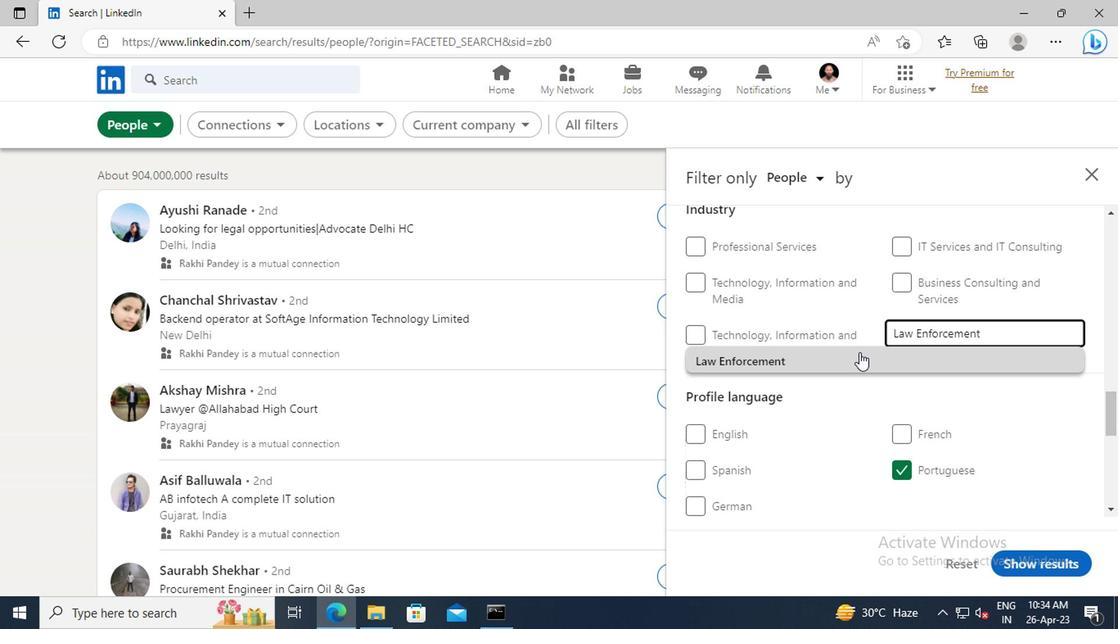 
Action: Mouse moved to (838, 331)
Screenshot: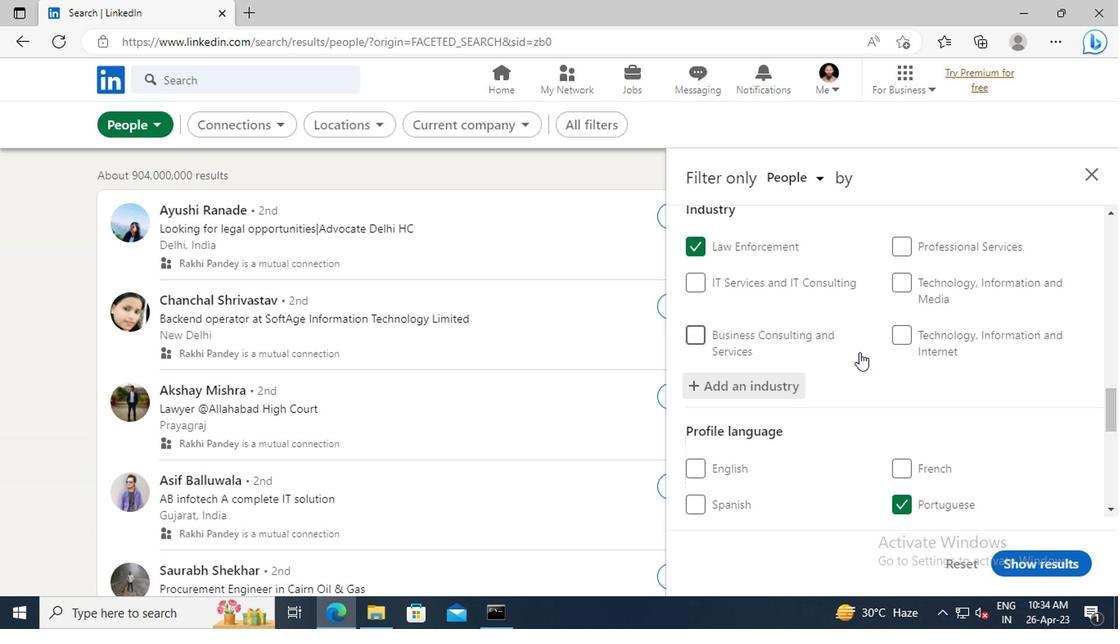 
Action: Mouse scrolled (838, 330) with delta (0, 0)
Screenshot: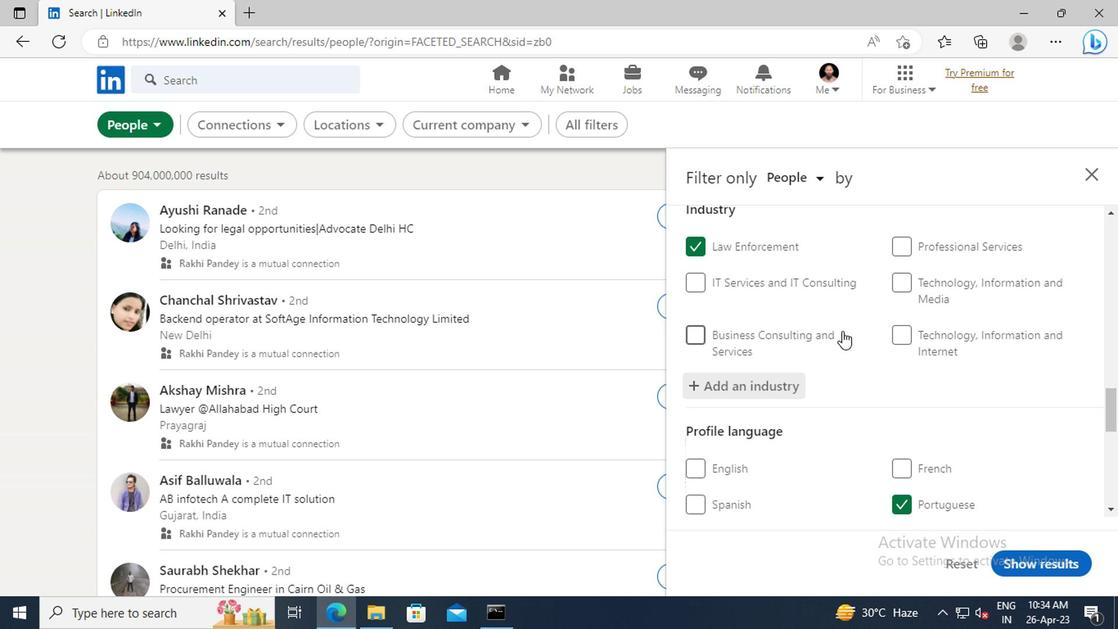 
Action: Mouse scrolled (838, 330) with delta (0, 0)
Screenshot: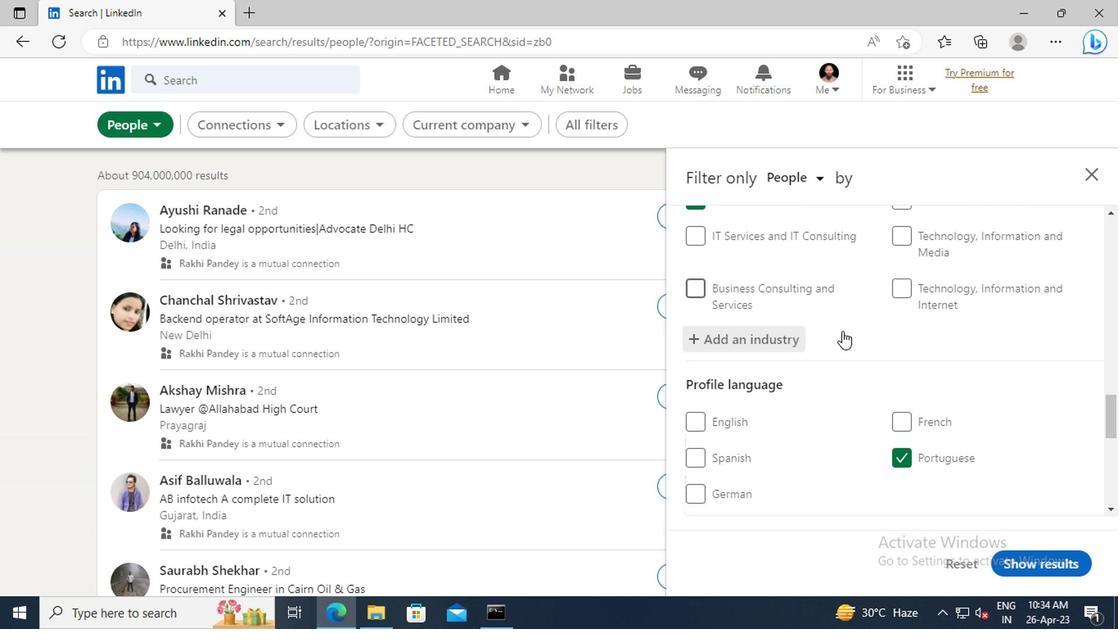 
Action: Mouse scrolled (838, 330) with delta (0, 0)
Screenshot: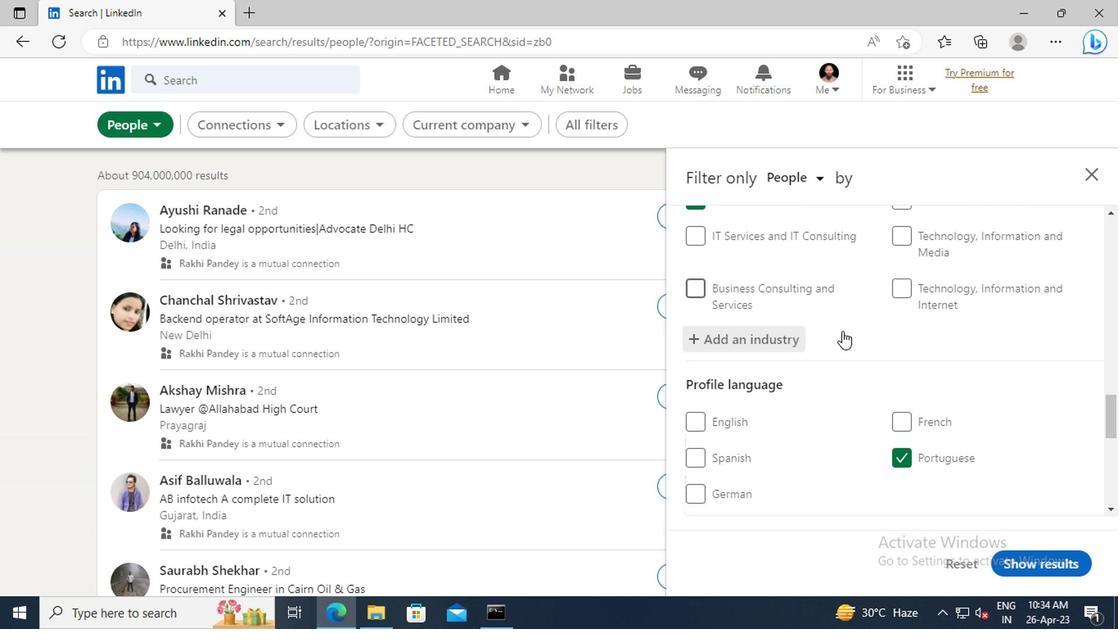 
Action: Mouse scrolled (838, 330) with delta (0, 0)
Screenshot: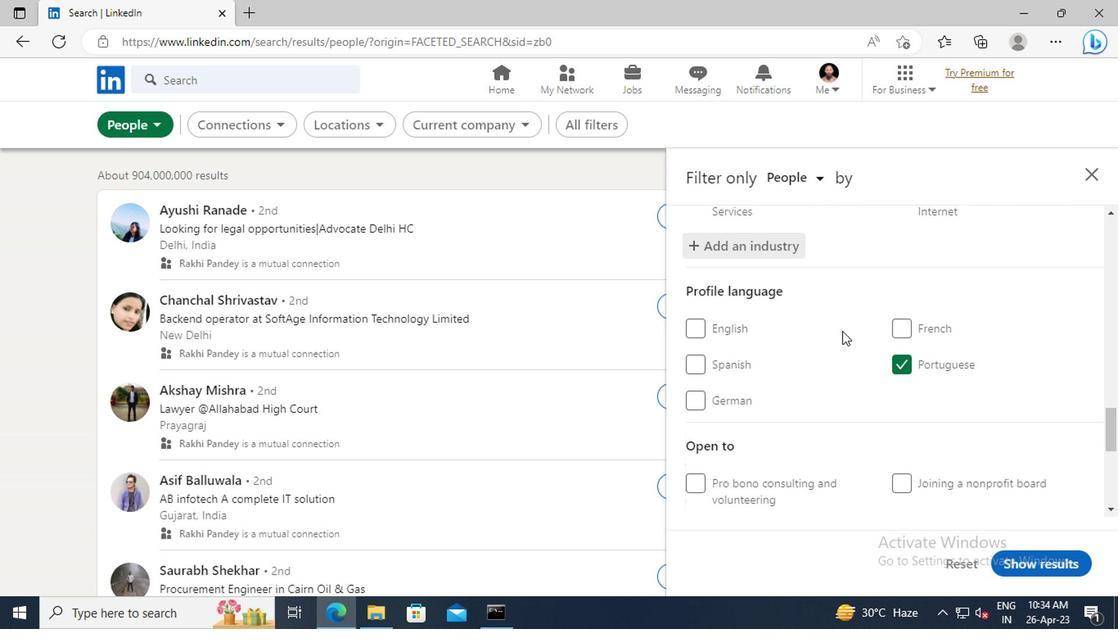 
Action: Mouse scrolled (838, 330) with delta (0, 0)
Screenshot: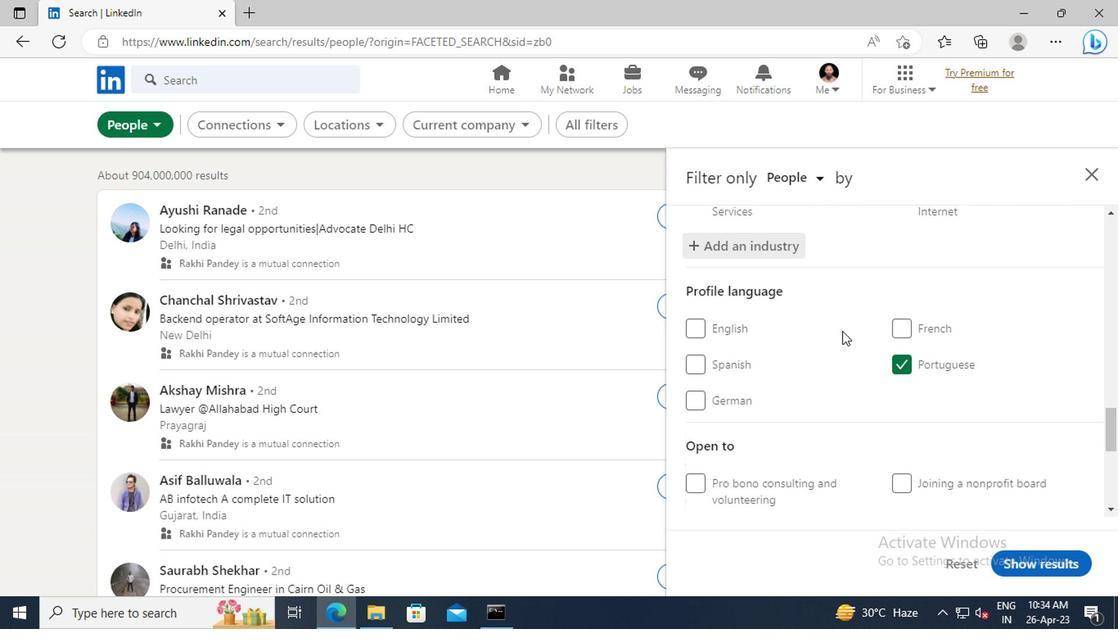 
Action: Mouse scrolled (838, 330) with delta (0, 0)
Screenshot: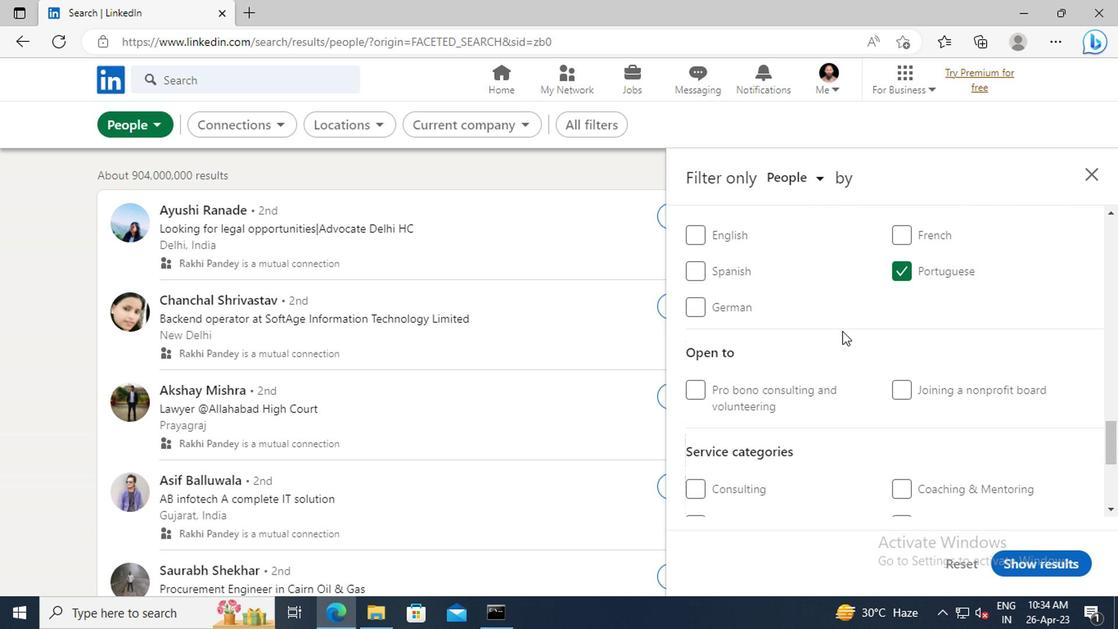 
Action: Mouse scrolled (838, 330) with delta (0, 0)
Screenshot: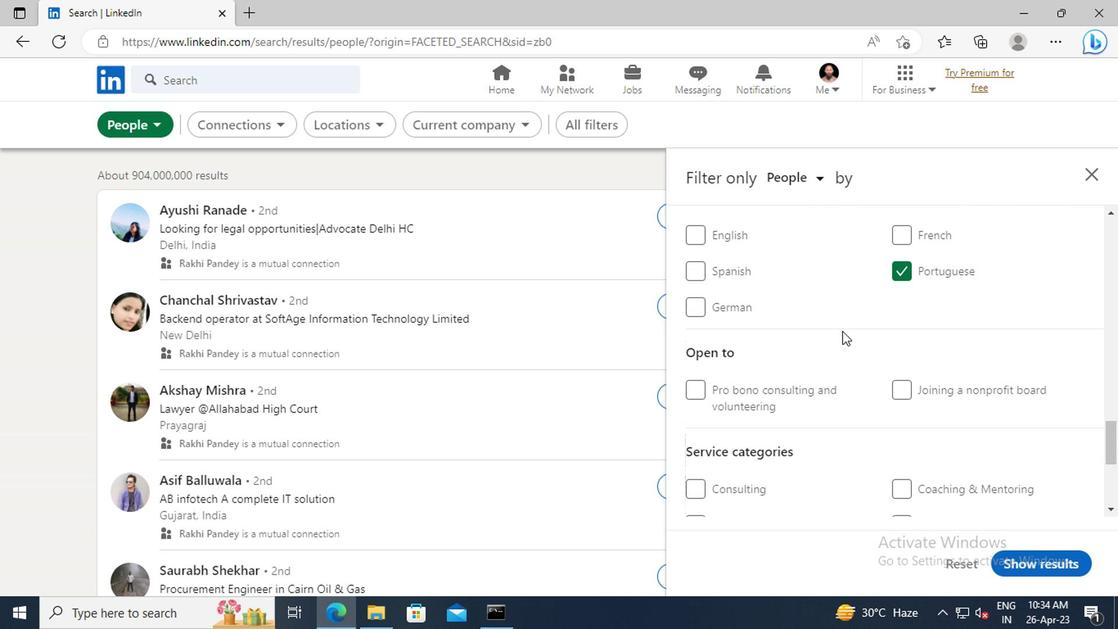 
Action: Mouse scrolled (838, 330) with delta (0, 0)
Screenshot: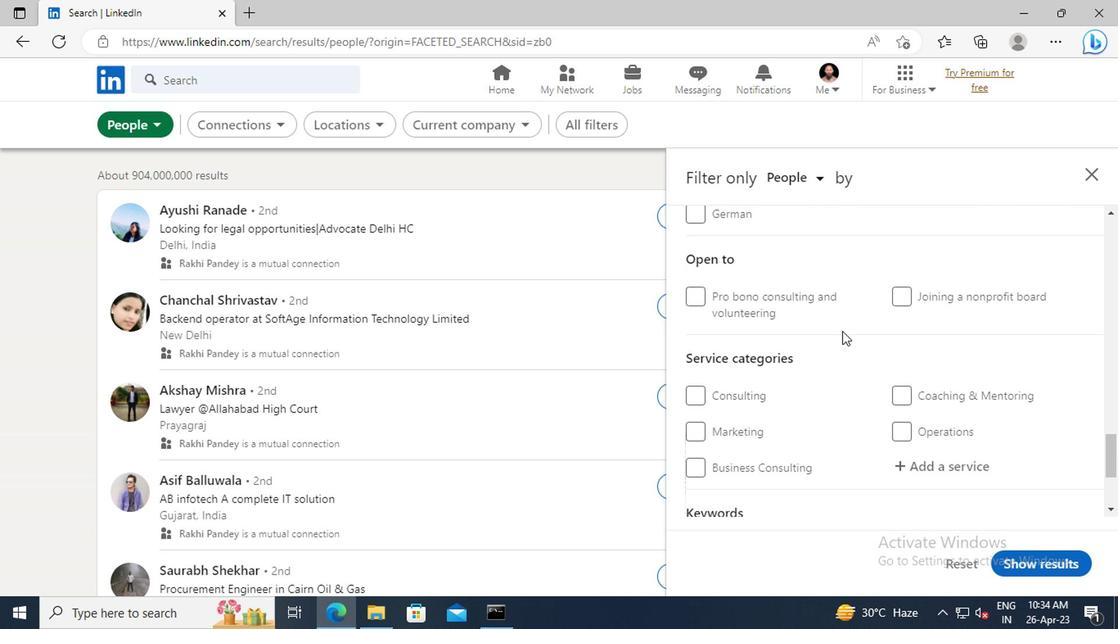 
Action: Mouse scrolled (838, 330) with delta (0, 0)
Screenshot: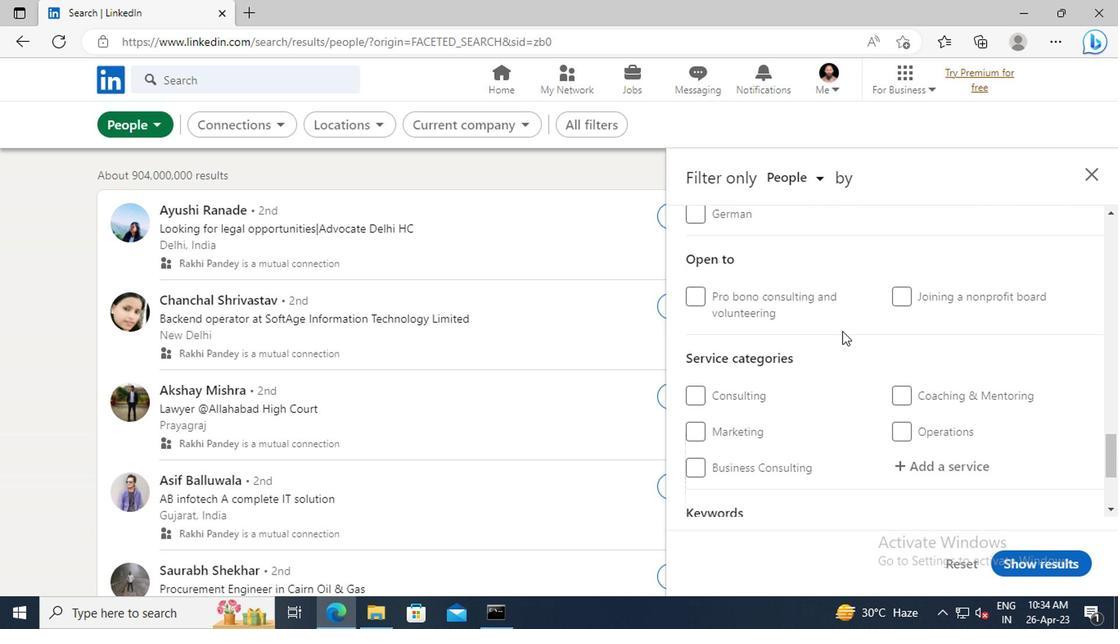 
Action: Mouse moved to (900, 370)
Screenshot: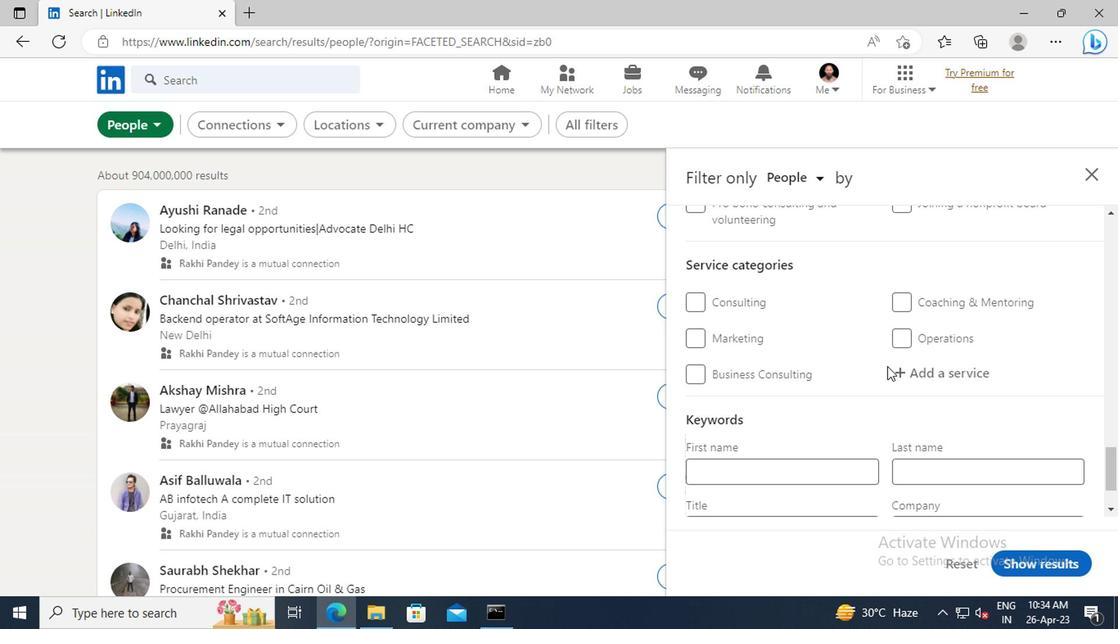 
Action: Mouse pressed left at (900, 370)
Screenshot: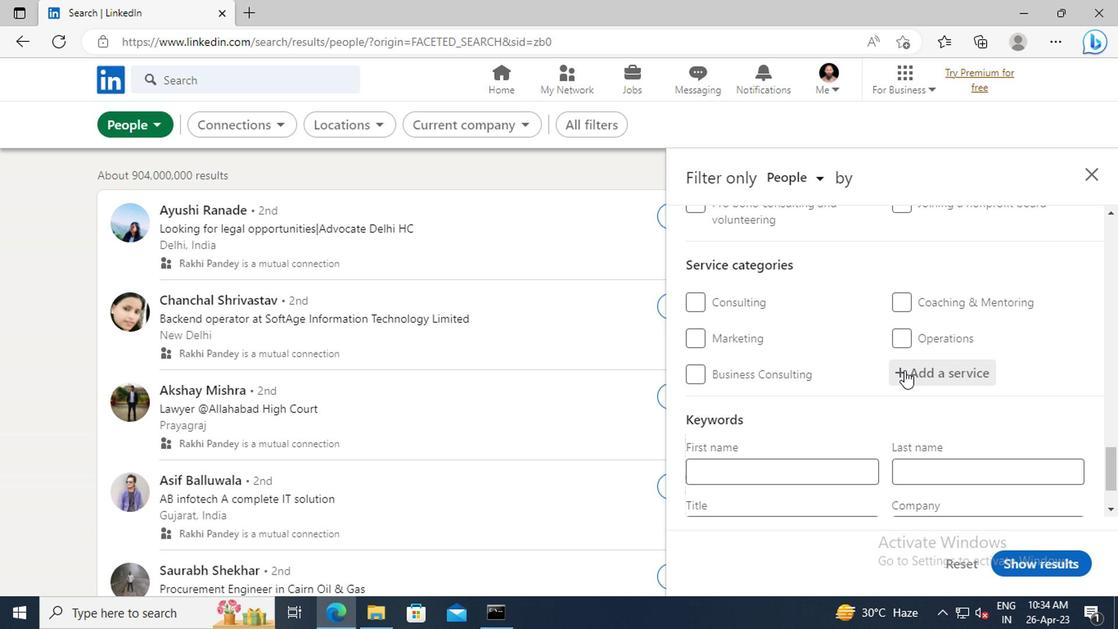 
Action: Key pressed <Key.shift>HEALTH<Key.space><Key.shift>INSURANCE
Screenshot: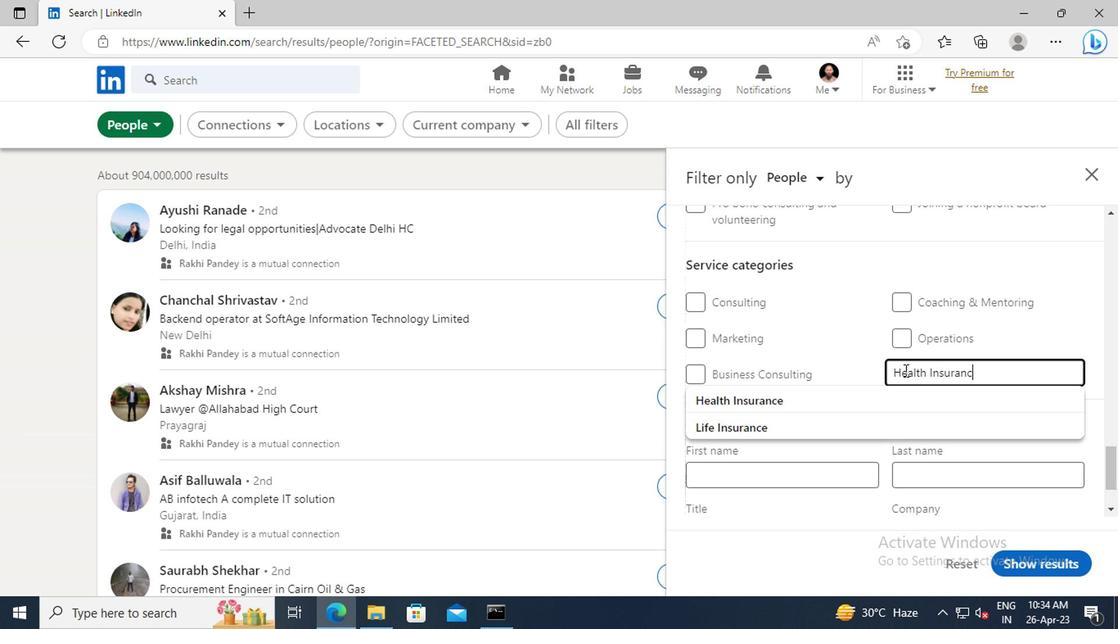 
Action: Mouse moved to (852, 396)
Screenshot: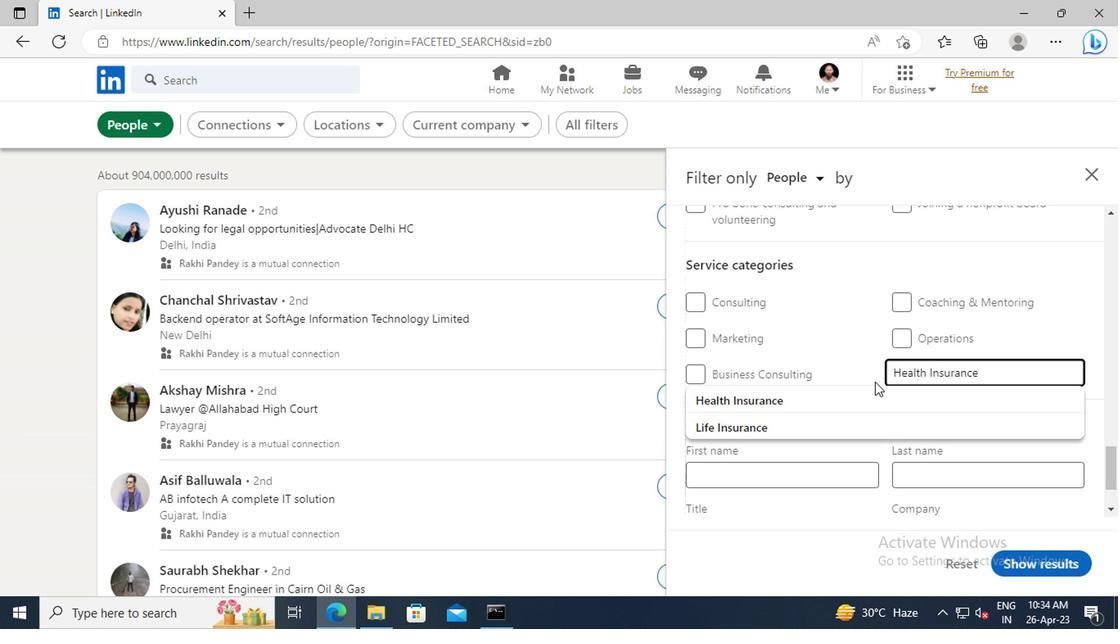 
Action: Mouse pressed left at (852, 396)
Screenshot: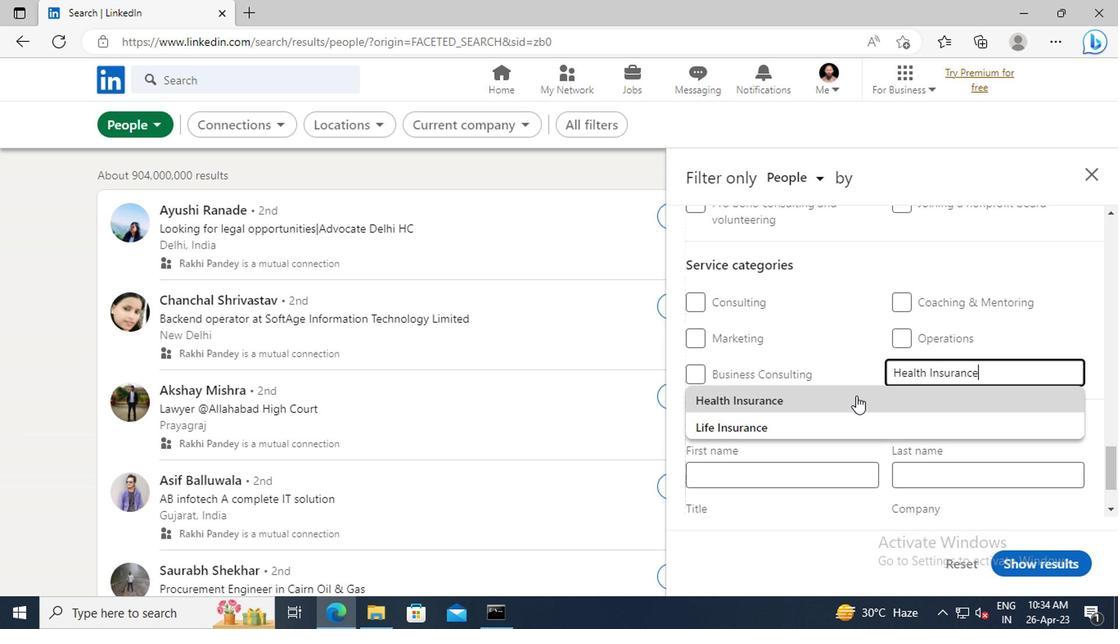 
Action: Mouse moved to (833, 362)
Screenshot: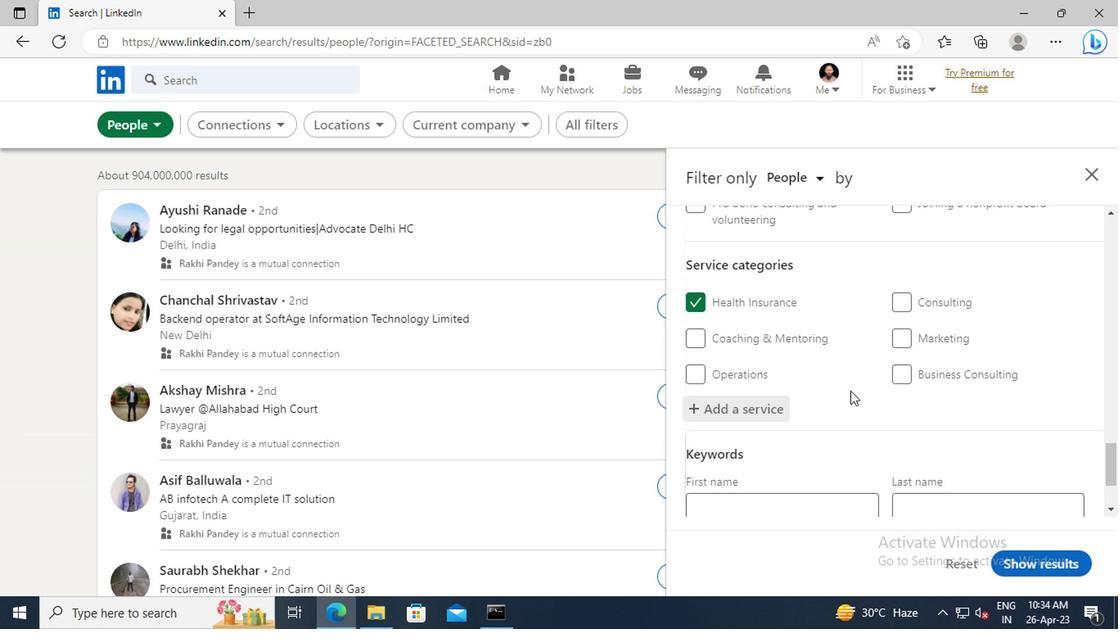 
Action: Mouse scrolled (833, 361) with delta (0, 0)
Screenshot: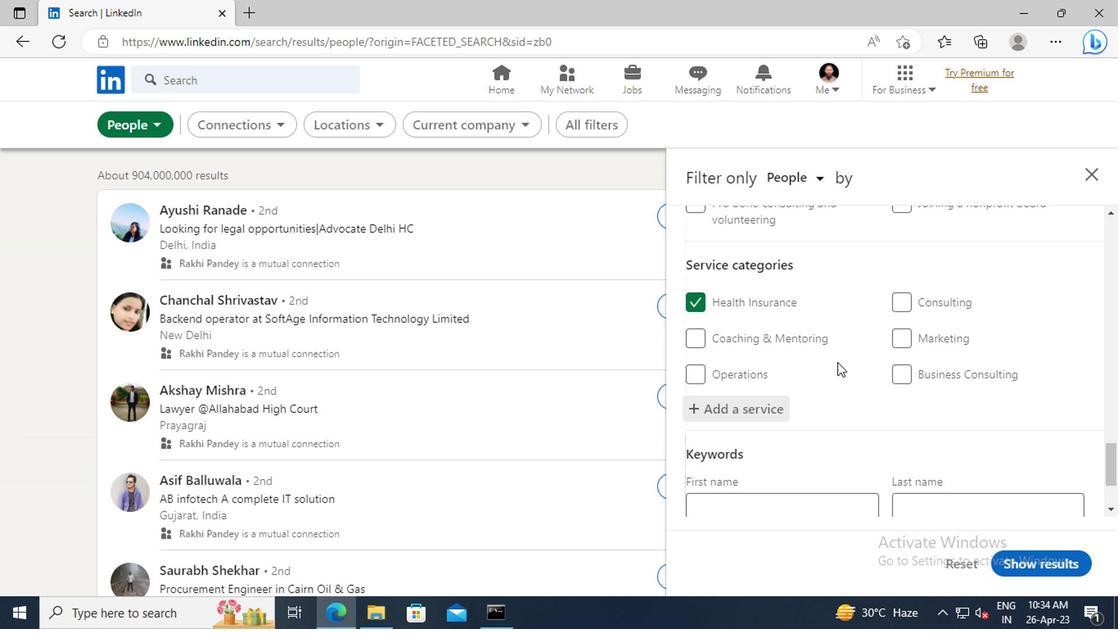 
Action: Mouse scrolled (833, 361) with delta (0, 0)
Screenshot: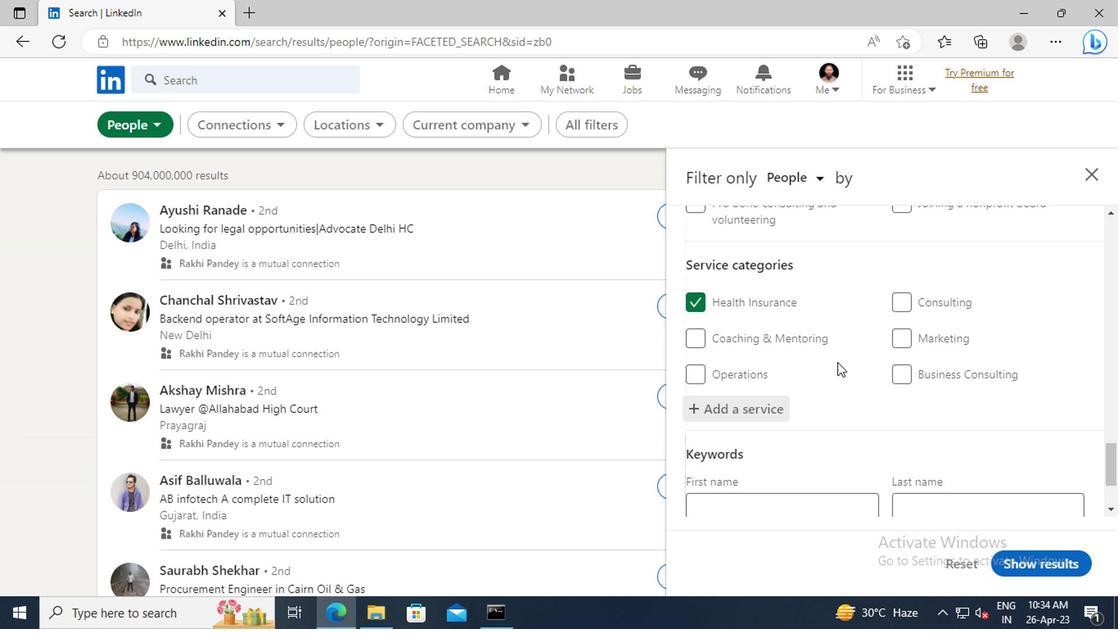 
Action: Mouse scrolled (833, 361) with delta (0, 0)
Screenshot: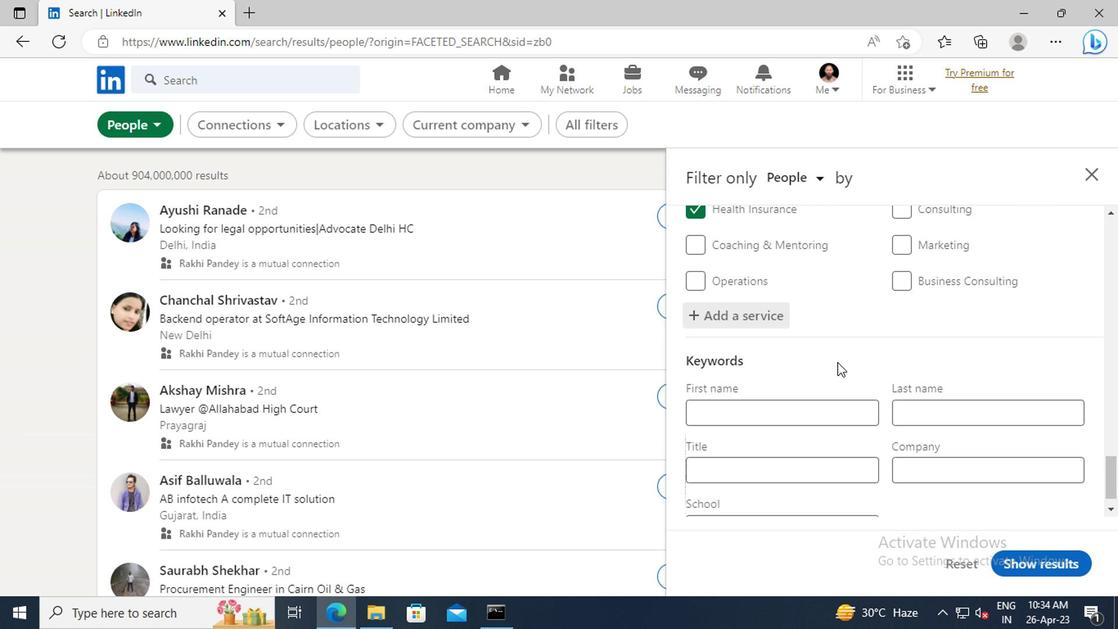 
Action: Mouse scrolled (833, 361) with delta (0, 0)
Screenshot: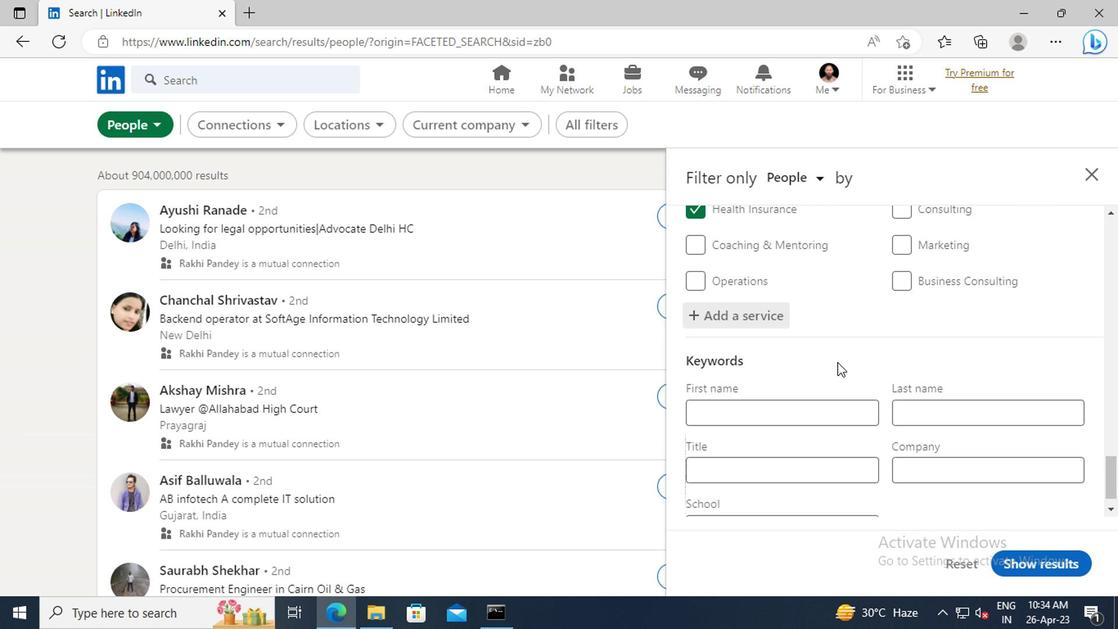 
Action: Mouse scrolled (833, 361) with delta (0, 0)
Screenshot: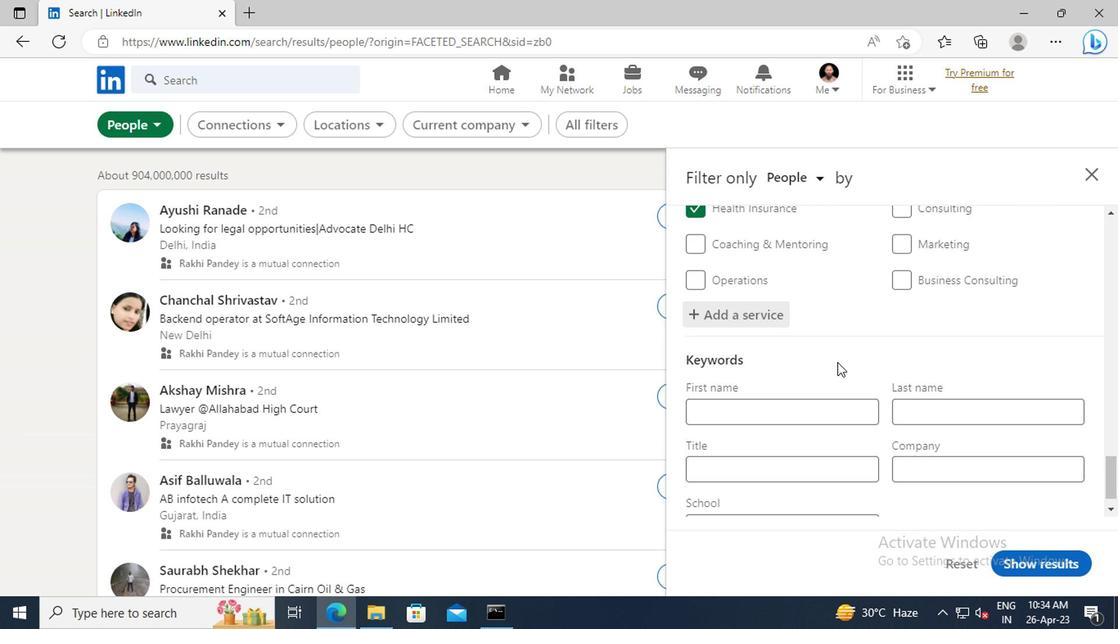 
Action: Mouse moved to (784, 439)
Screenshot: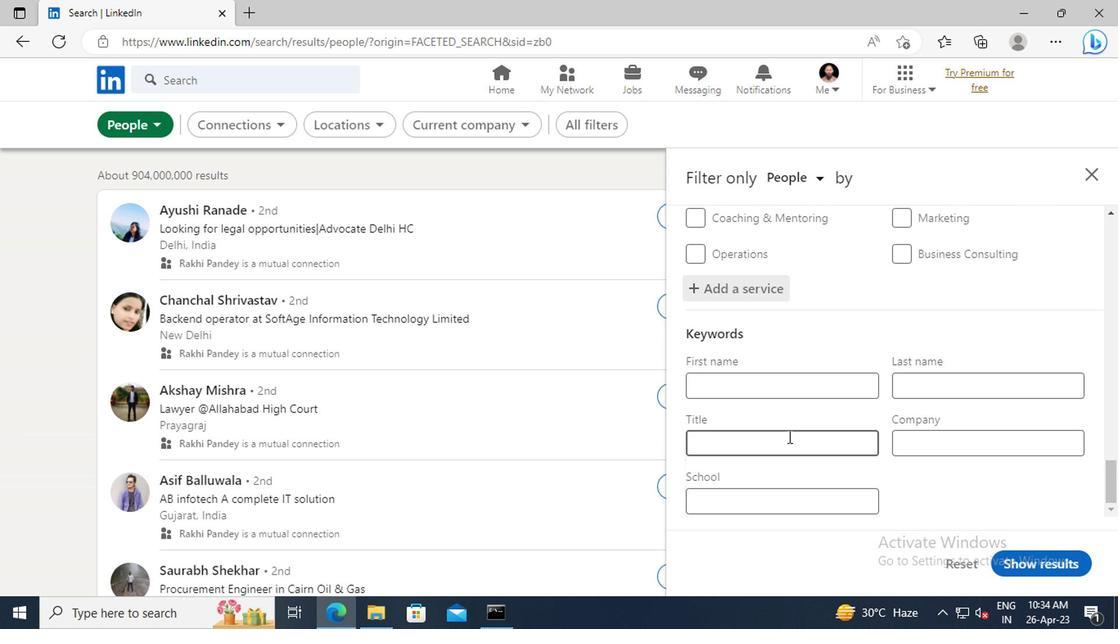 
Action: Mouse pressed left at (784, 439)
Screenshot: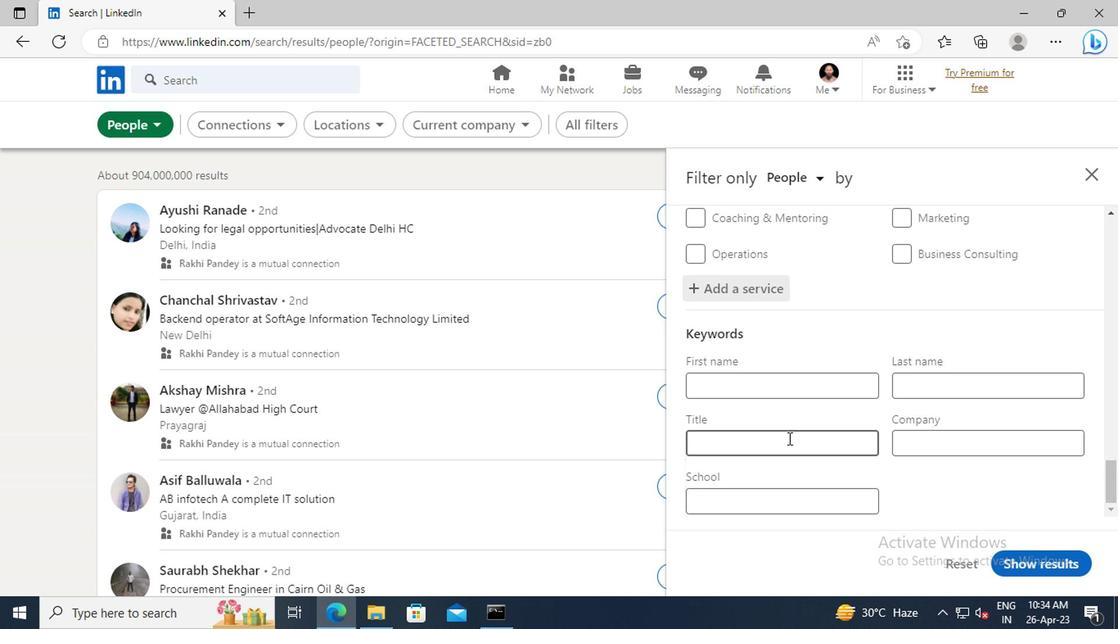 
Action: Key pressed <Key.shift>TECHNICAL<Key.space><Key.shift>SPECIALIST<Key.enter>
Screenshot: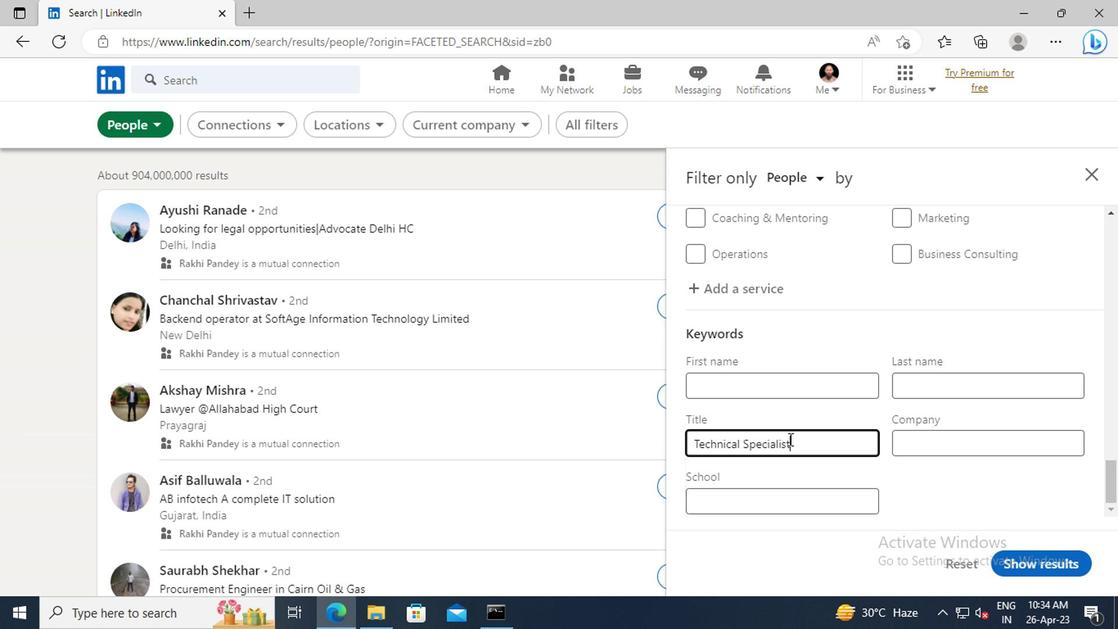 
Action: Mouse moved to (1030, 562)
Screenshot: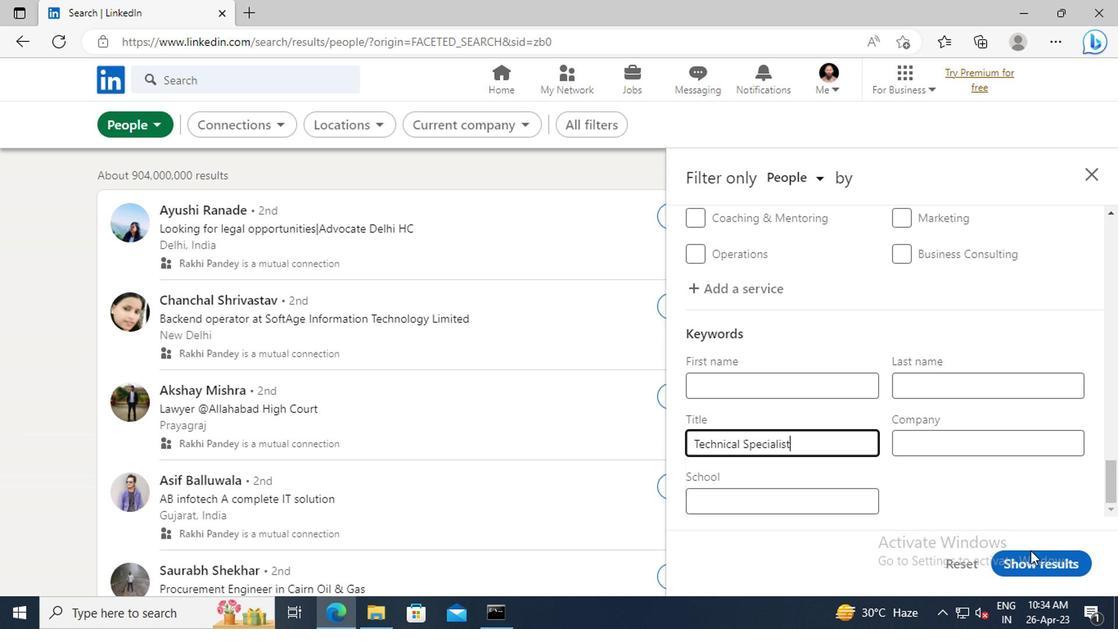 
Action: Mouse pressed left at (1030, 562)
Screenshot: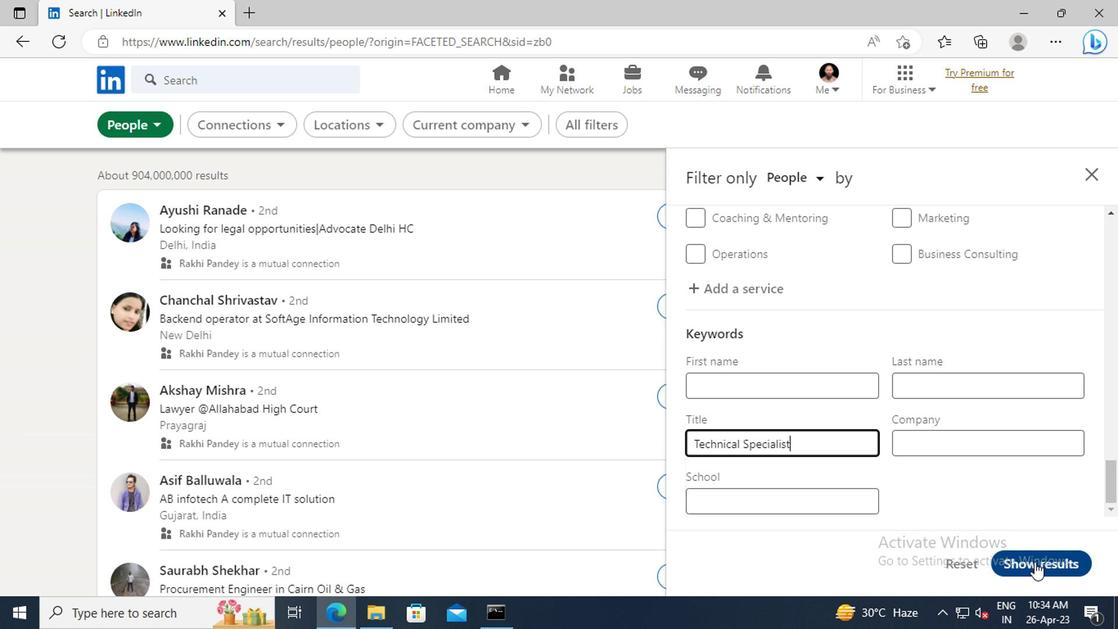 
